 Task: Log work in the project CipherNet for the issue 'Create a new online store for a retail business' spent time as '4w 2d 5h 3m' and remaining time as '1w 3d 3h 59m' and add a flag. Now add the issue to the epic 'IT Service Management'. Log work in the project CipherNet for the issue 'Implement a new enterprise resource planning (ERP) system' spent time as '4w 4d 7h 54m' and remaining time as '3w 2d 10h 34m' and clone the issue. Now add the issue to the epic 'Artificial Intelligence Integration'
Action: Mouse moved to (213, 71)
Screenshot: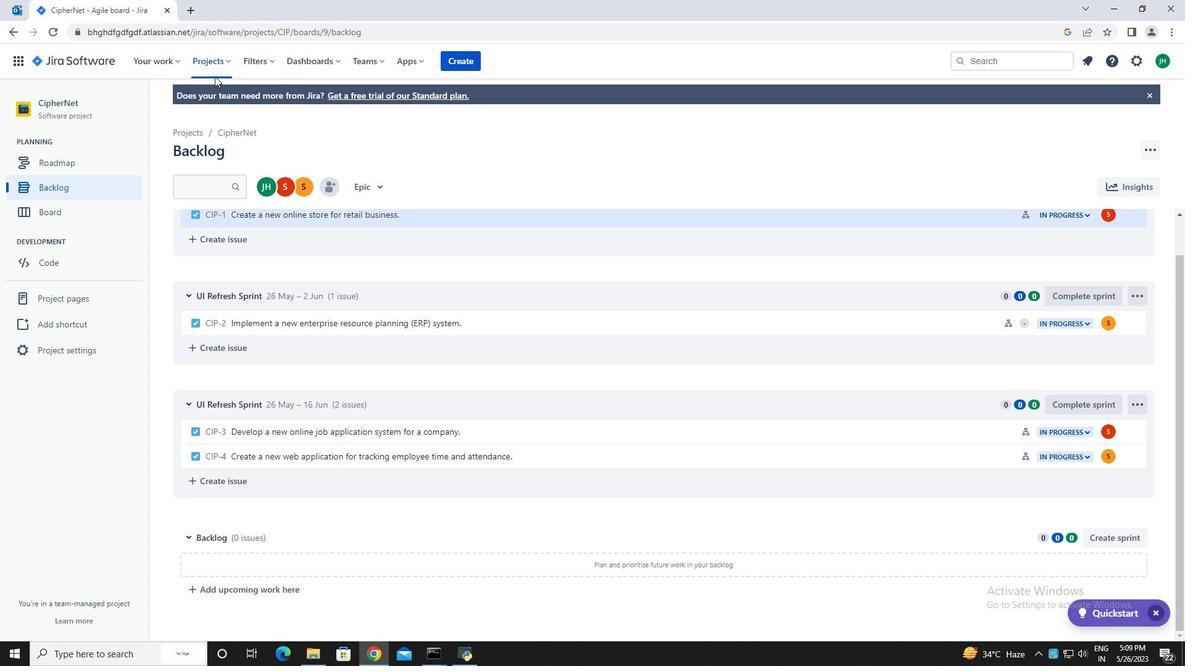 
Action: Mouse scrolled (213, 72) with delta (0, 0)
Screenshot: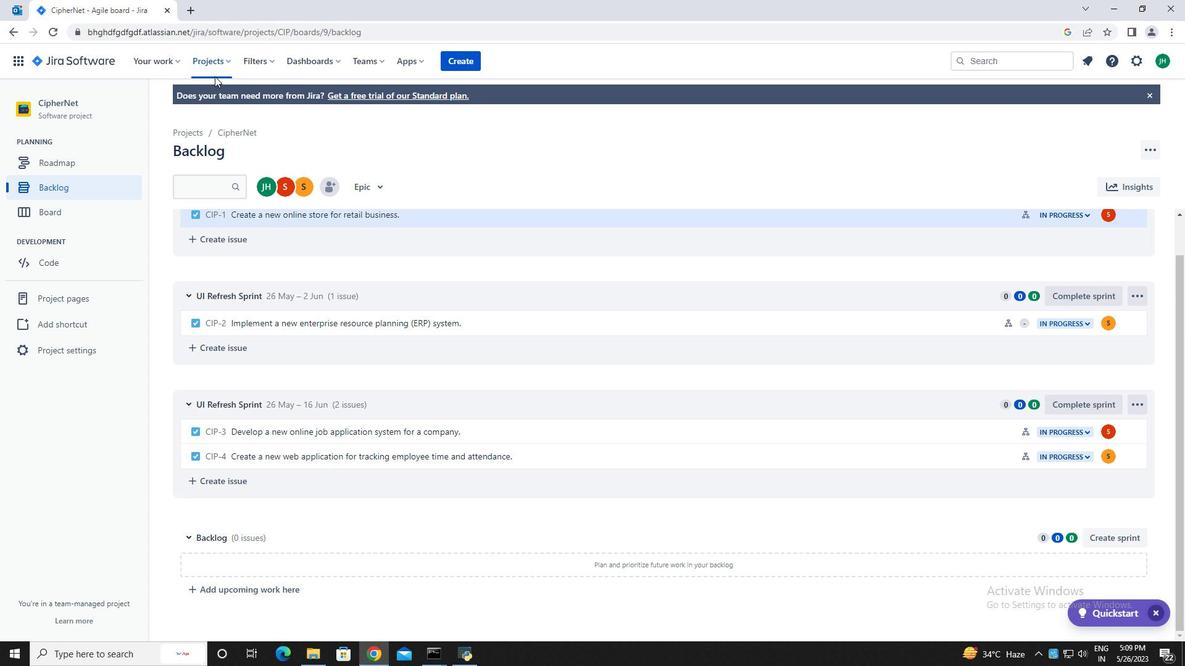 
Action: Mouse scrolled (213, 72) with delta (0, 0)
Screenshot: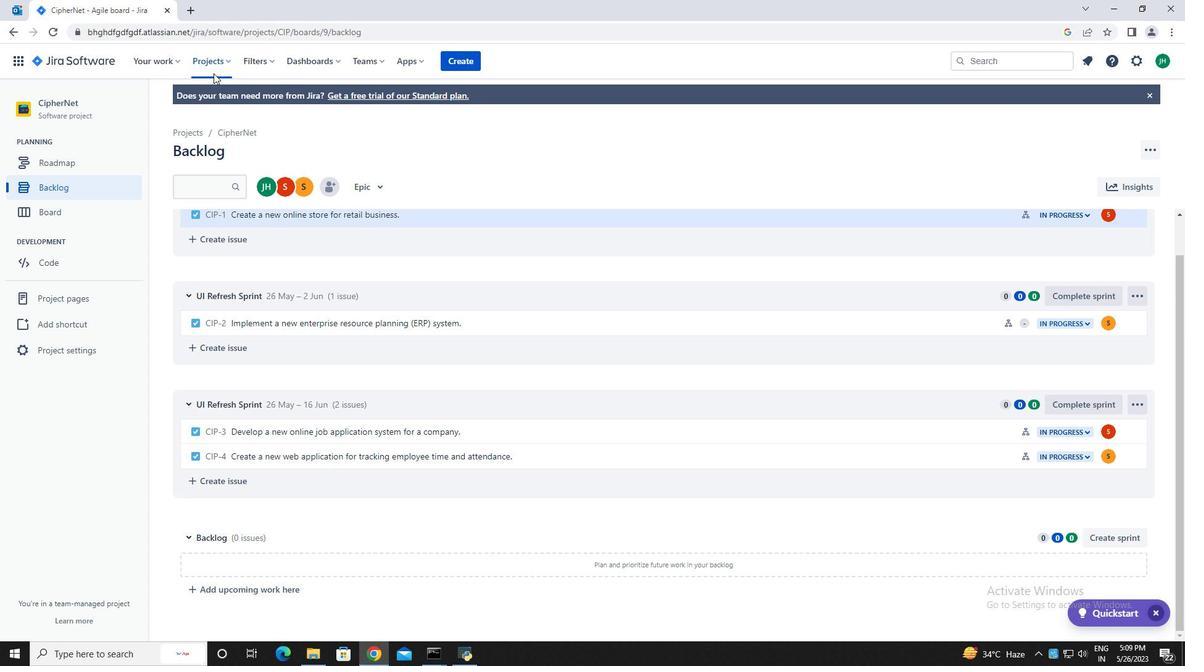 
Action: Mouse moved to (213, 60)
Screenshot: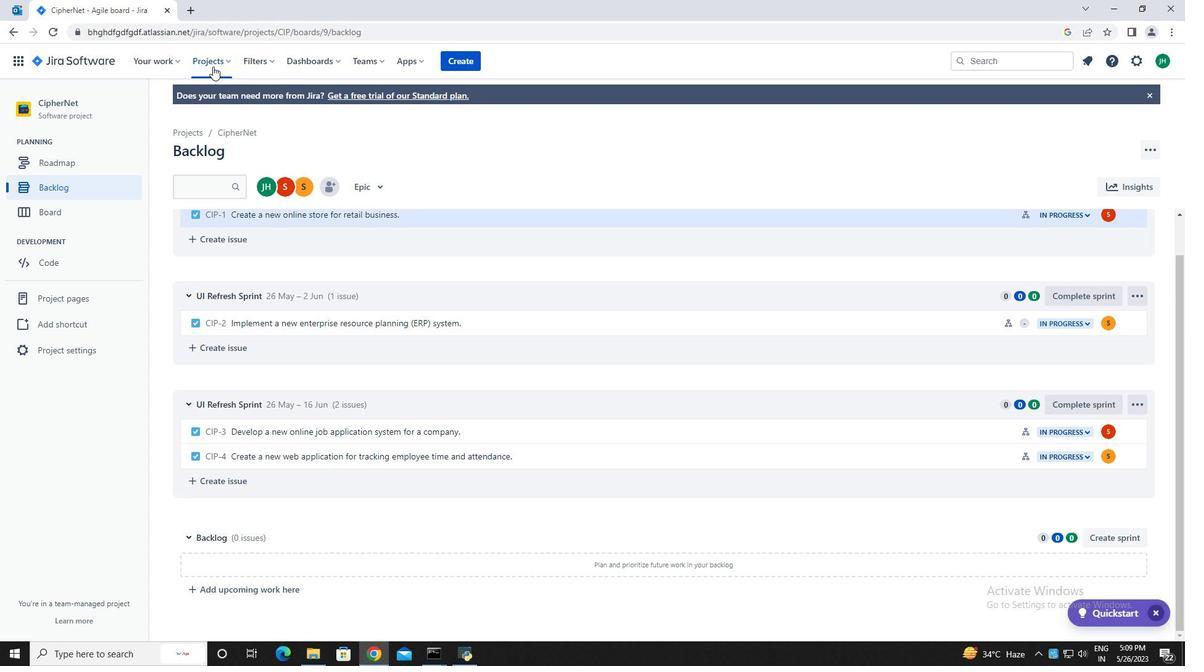 
Action: Mouse pressed left at (213, 60)
Screenshot: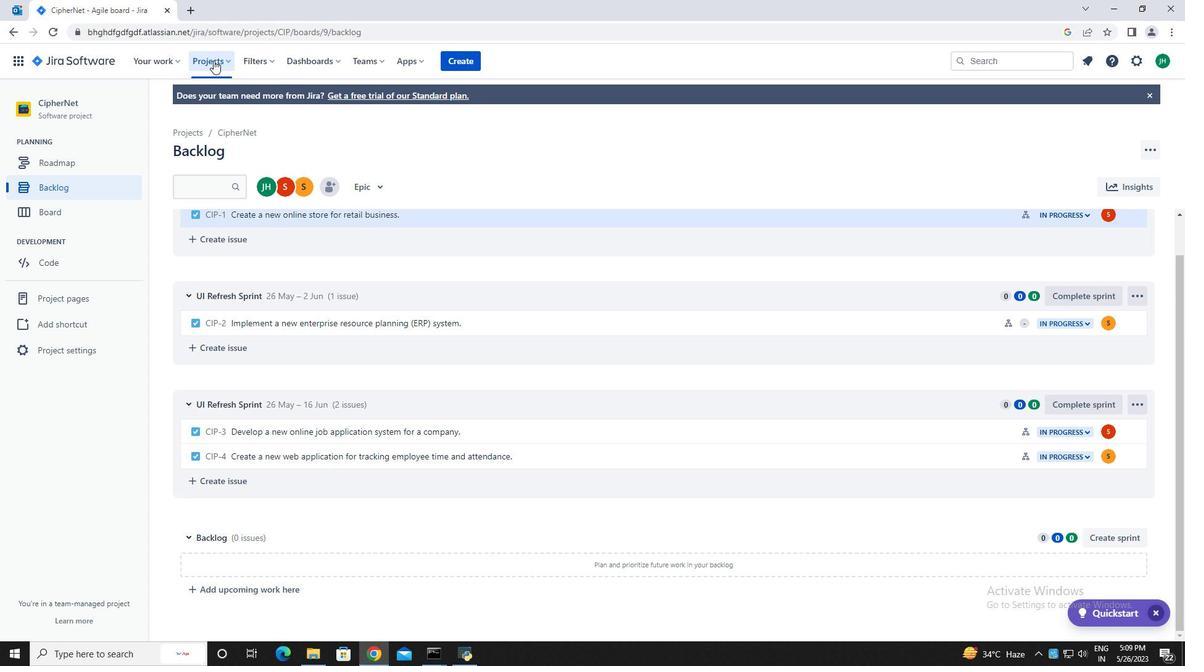 
Action: Mouse moved to (232, 306)
Screenshot: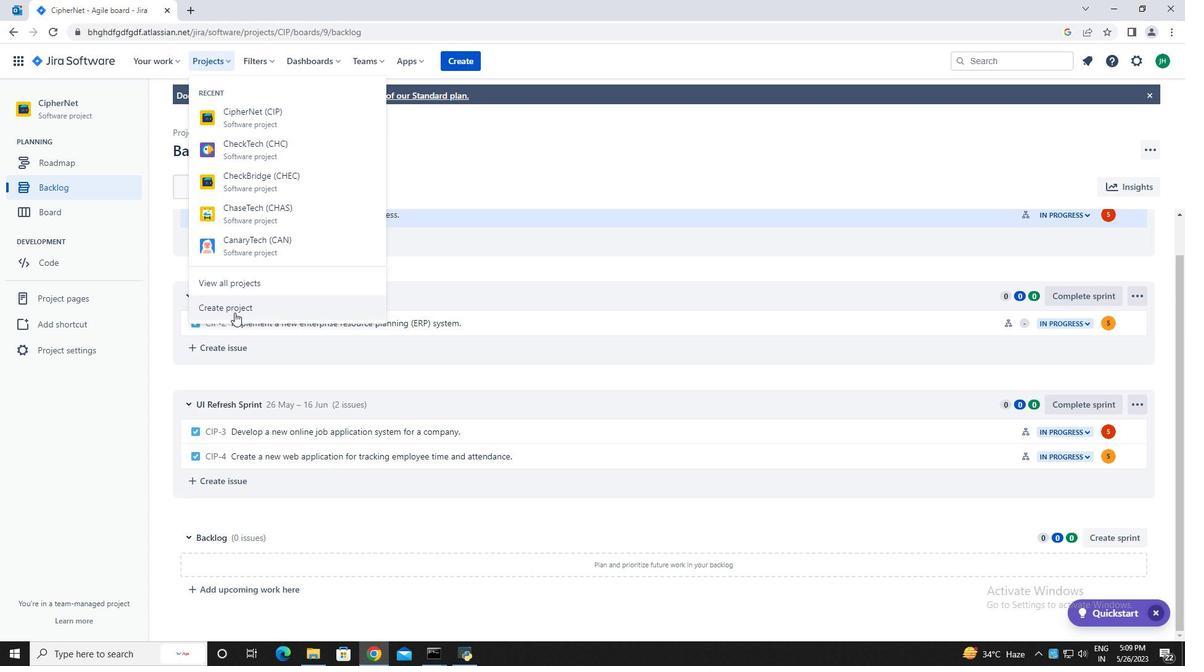 
Action: Mouse pressed left at (232, 306)
Screenshot: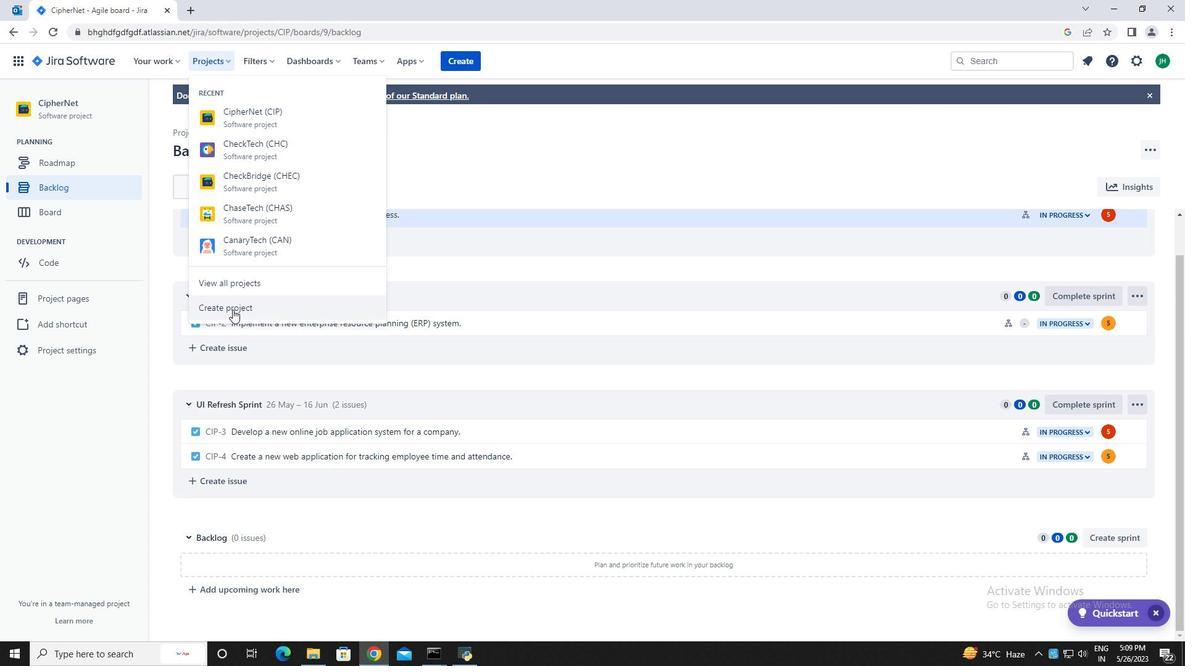 
Action: Mouse moved to (886, 297)
Screenshot: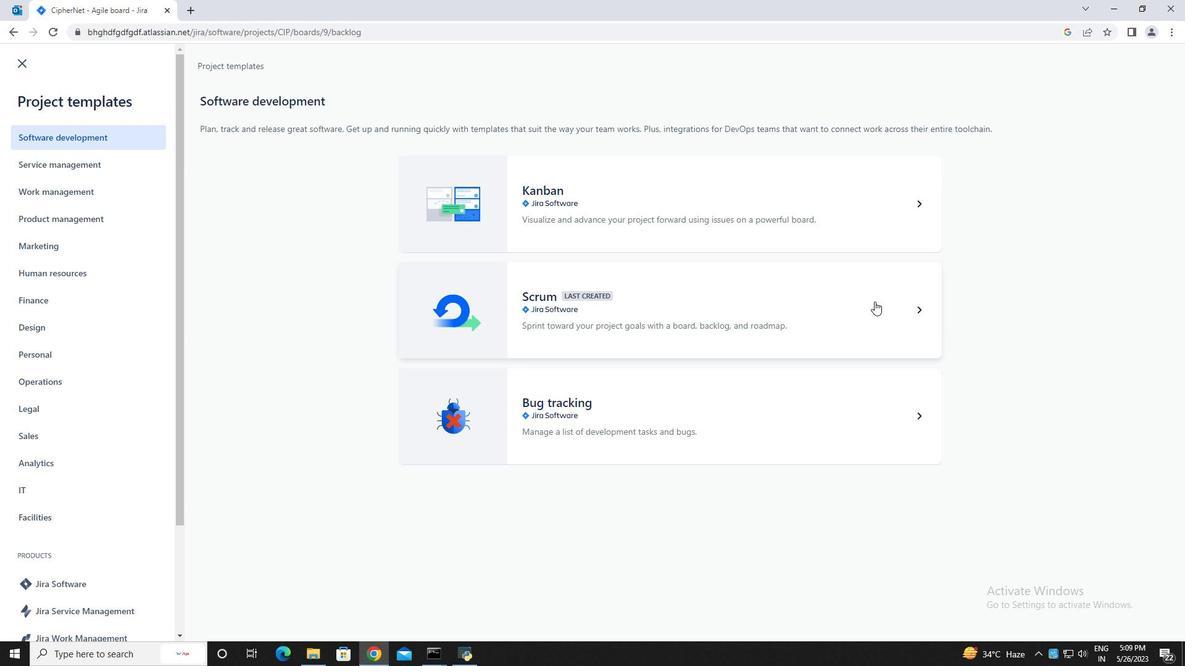 
Action: Mouse pressed left at (886, 297)
Screenshot: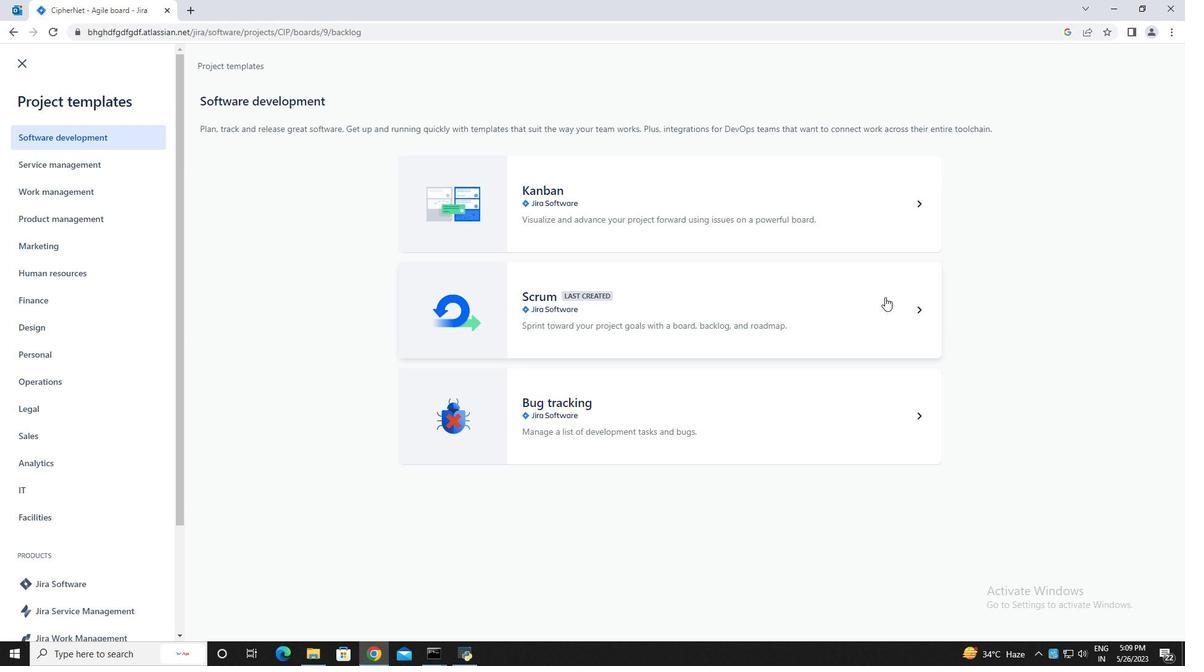 
Action: Mouse moved to (923, 619)
Screenshot: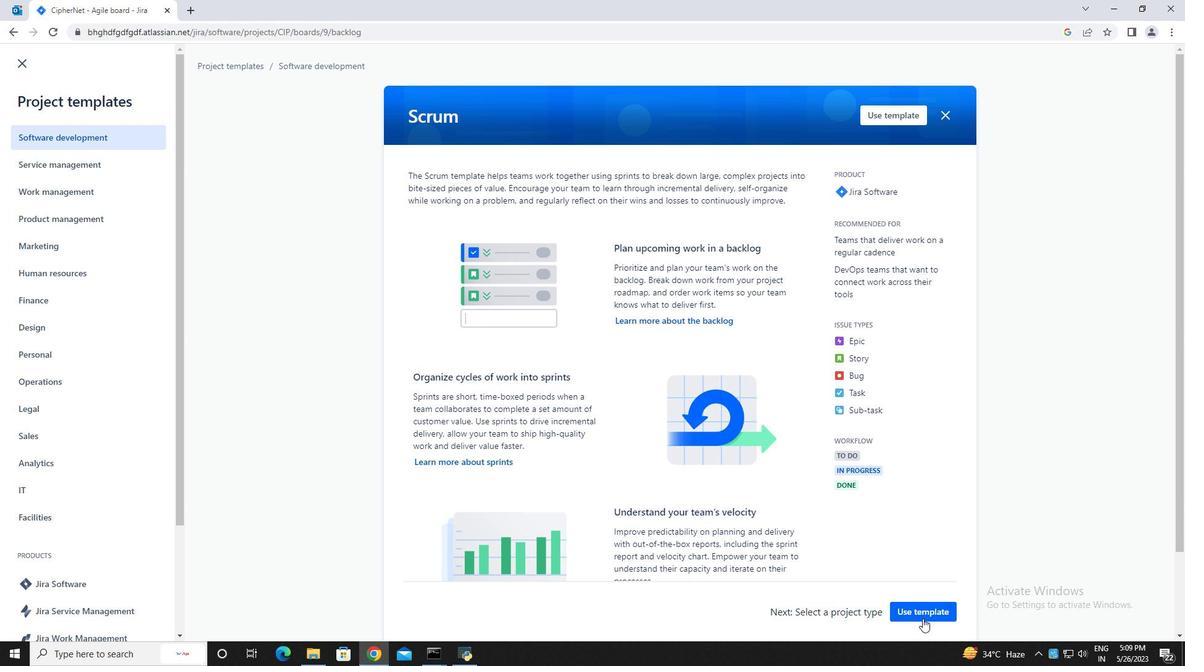 
Action: Mouse pressed left at (923, 619)
Screenshot: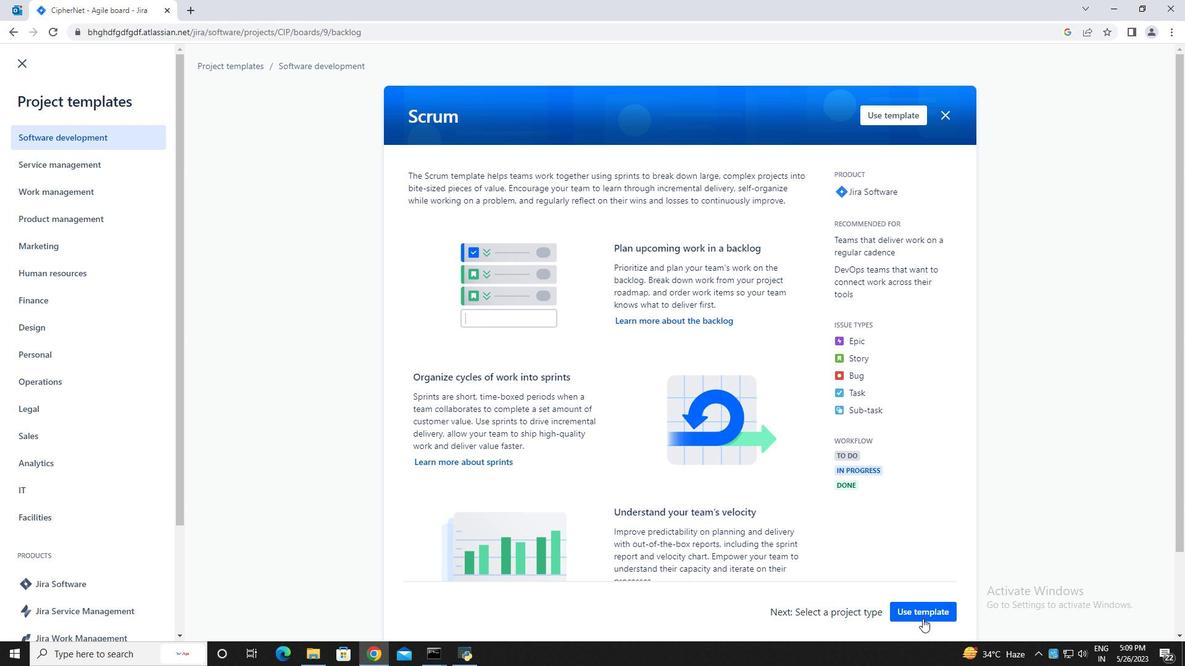 
Action: Mouse moved to (471, 606)
Screenshot: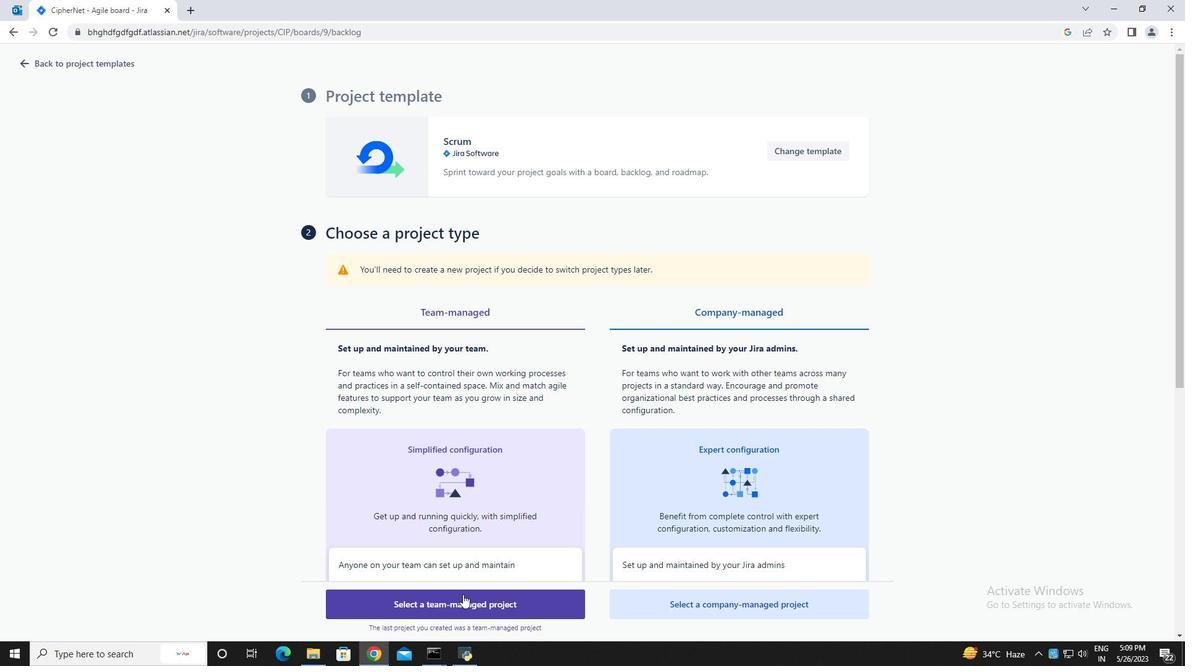 
Action: Mouse pressed left at (471, 606)
Screenshot: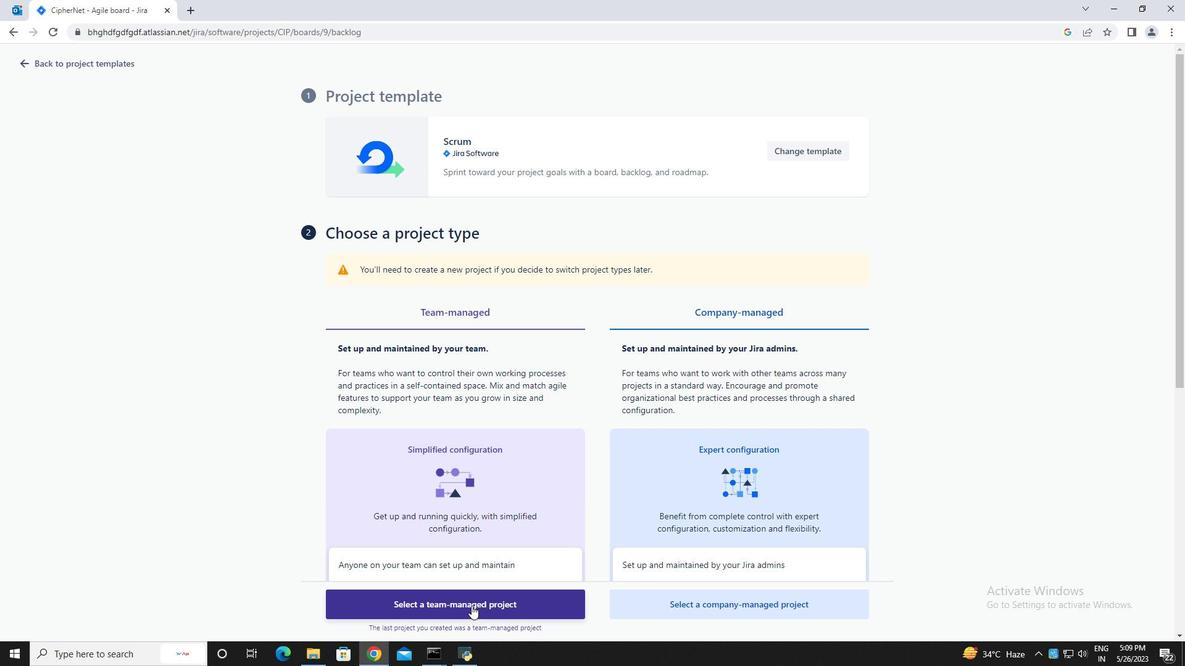 
Action: Mouse moved to (359, 288)
Screenshot: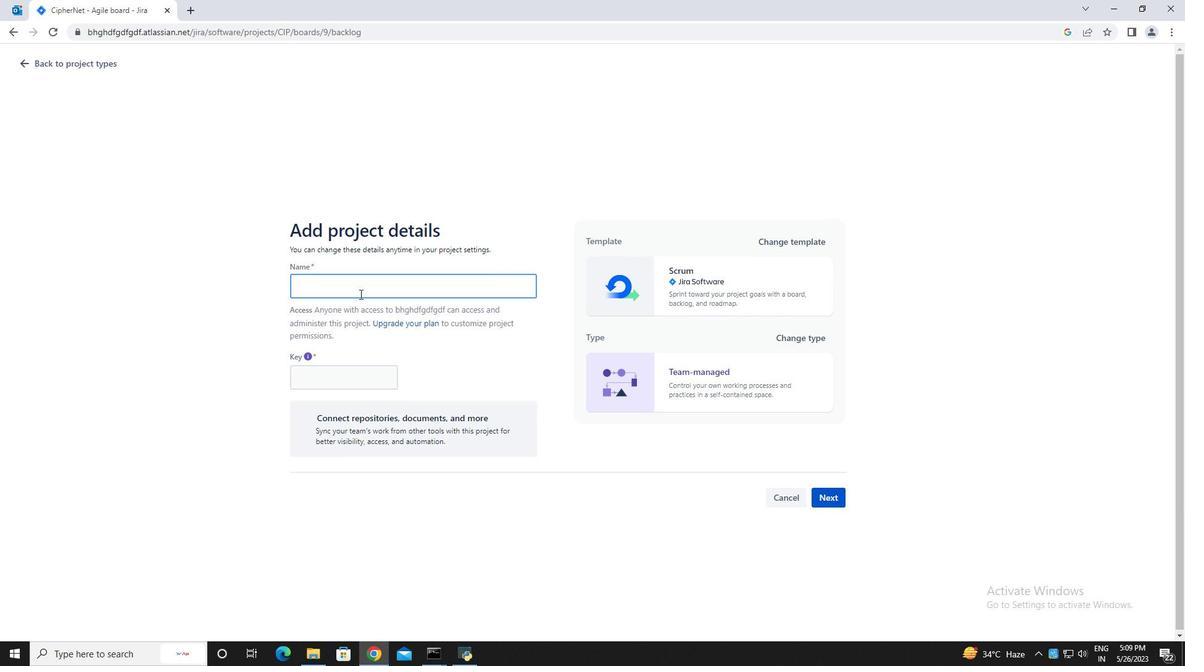 
Action: Mouse pressed left at (359, 288)
Screenshot: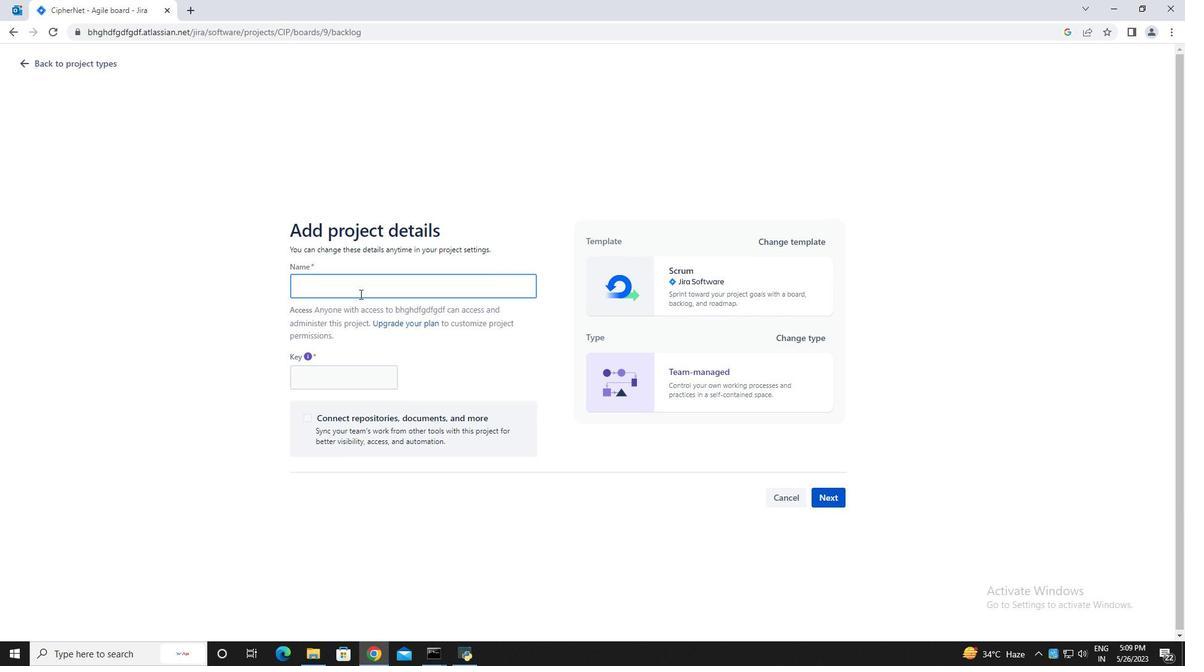 
Action: Mouse moved to (13, 33)
Screenshot: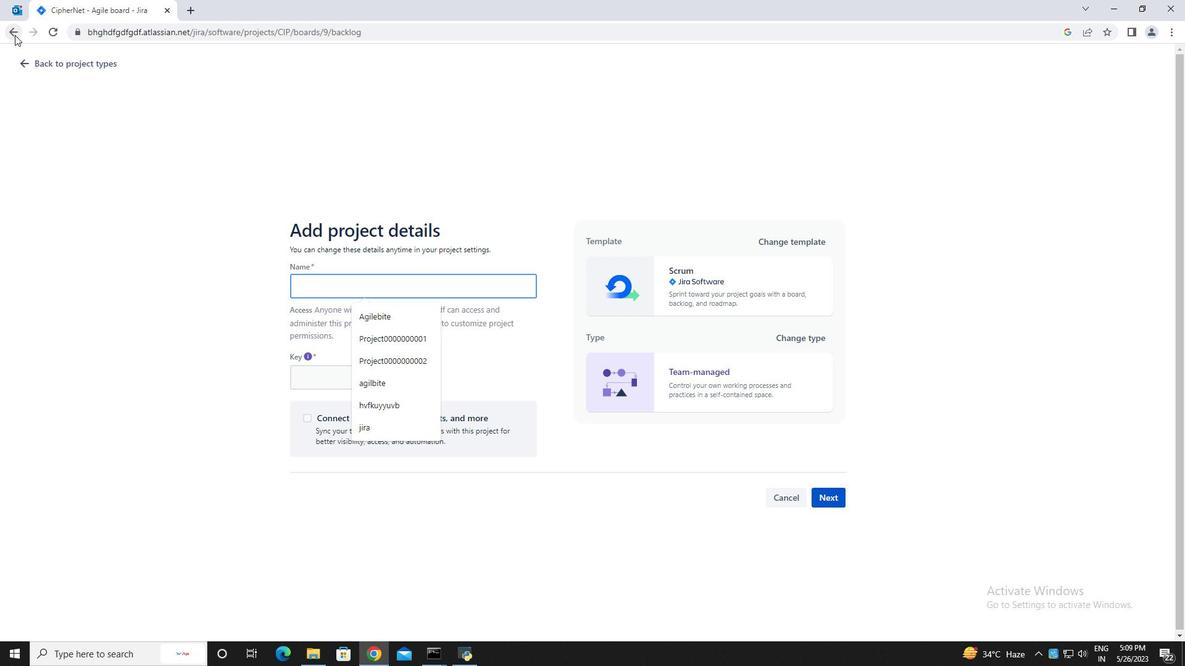 
Action: Mouse pressed left at (13, 33)
Screenshot: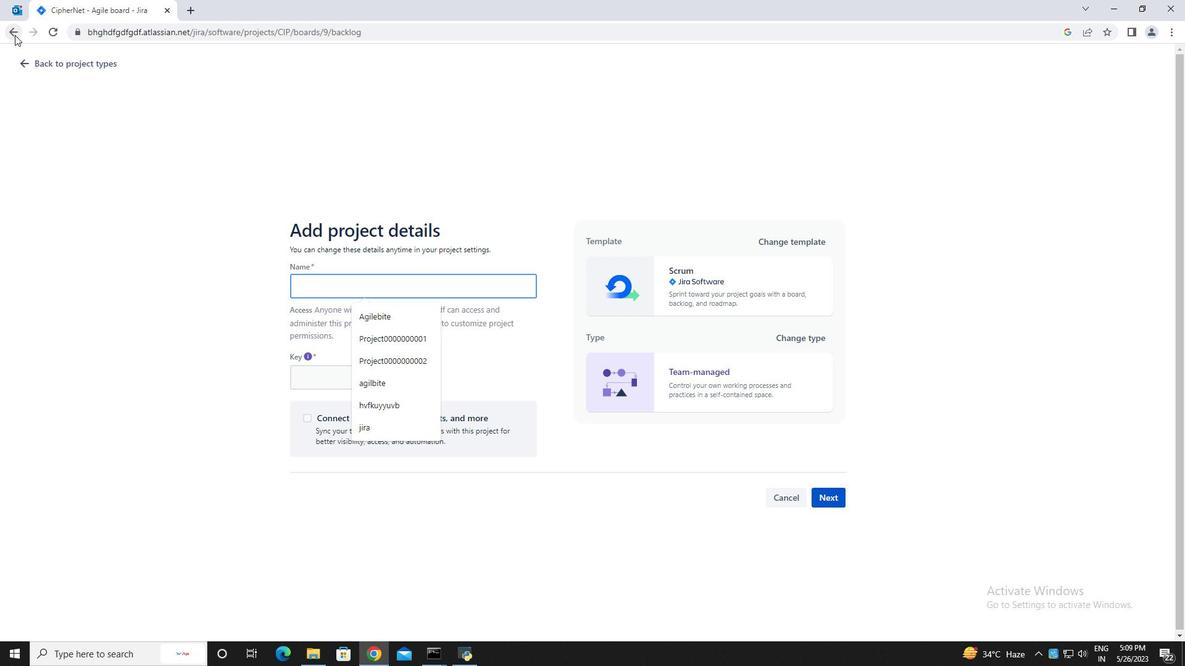 
Action: Mouse moved to (11, 30)
Screenshot: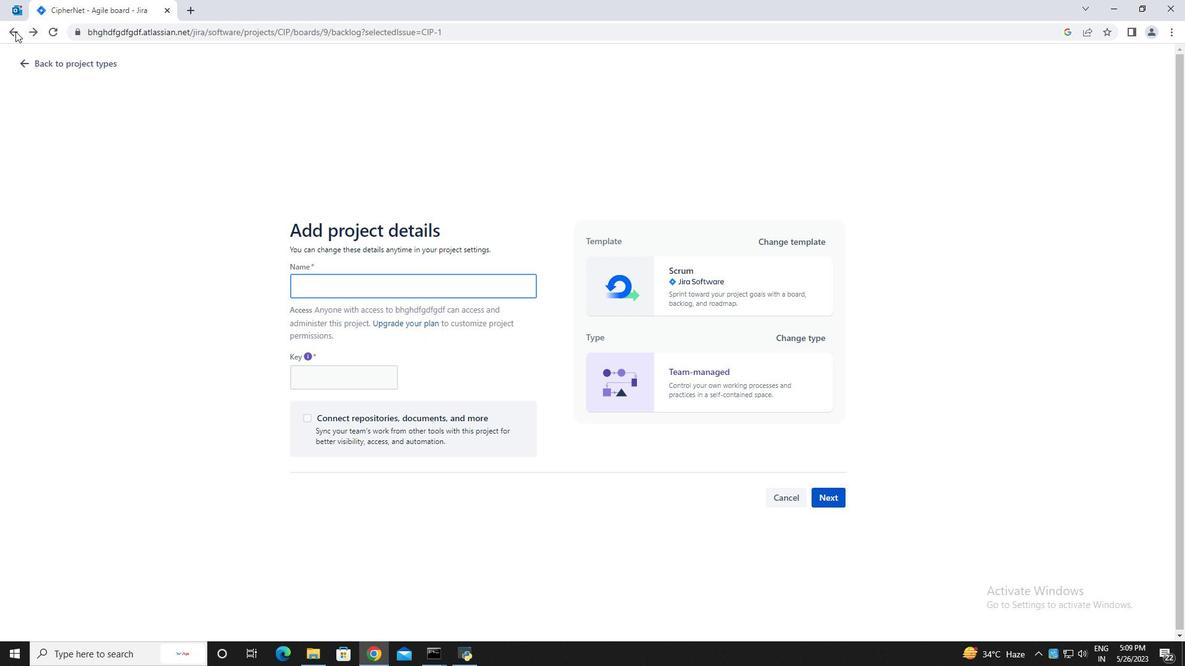 
Action: Mouse pressed left at (11, 30)
Screenshot: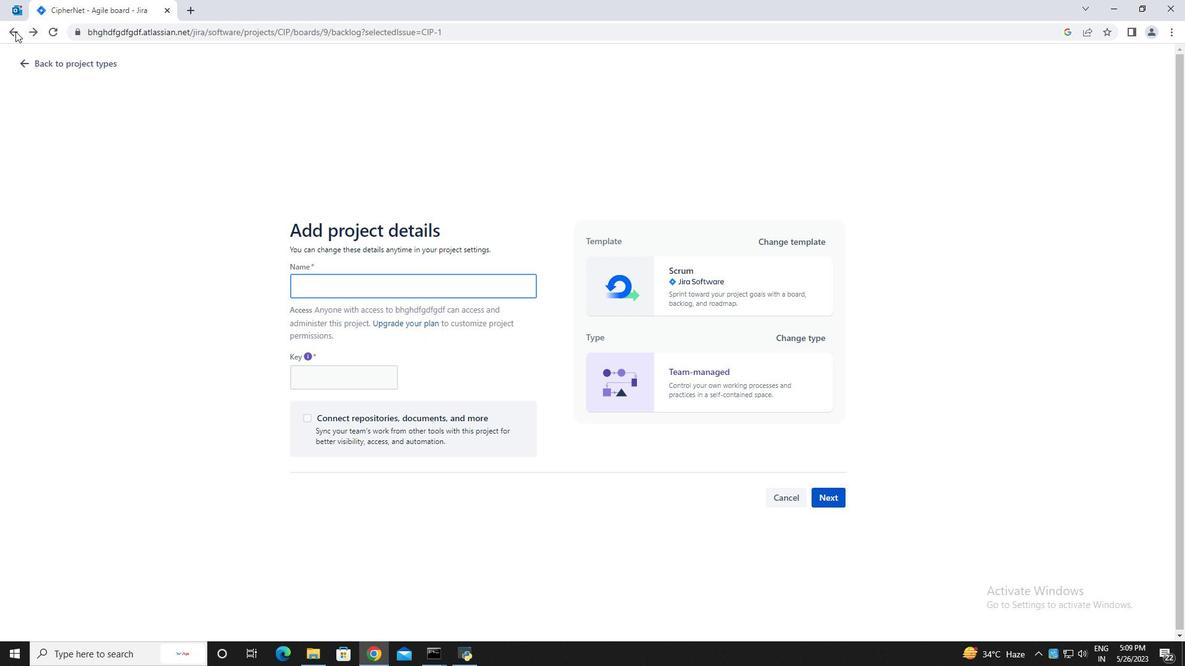 
Action: Mouse pressed left at (11, 30)
Screenshot: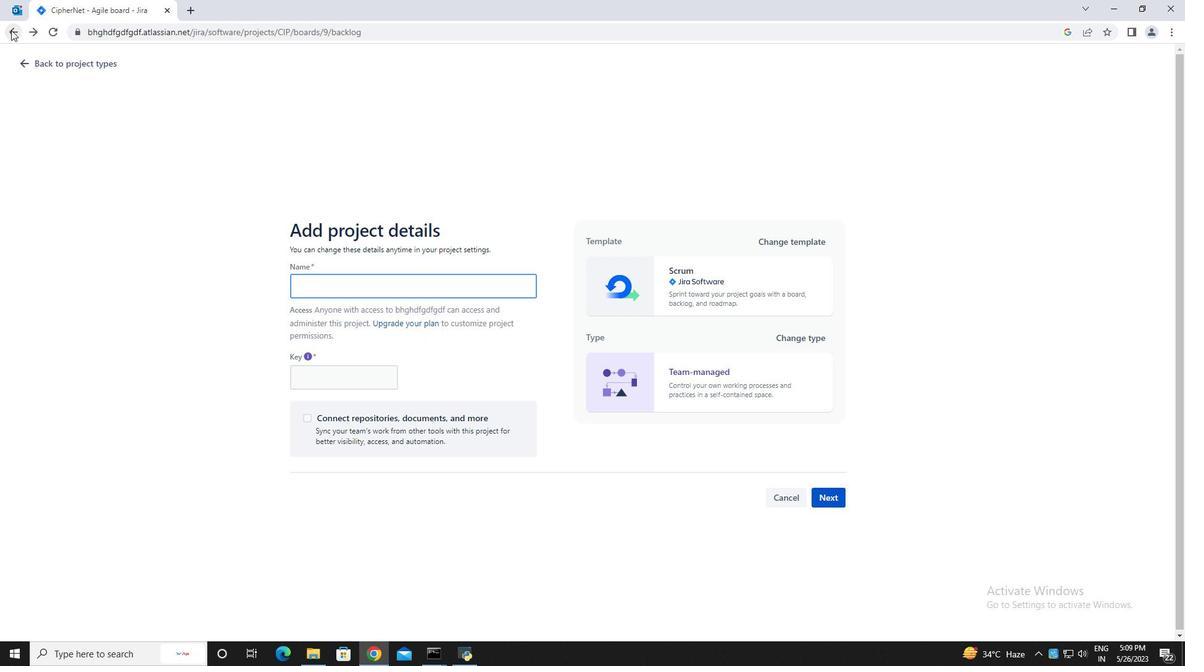 
Action: Mouse pressed left at (11, 30)
Screenshot: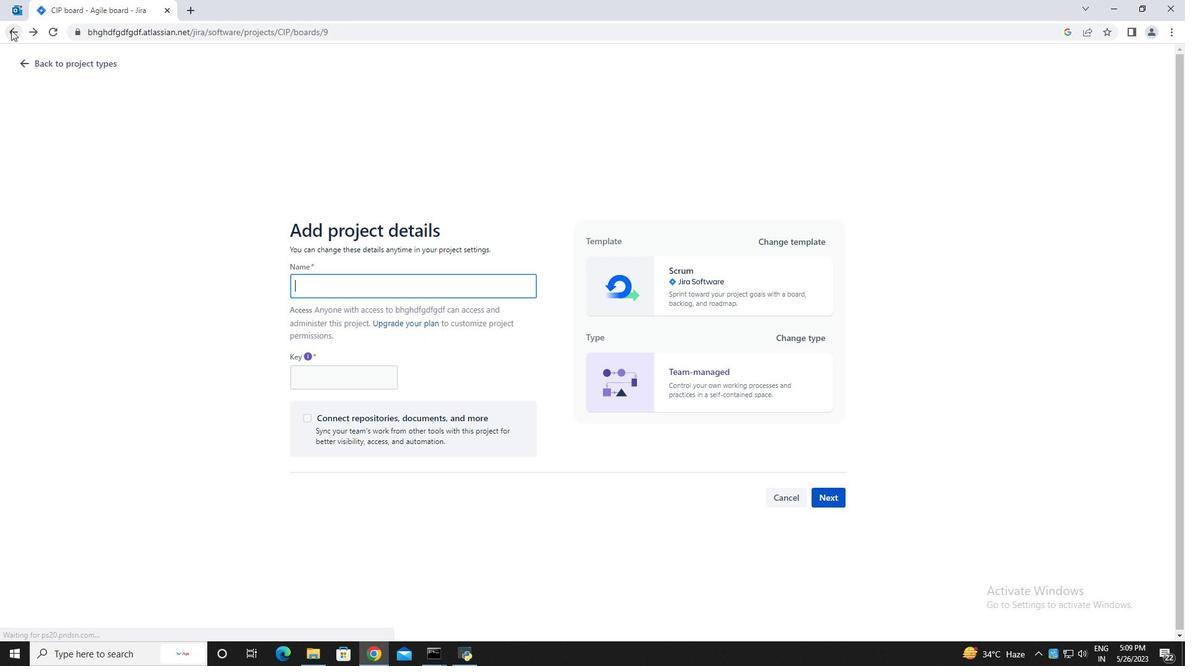 
Action: Mouse pressed left at (11, 30)
Screenshot: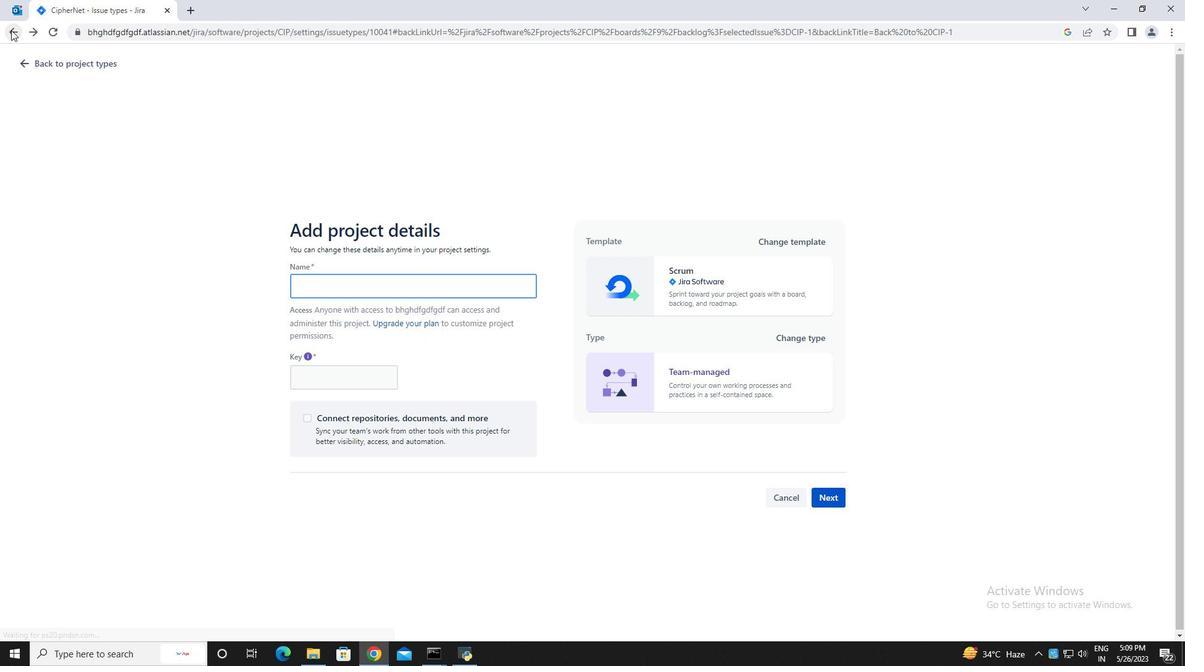 
Action: Mouse moved to (14, 31)
Screenshot: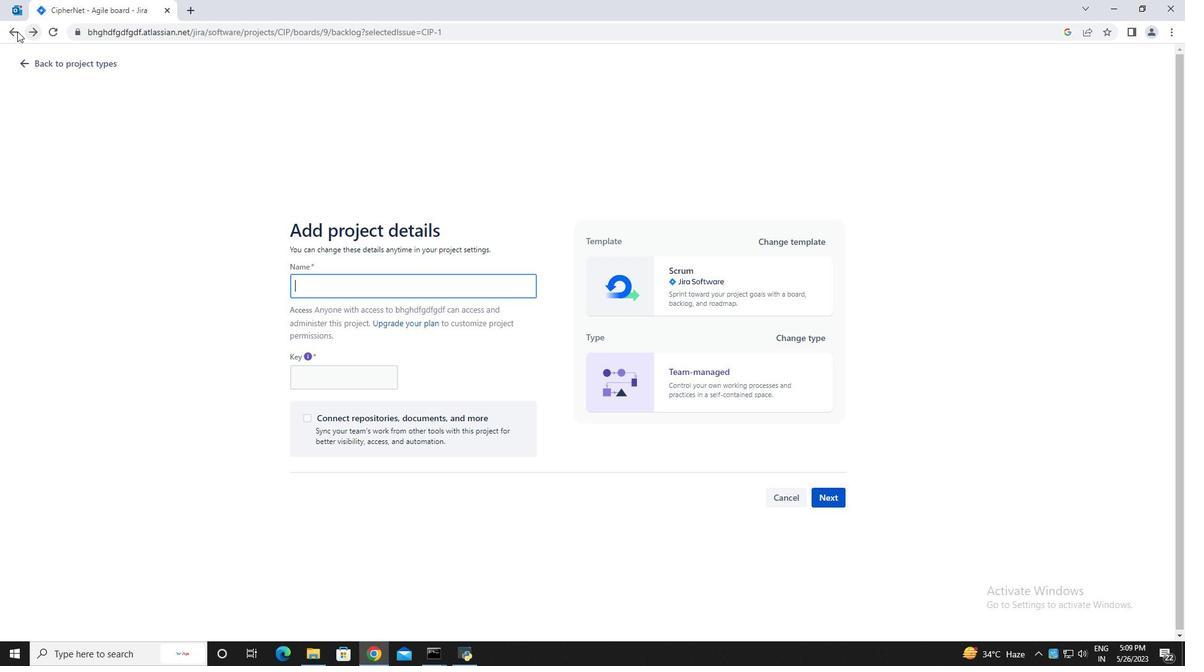 
Action: Mouse pressed left at (14, 31)
Screenshot: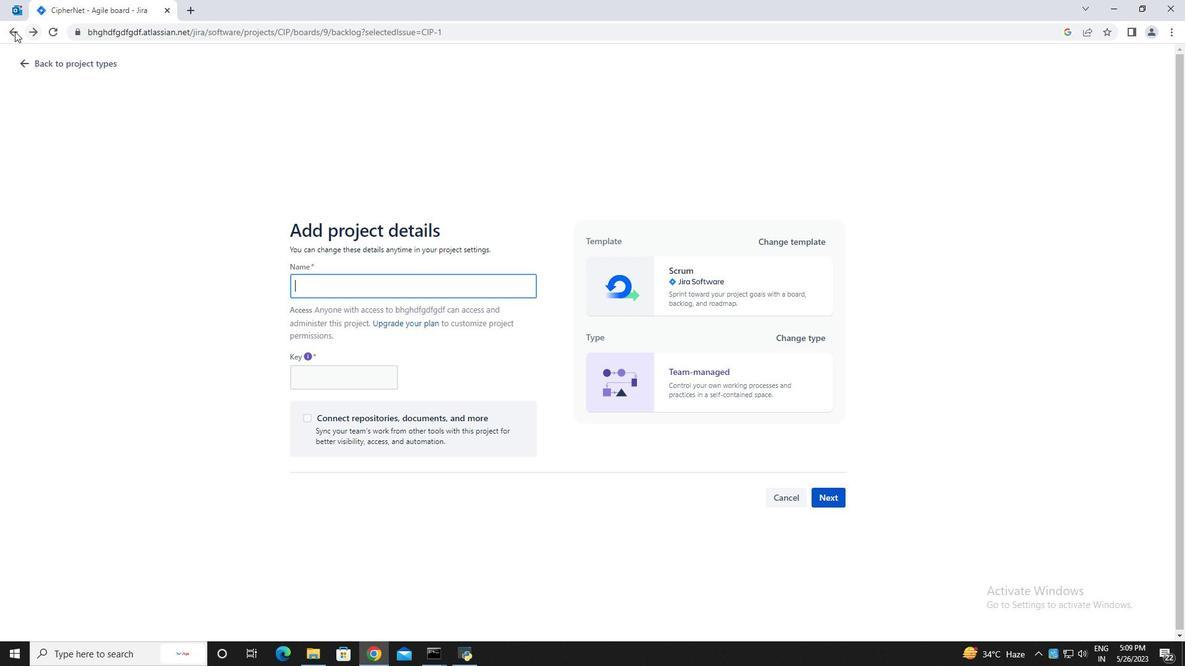 
Action: Mouse pressed left at (14, 31)
Screenshot: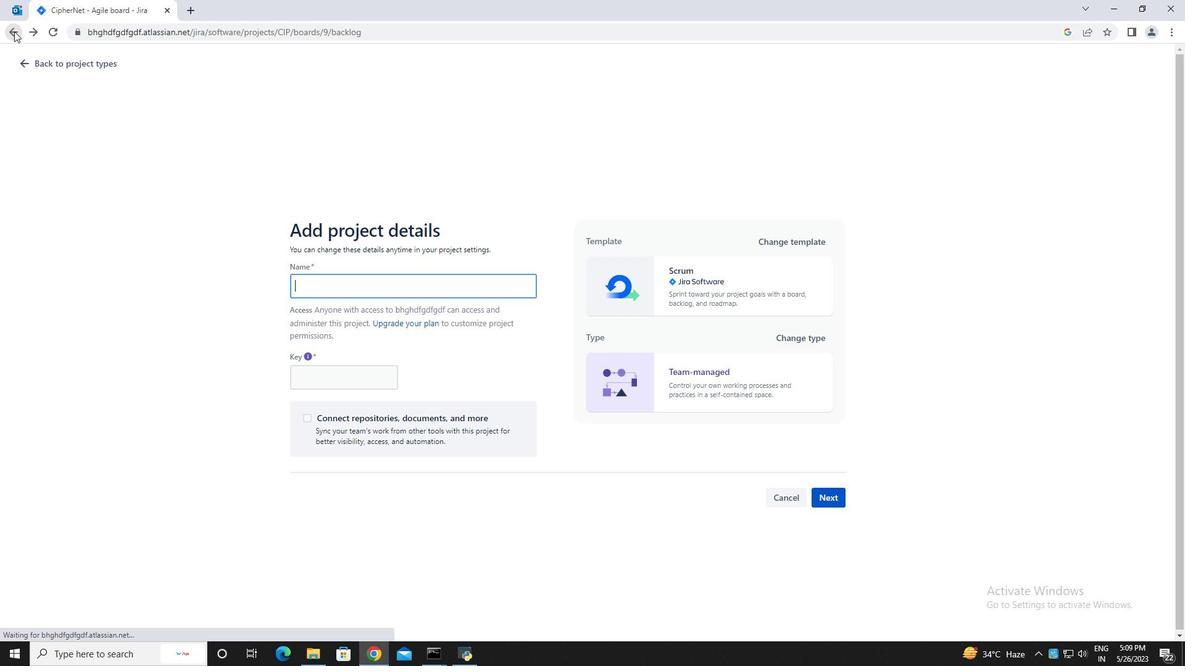 
Action: Mouse moved to (59, 61)
Screenshot: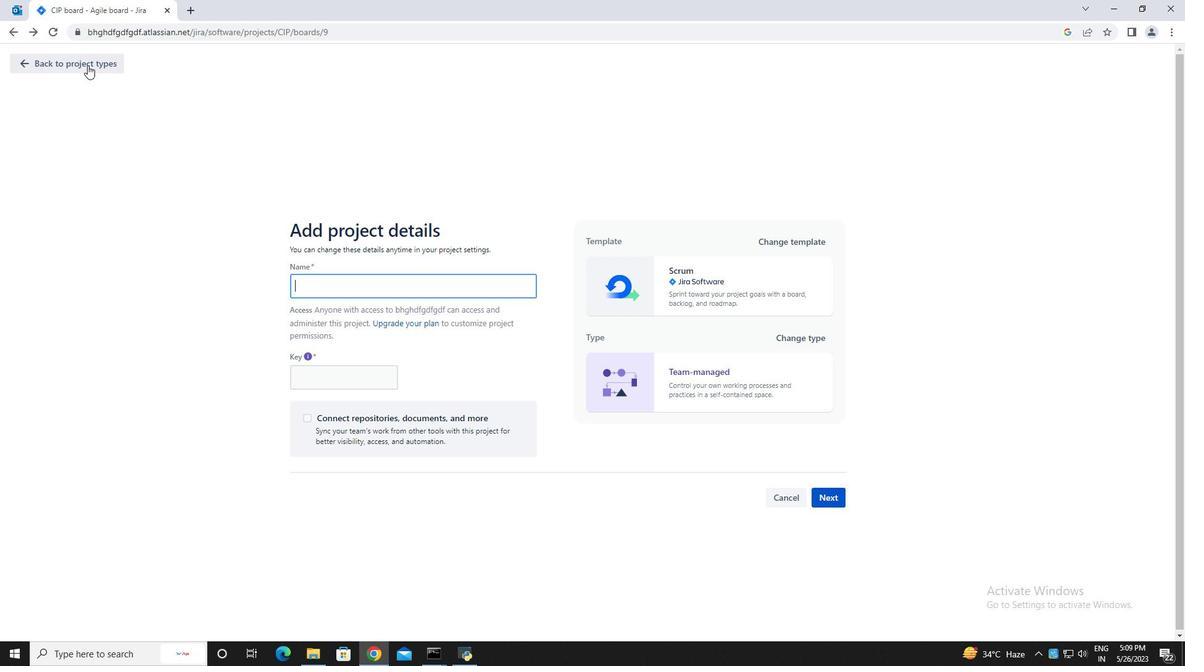 
Action: Mouse pressed left at (59, 61)
Screenshot: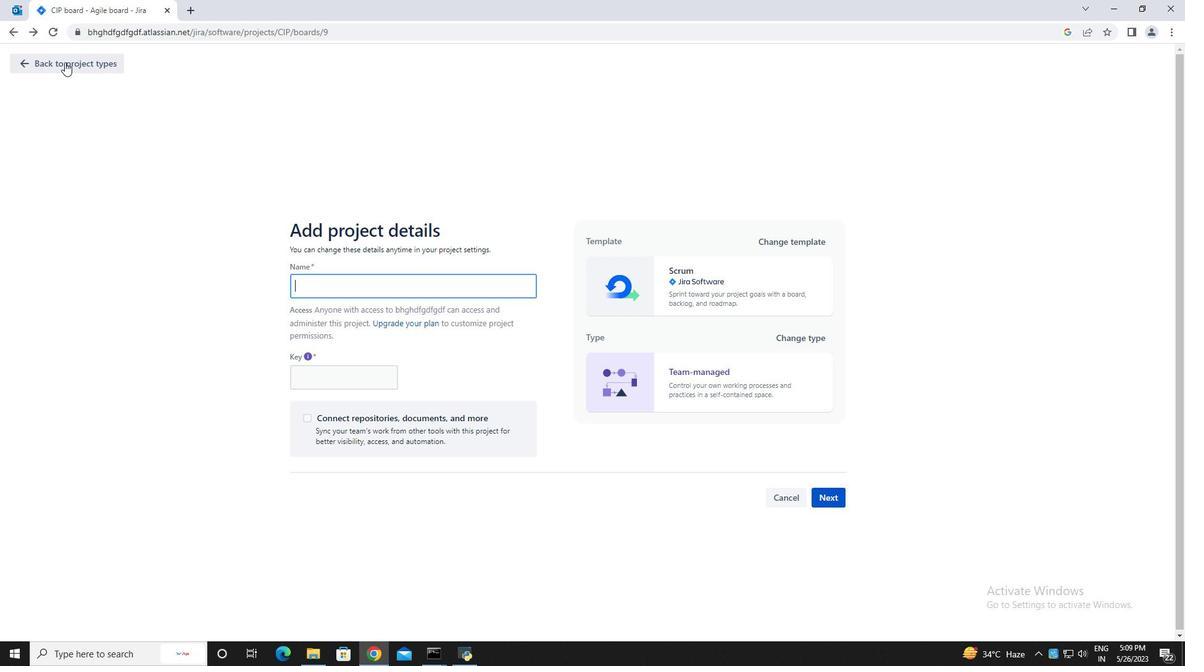 
Action: Mouse moved to (54, 64)
Screenshot: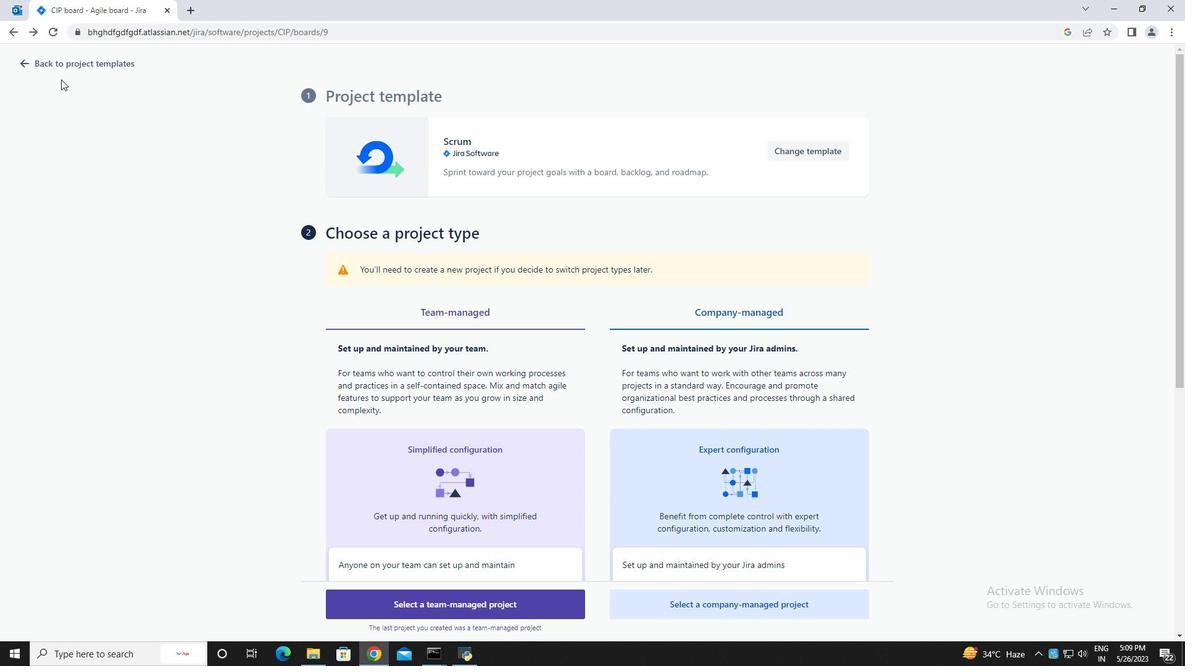 
Action: Mouse pressed left at (54, 64)
Screenshot: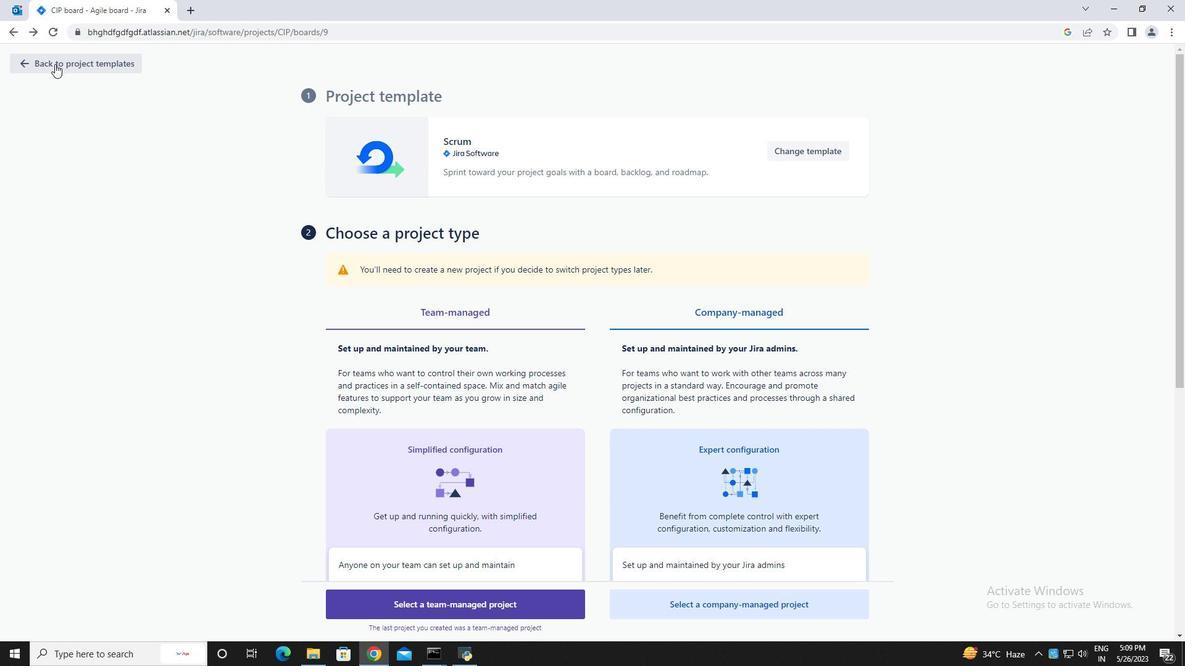 
Action: Mouse moved to (12, 30)
Screenshot: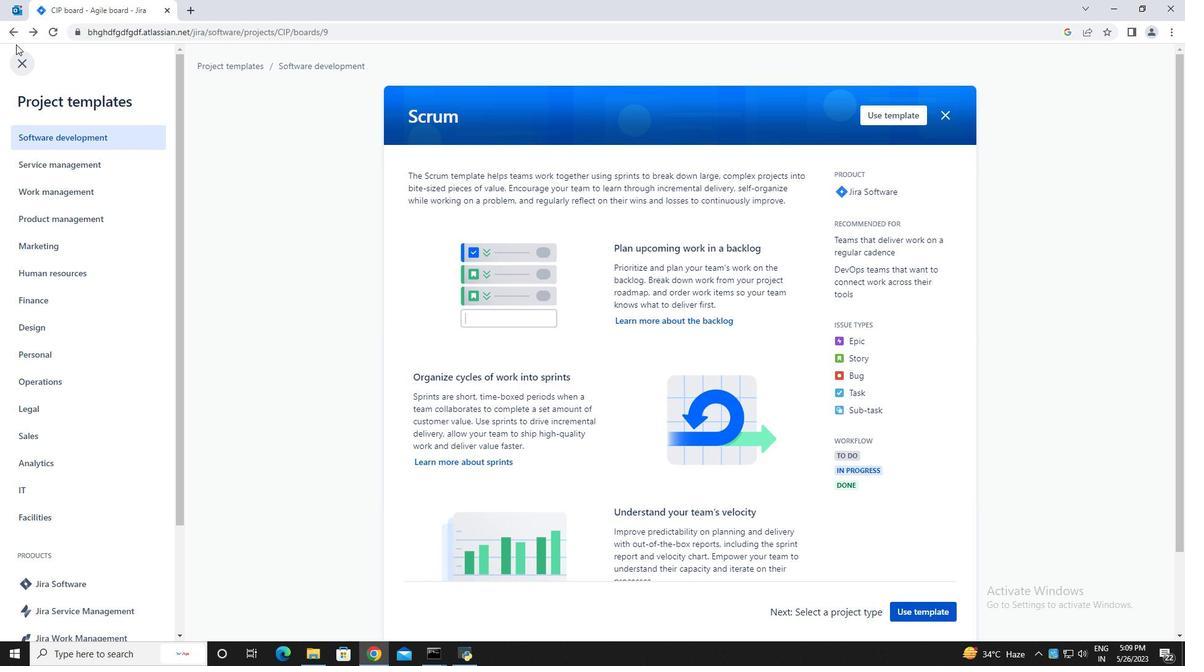 
Action: Mouse pressed left at (12, 30)
Screenshot: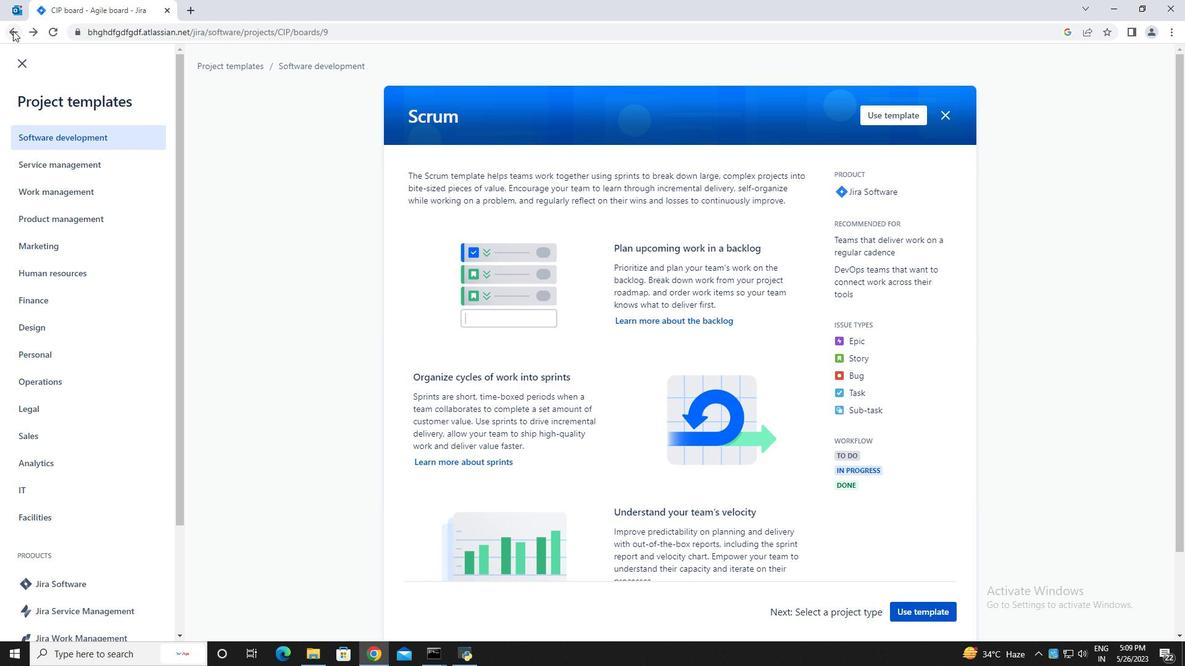 
Action: Mouse moved to (11, 31)
Screenshot: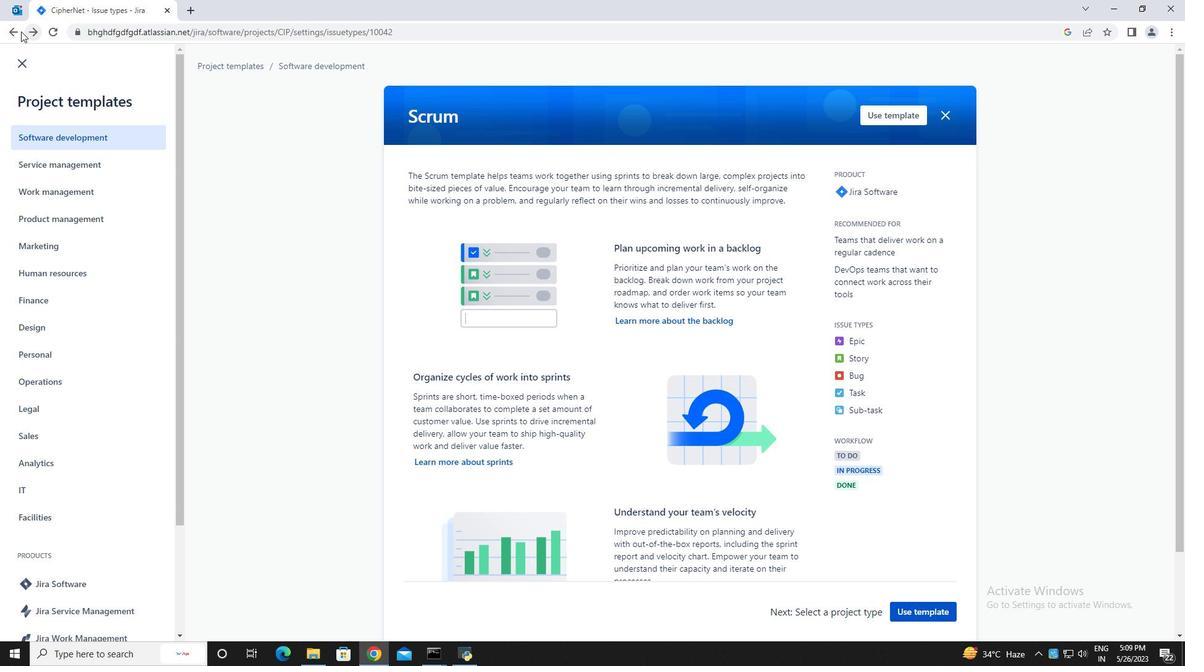 
Action: Mouse pressed left at (11, 31)
Screenshot: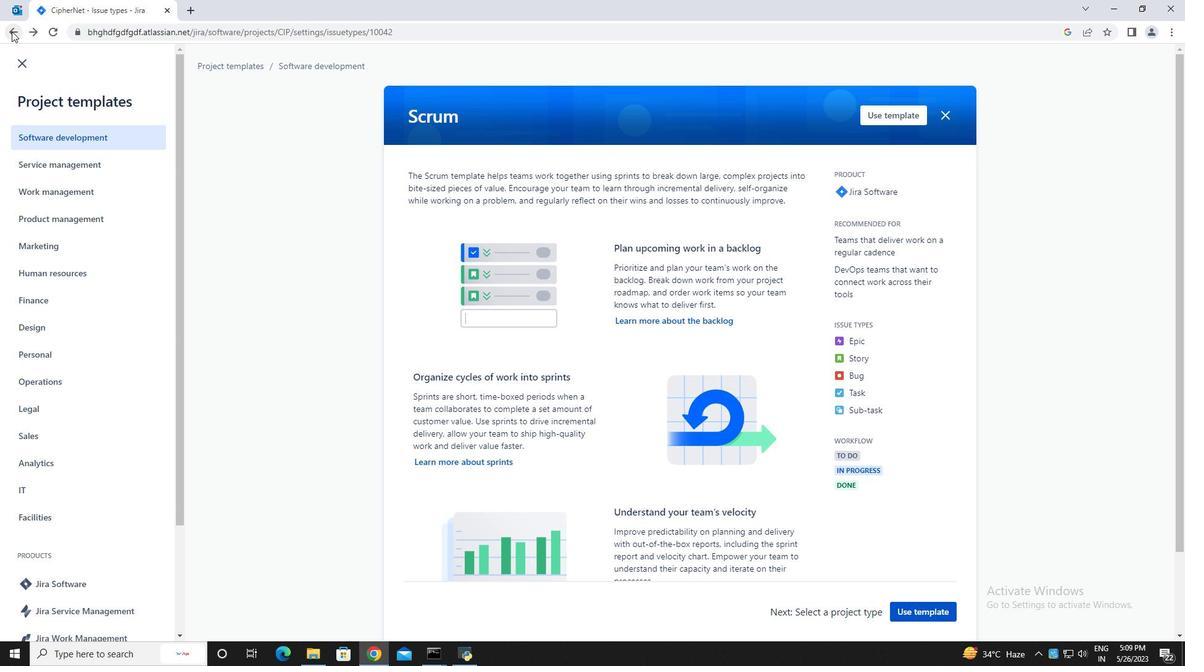 
Action: Mouse moved to (19, 64)
Screenshot: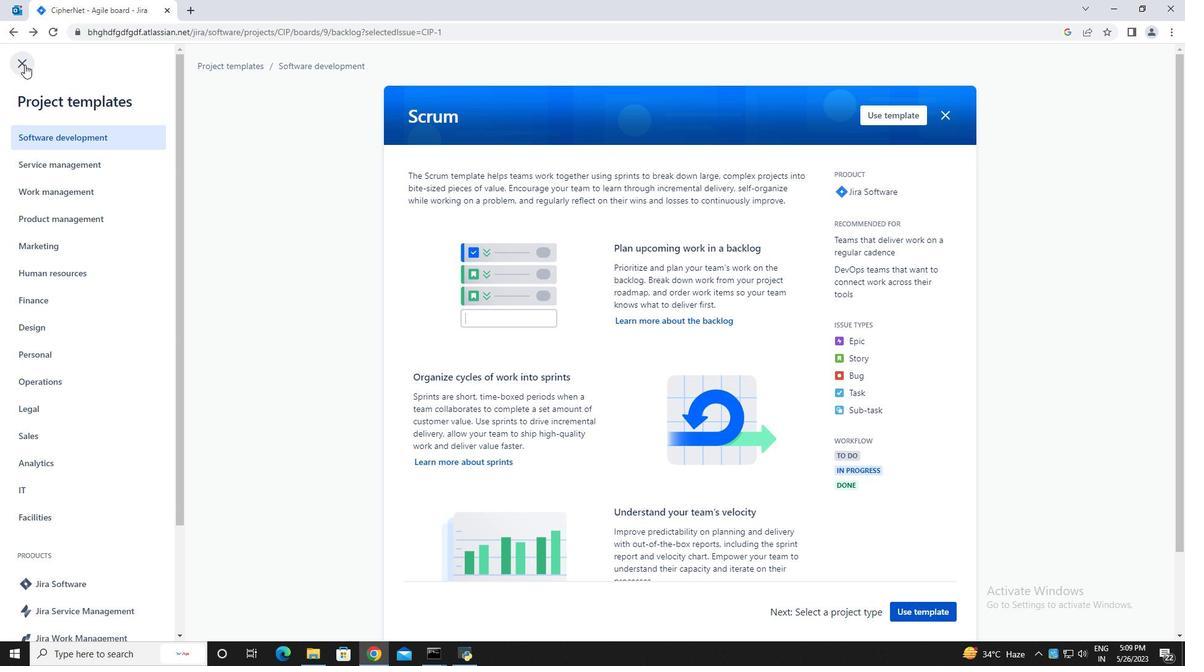 
Action: Mouse pressed left at (19, 64)
Screenshot: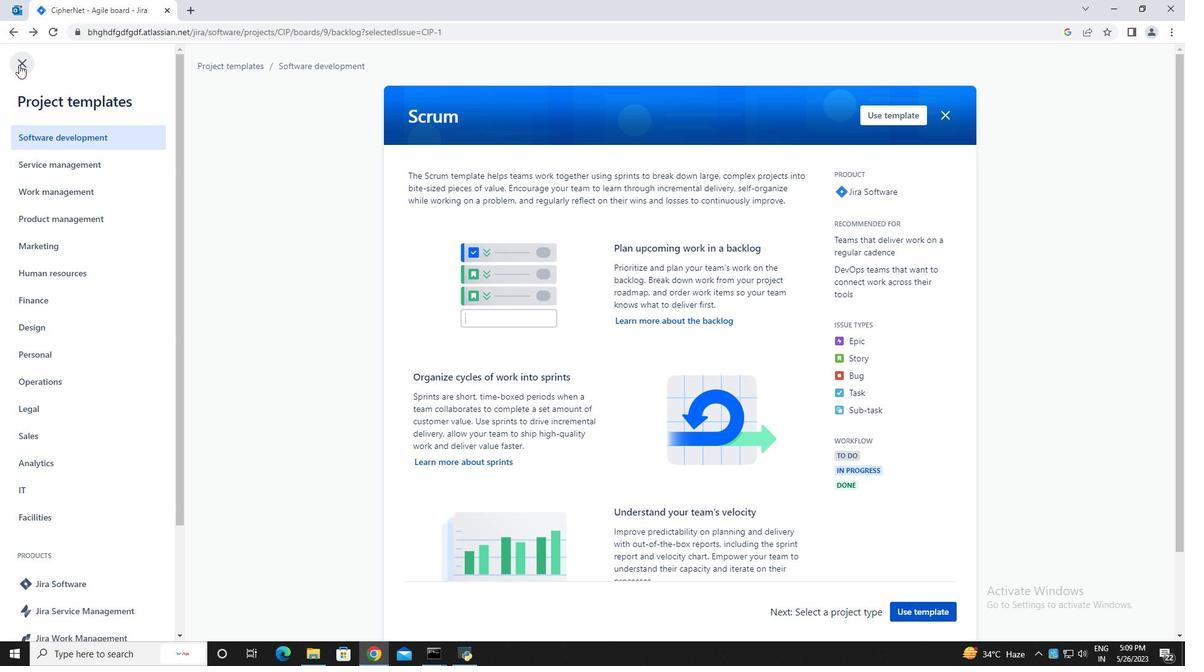 
Action: Mouse moved to (1159, 224)
Screenshot: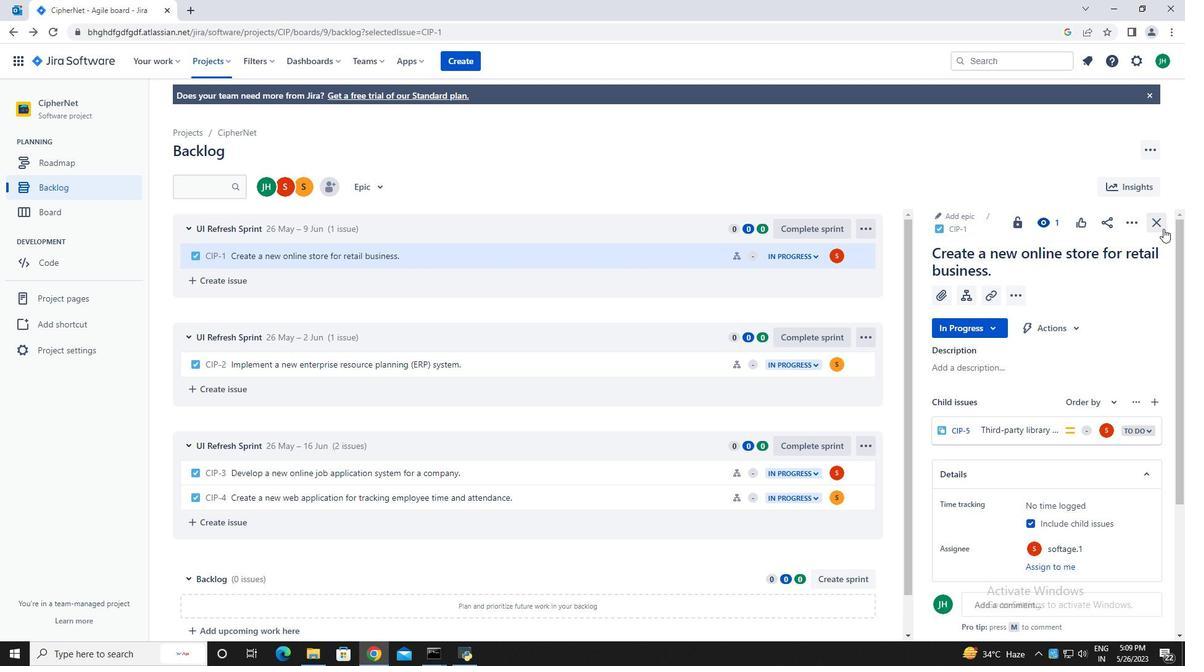 
Action: Mouse pressed left at (1159, 224)
Screenshot: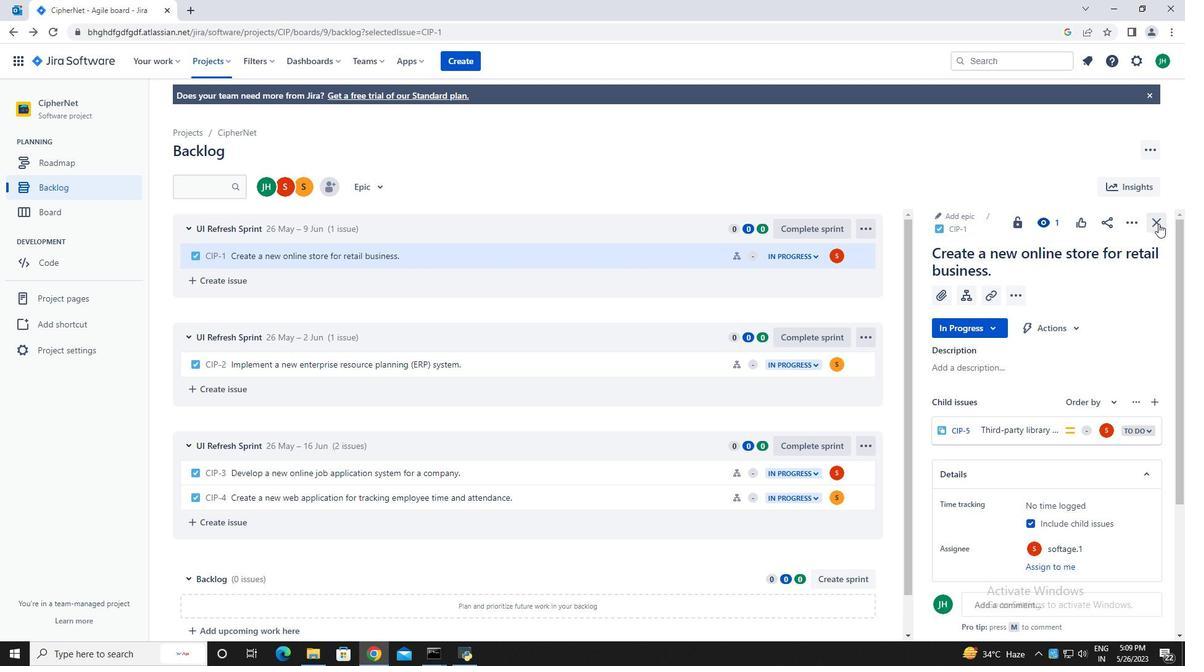 
Action: Mouse moved to (988, 275)
Screenshot: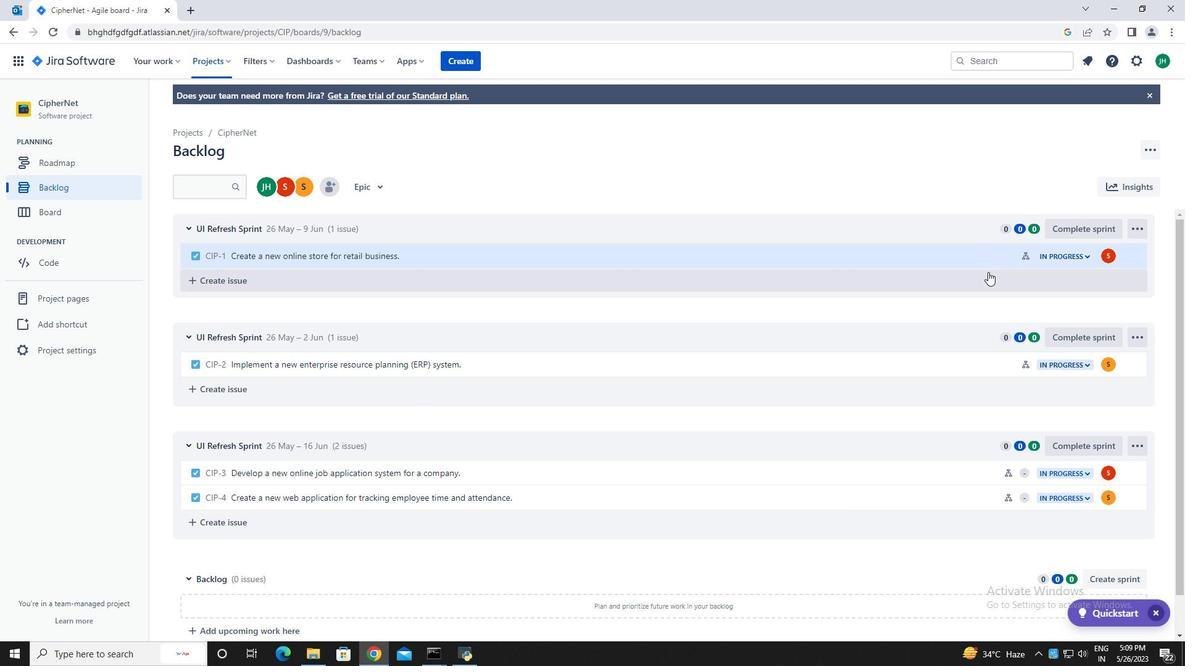 
Action: Mouse pressed left at (988, 275)
Screenshot: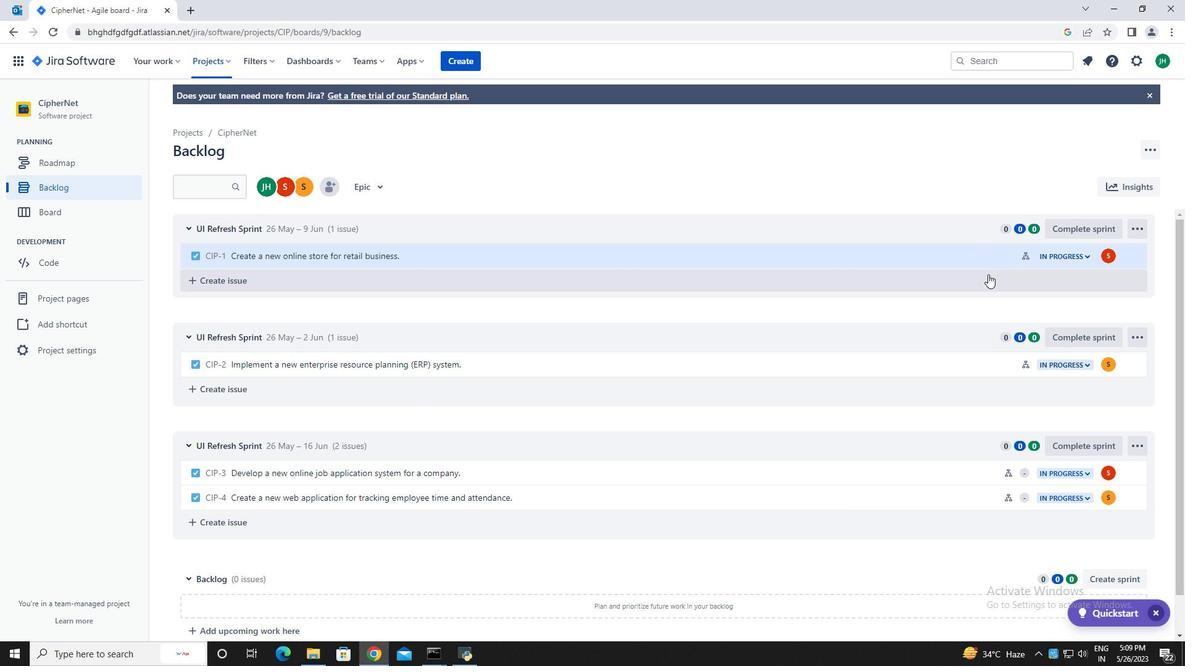 
Action: Mouse moved to (1137, 226)
Screenshot: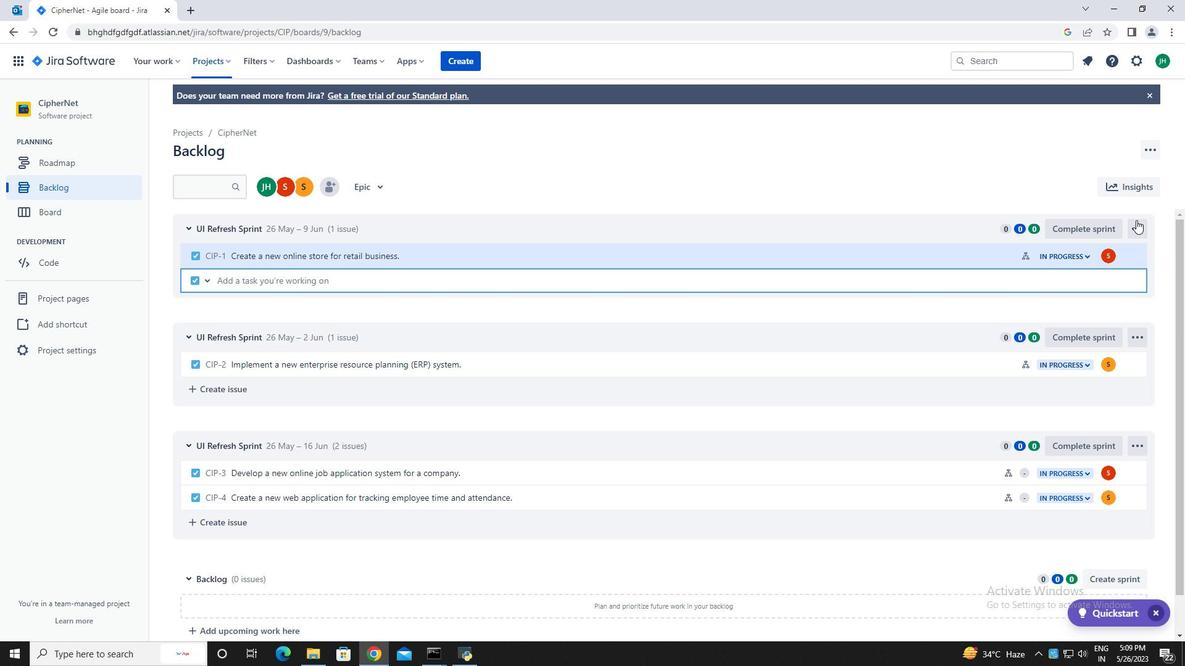 
Action: Mouse pressed left at (1137, 226)
Screenshot: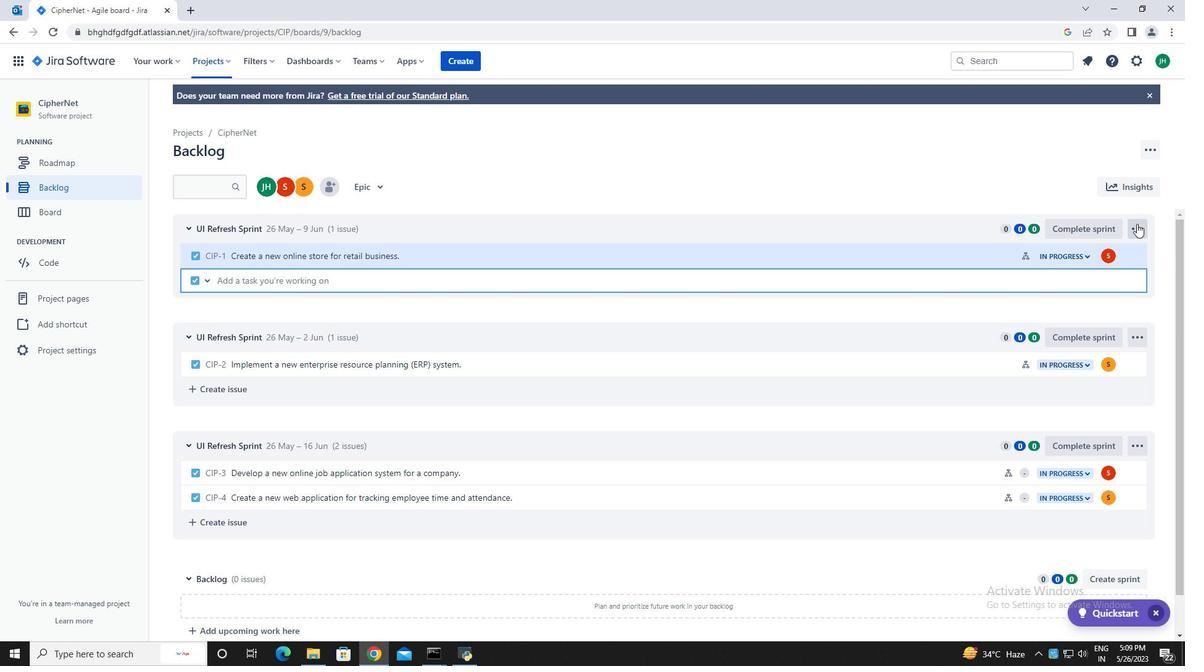 
Action: Mouse moved to (922, 251)
Screenshot: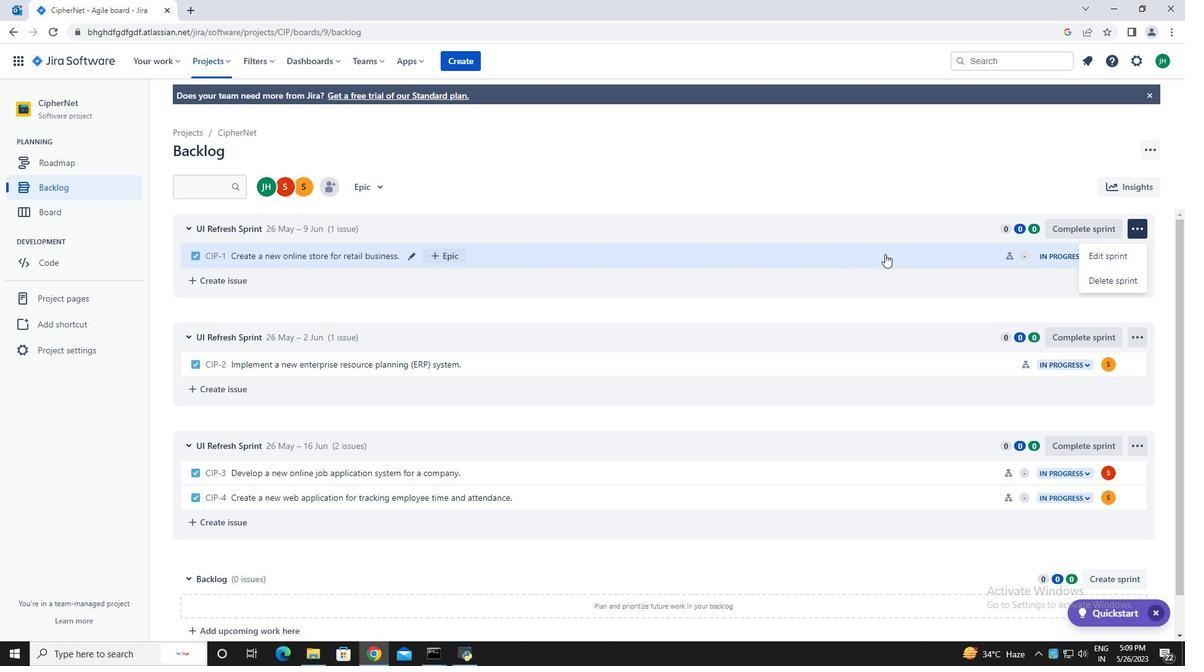 
Action: Mouse pressed left at (922, 251)
Screenshot: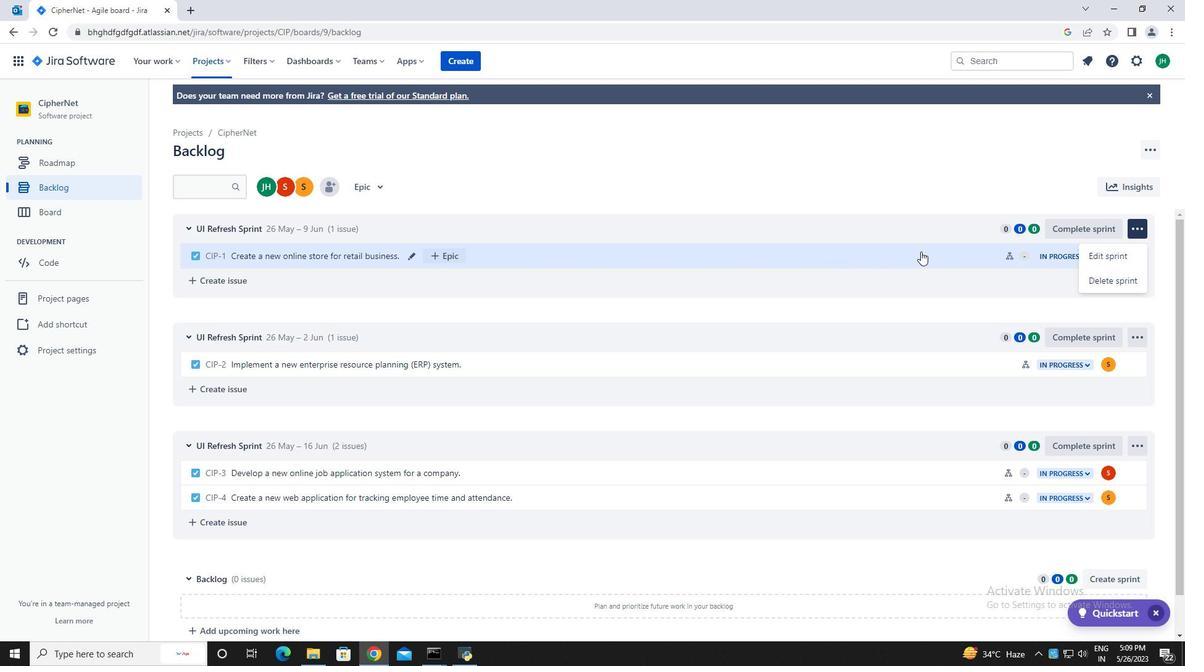 
Action: Mouse moved to (1129, 221)
Screenshot: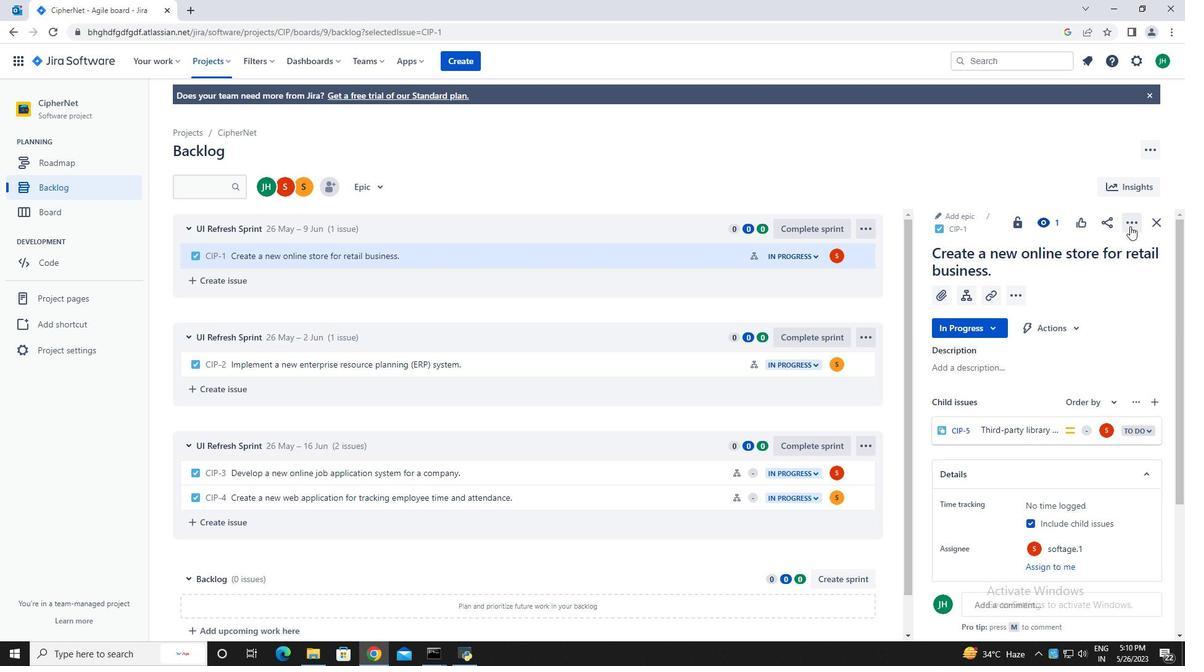 
Action: Mouse pressed left at (1129, 221)
Screenshot: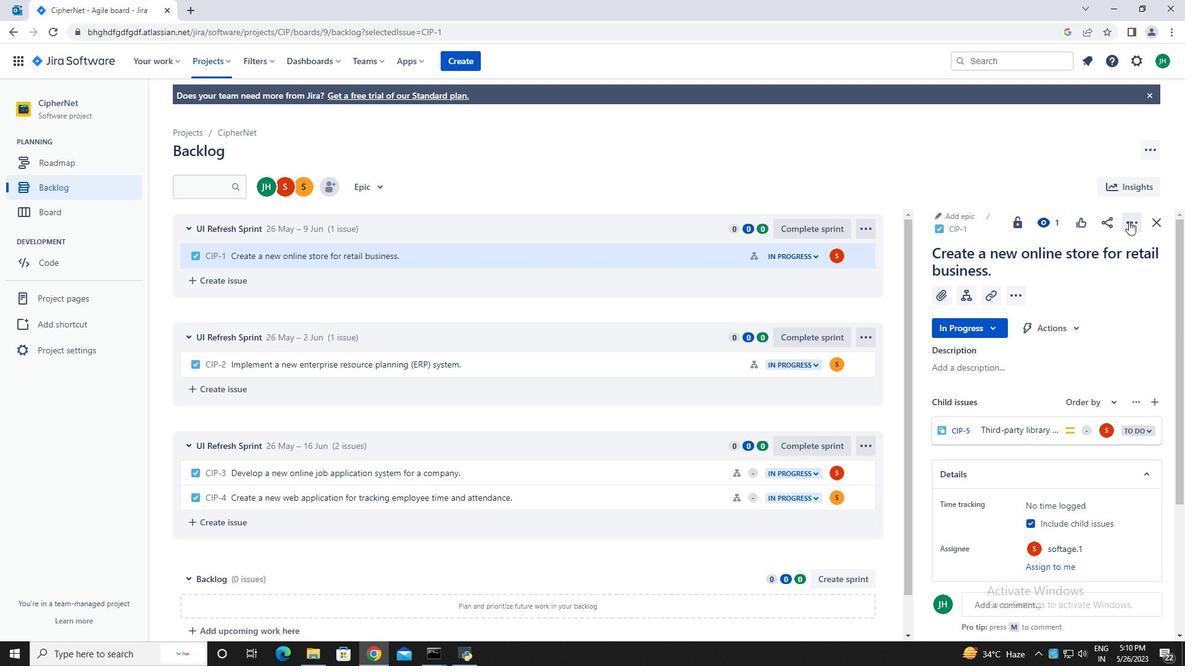 
Action: Mouse moved to (1085, 258)
Screenshot: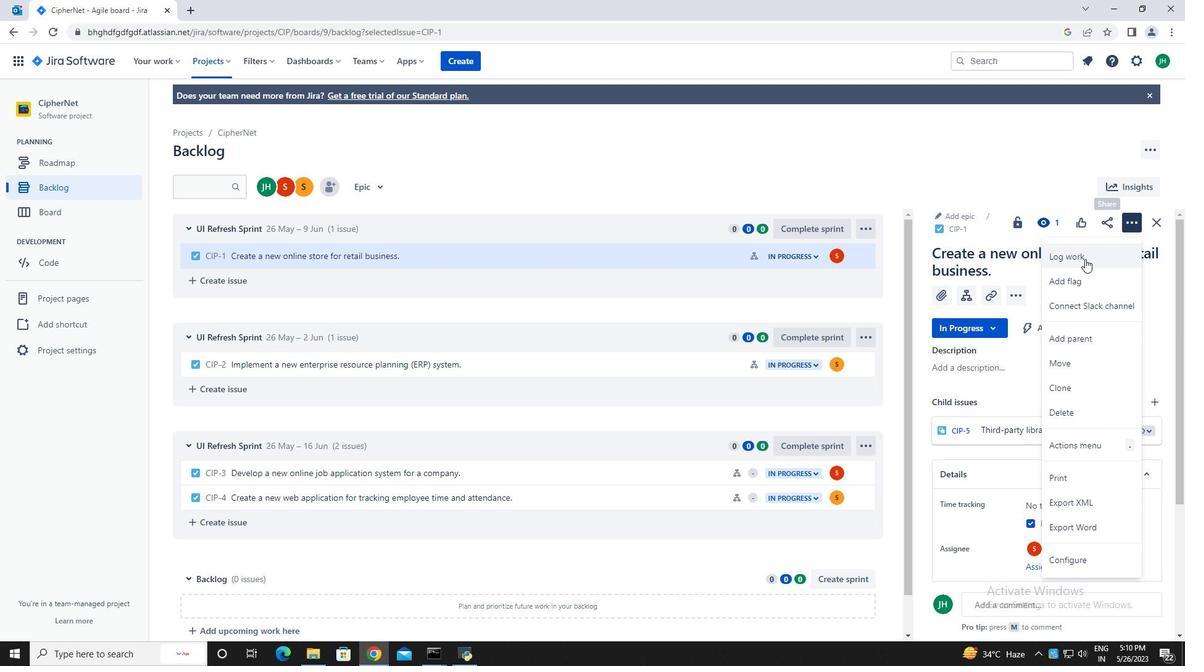 
Action: Mouse pressed left at (1085, 258)
Screenshot: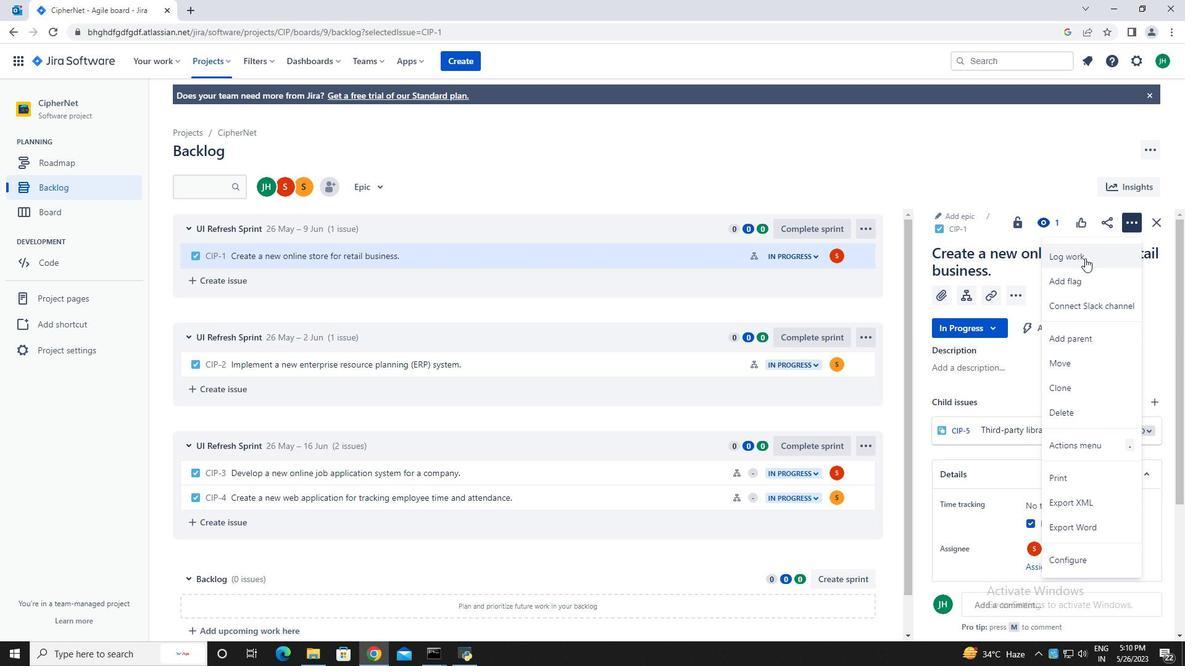 
Action: Mouse moved to (513, 187)
Screenshot: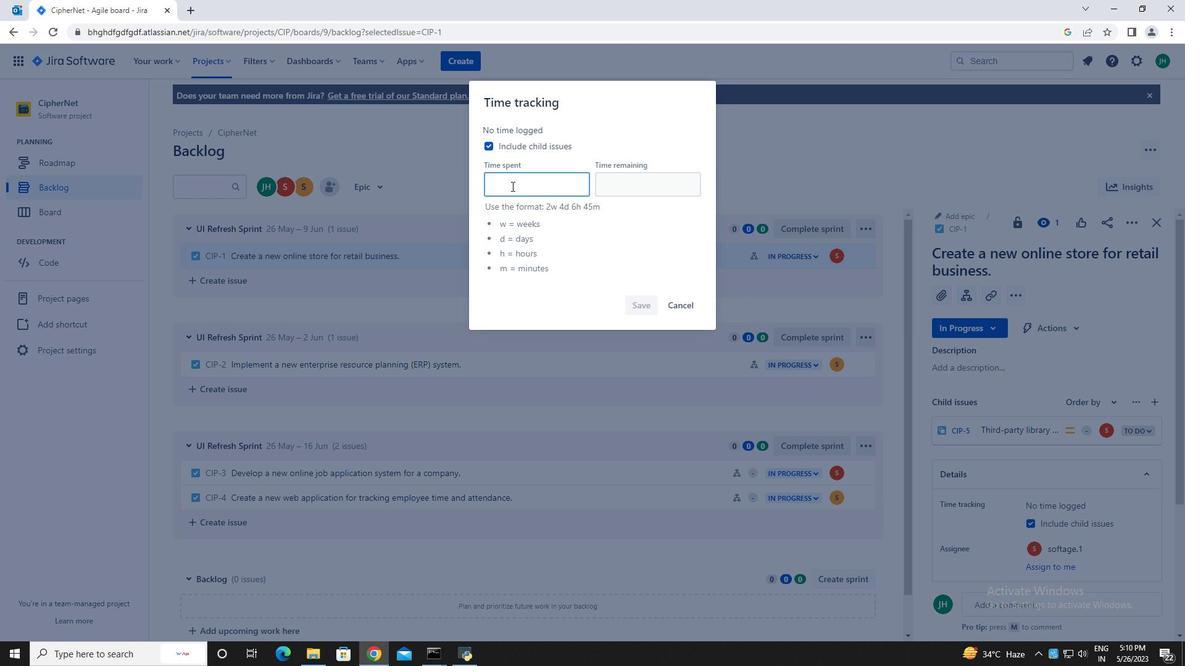 
Action: Mouse pressed left at (513, 187)
Screenshot: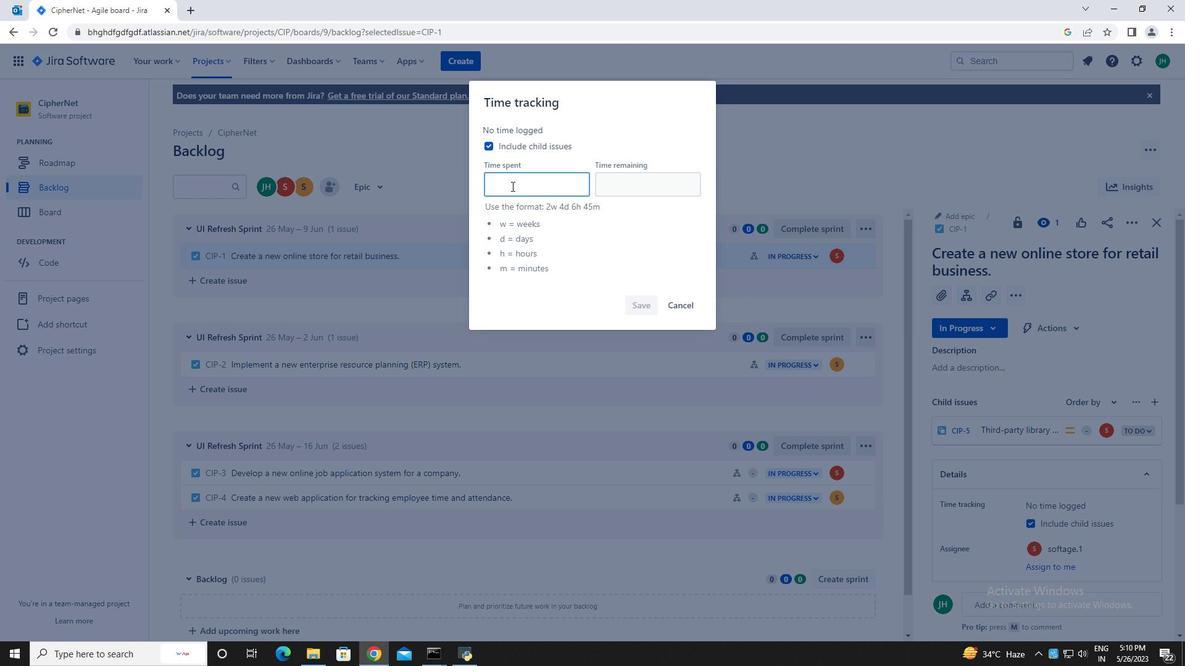 
Action: Mouse moved to (515, 187)
Screenshot: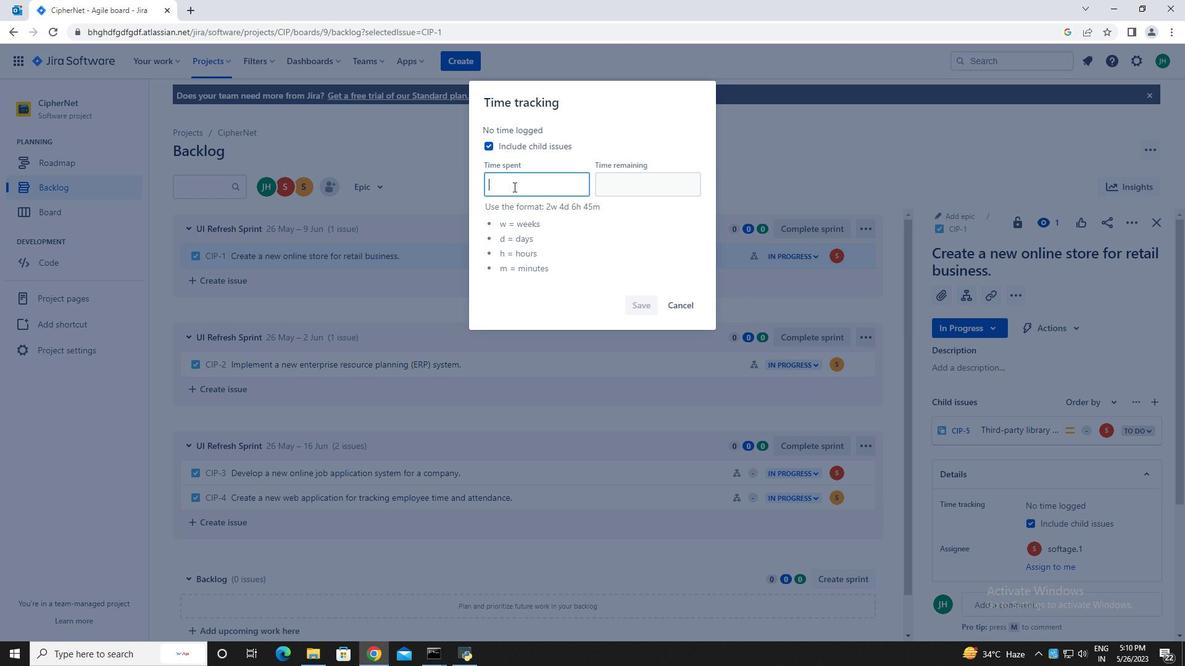 
Action: Key pressed <Key.caps_lock><Key.caps_lock>4w<Key.space>2d<Key.space>5h<Key.space>3m
Screenshot: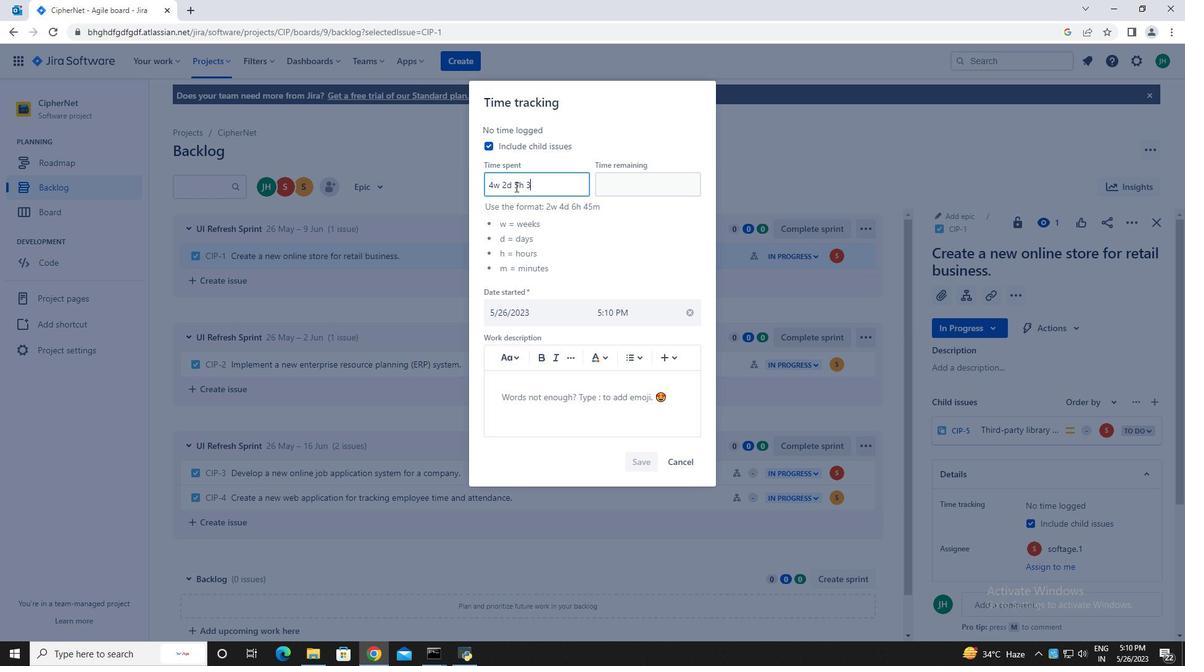 
Action: Mouse moved to (632, 187)
Screenshot: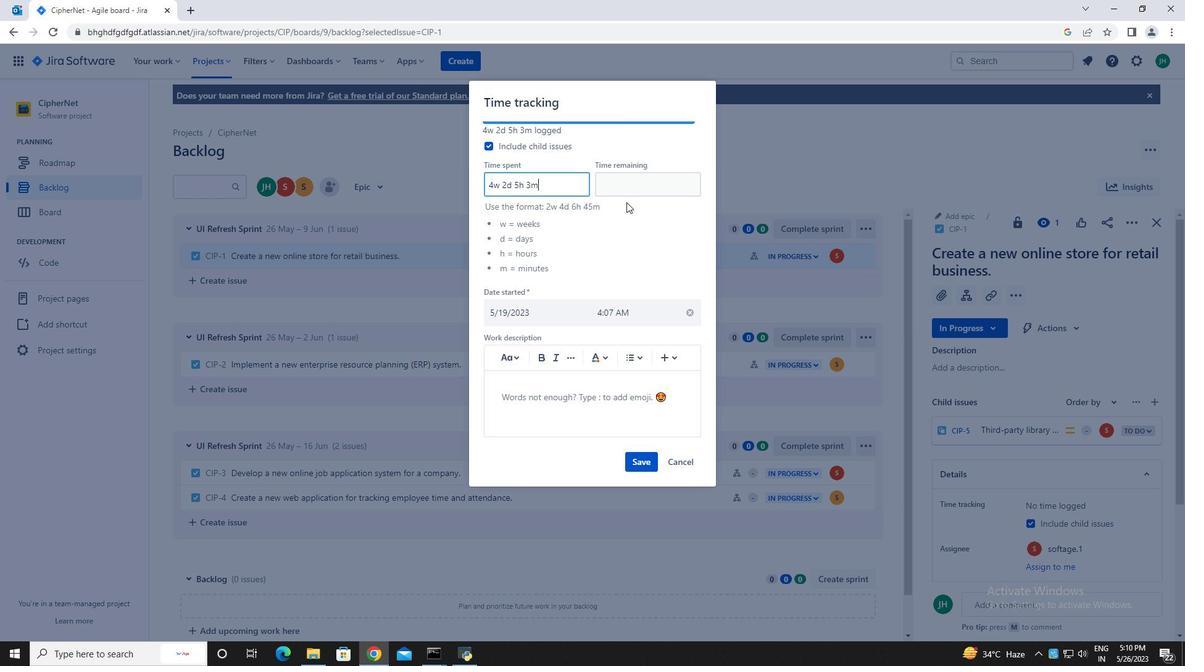 
Action: Mouse pressed left at (632, 187)
Screenshot: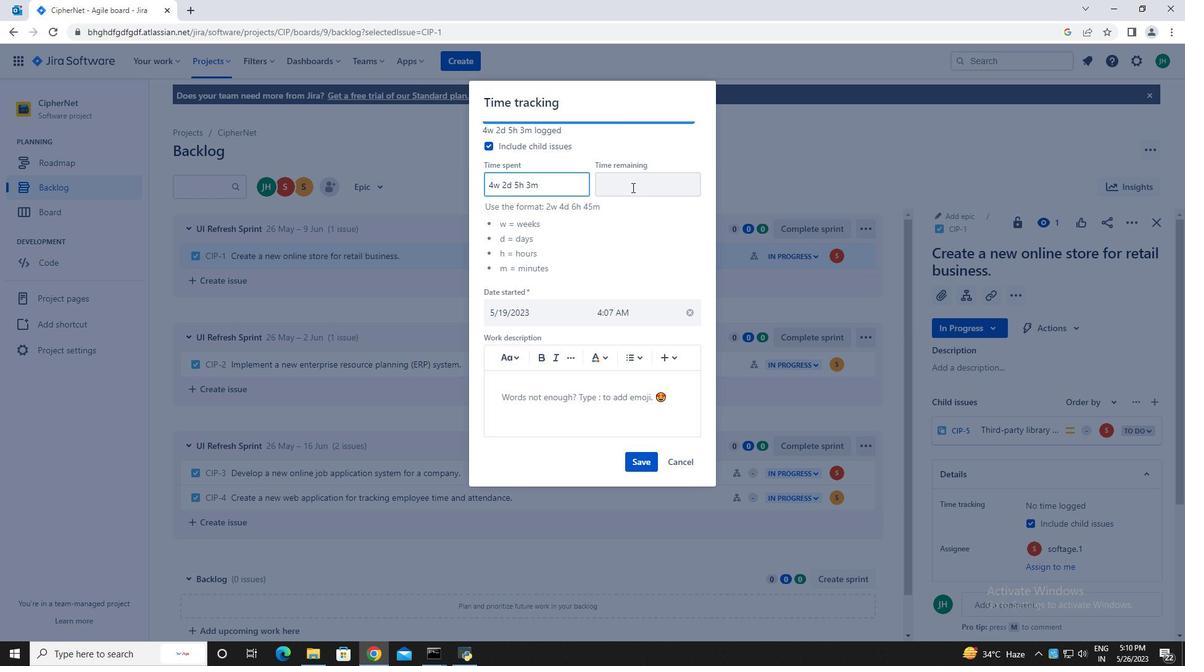 
Action: Key pressed 1w<Key.space>3d<Key.space>3h<Key.space>59m
Screenshot: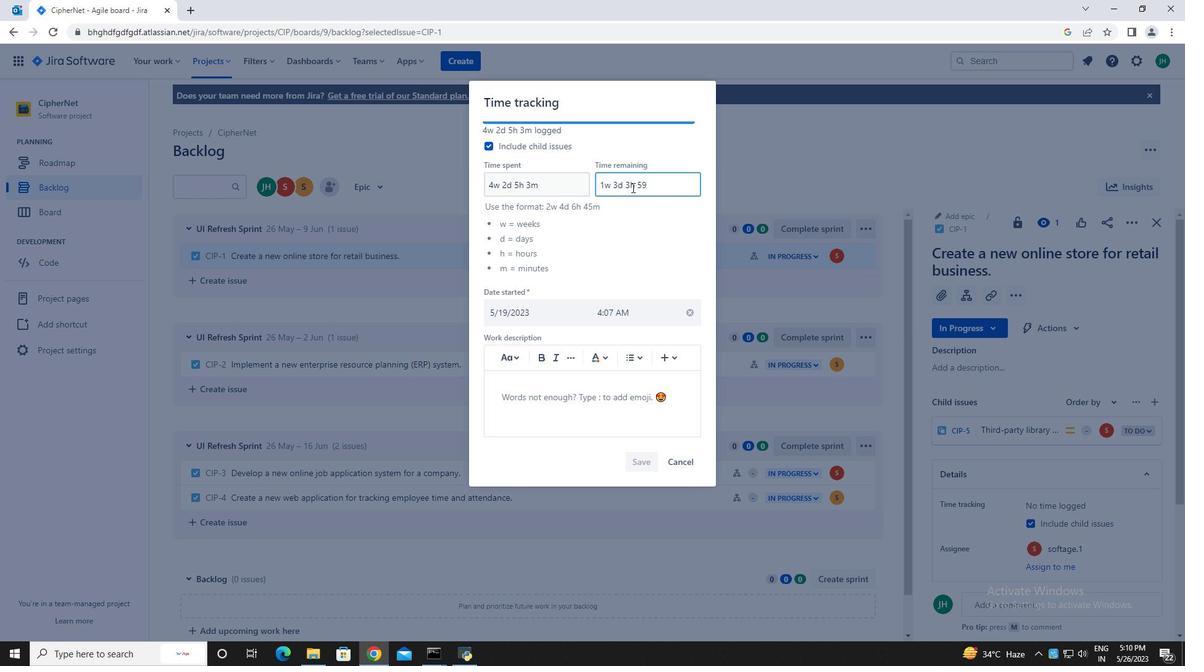 
Action: Mouse moved to (643, 461)
Screenshot: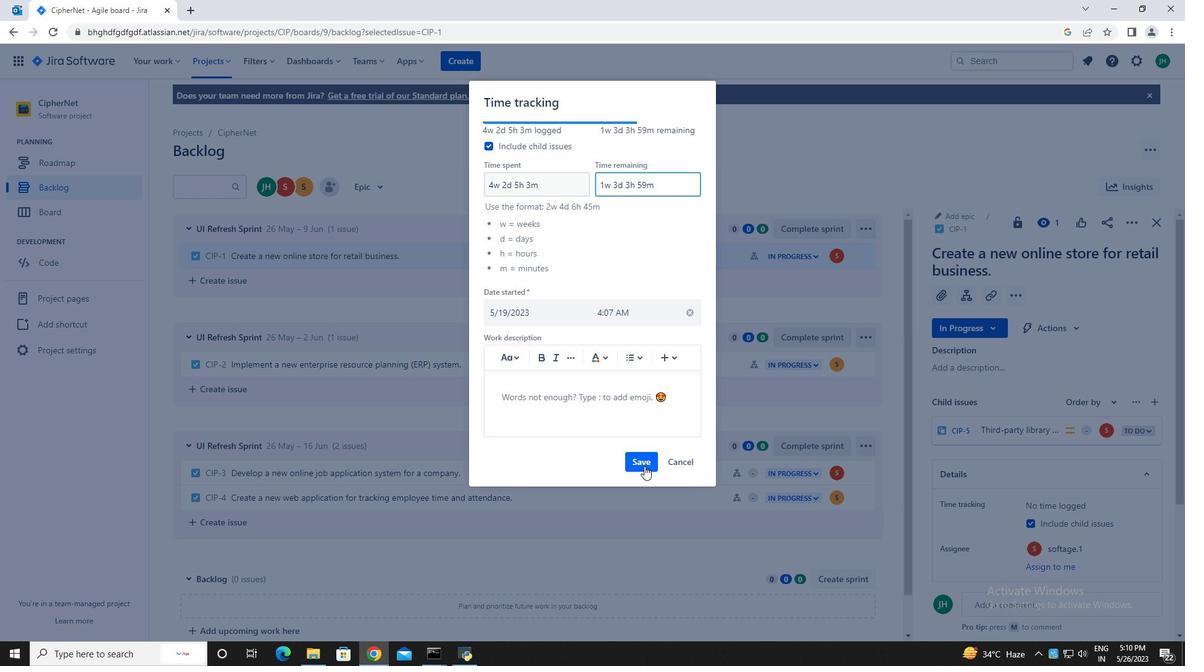 
Action: Mouse pressed left at (643, 461)
Screenshot: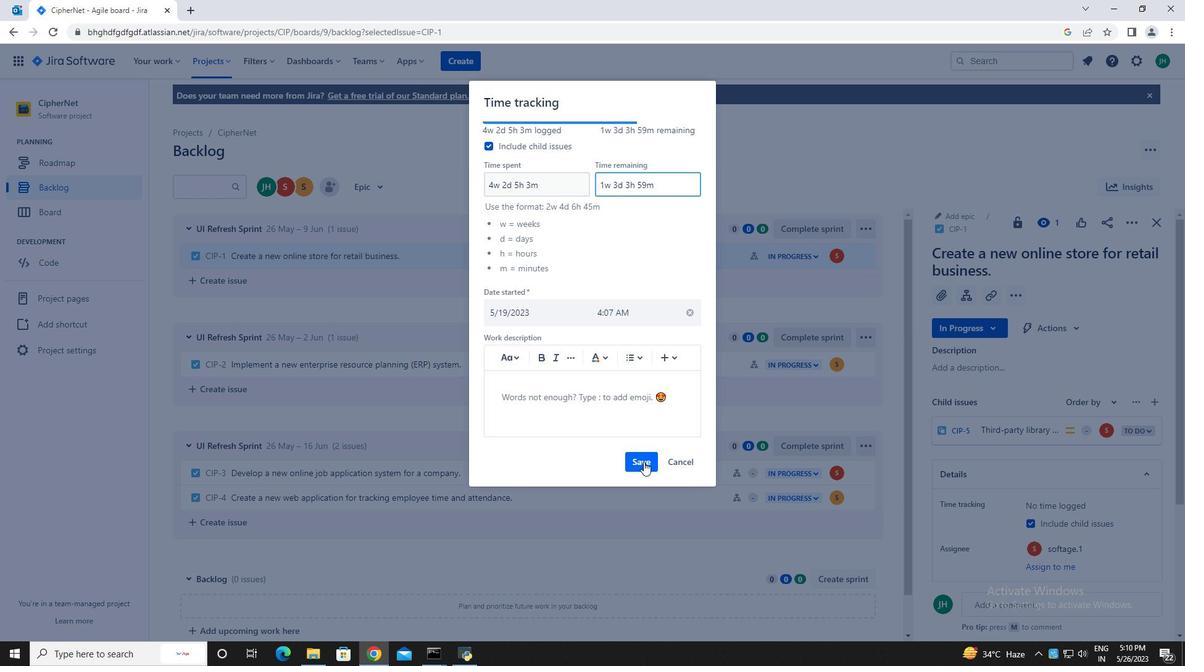 
Action: Mouse moved to (1135, 223)
Screenshot: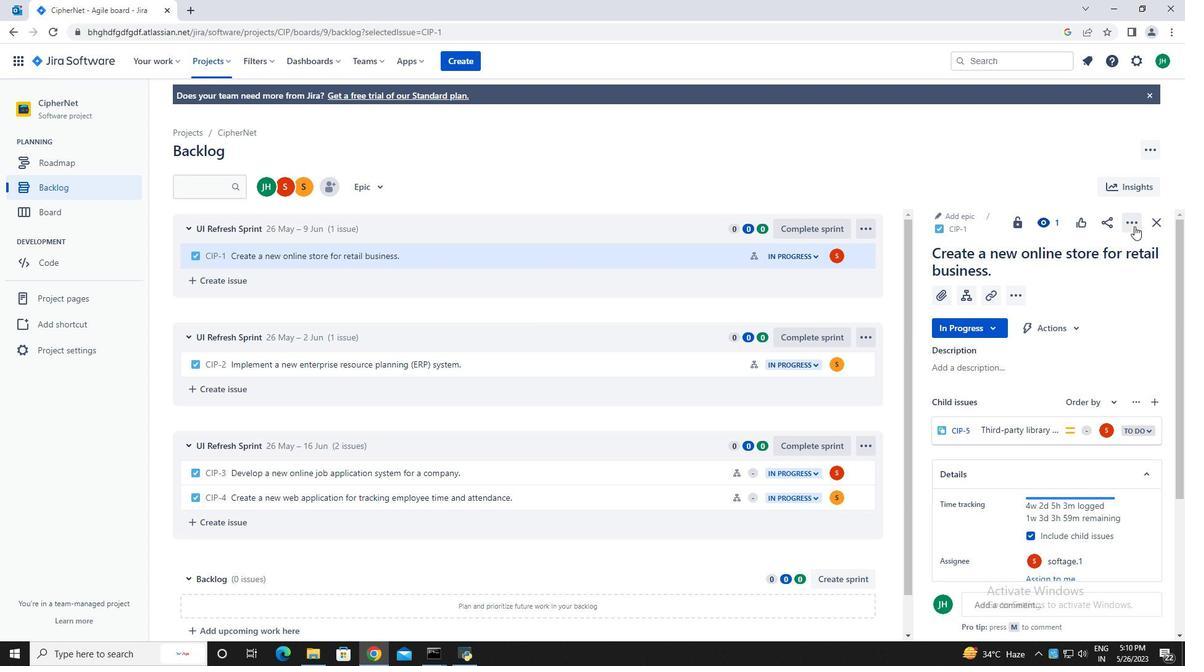 
Action: Mouse pressed left at (1135, 223)
Screenshot: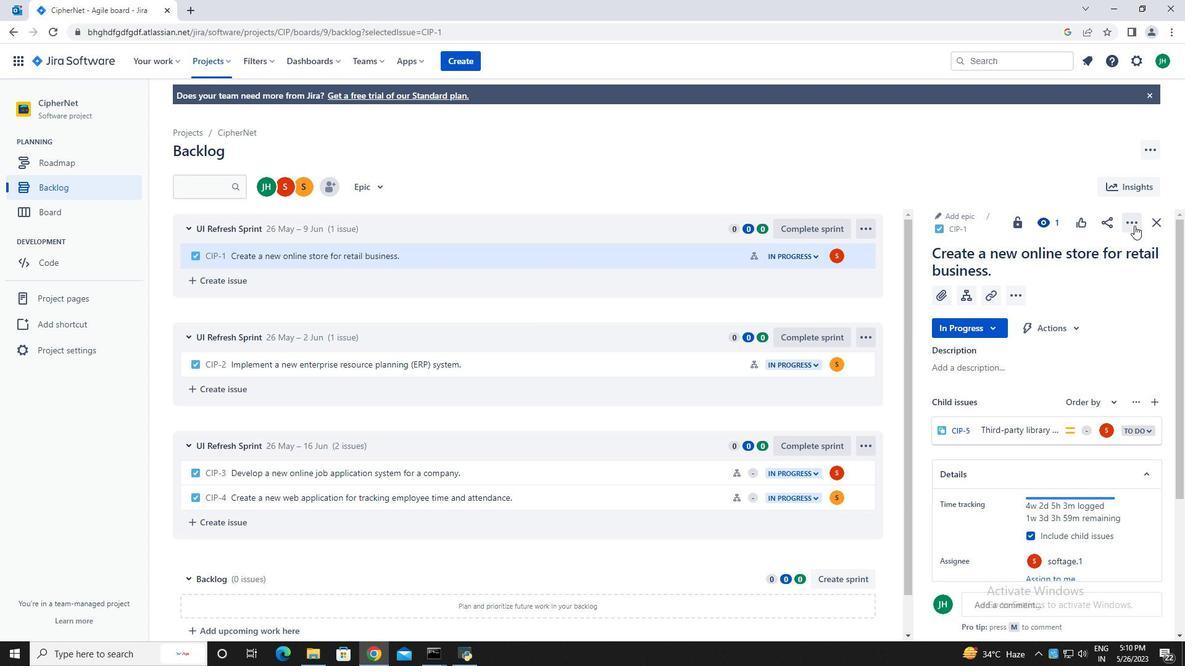 
Action: Mouse moved to (1072, 280)
Screenshot: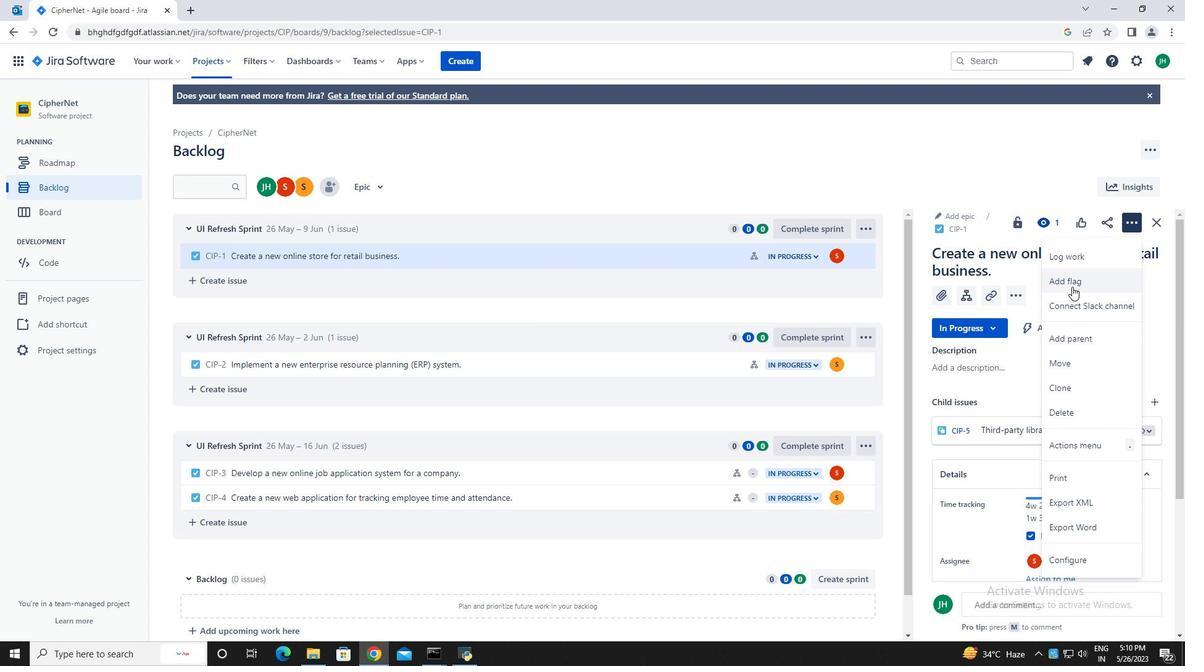 
Action: Mouse pressed left at (1072, 280)
Screenshot: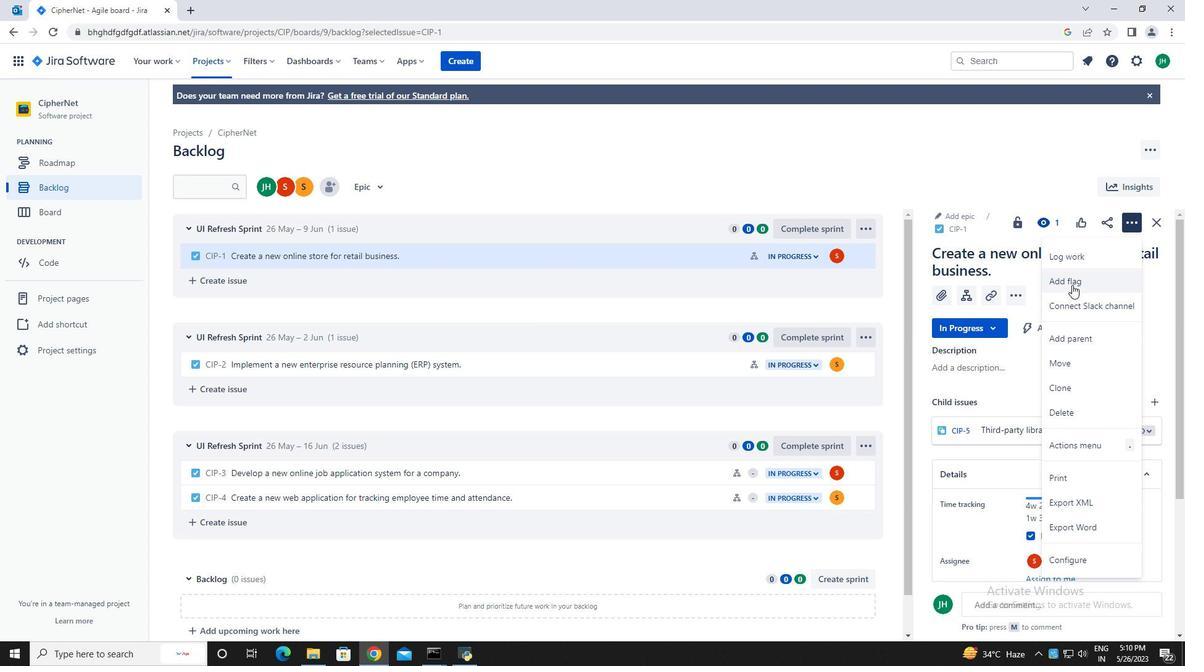 
Action: Mouse moved to (379, 185)
Screenshot: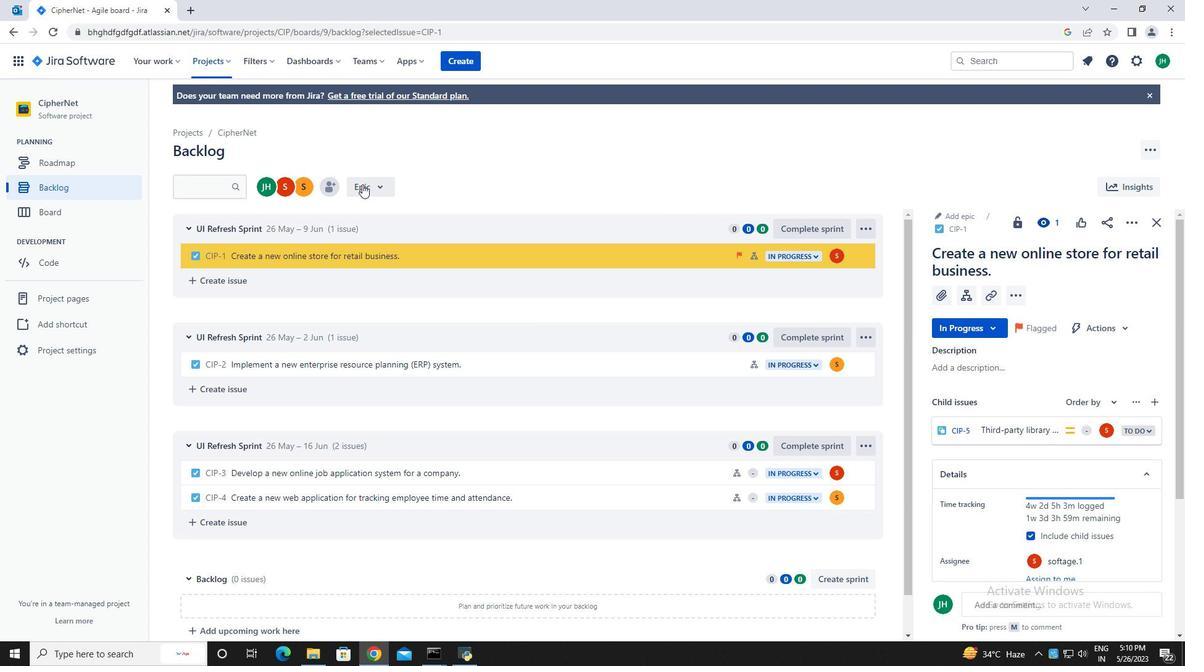
Action: Mouse pressed left at (379, 185)
Screenshot: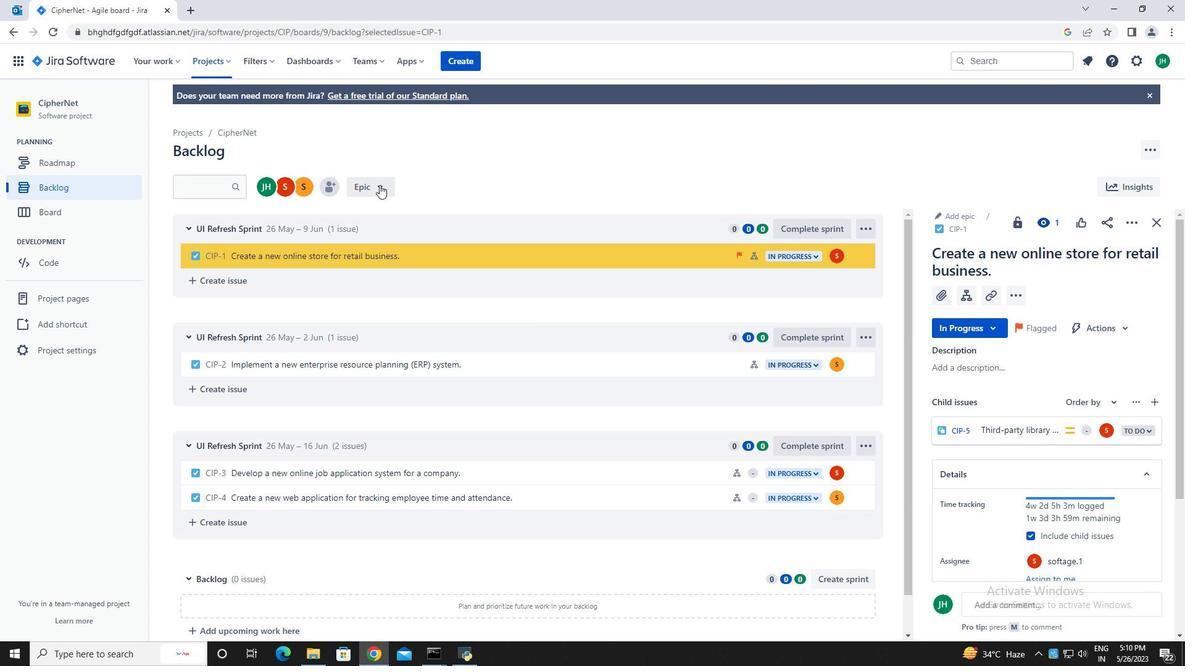
Action: Mouse moved to (407, 240)
Screenshot: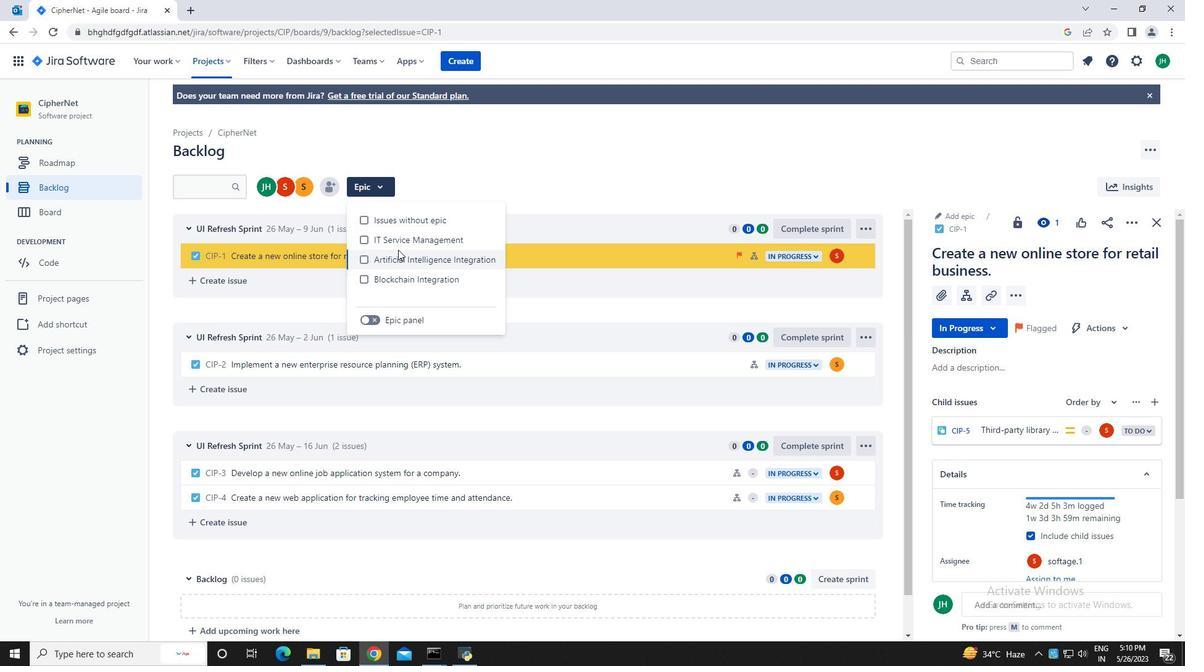 
Action: Mouse pressed left at (407, 240)
Screenshot: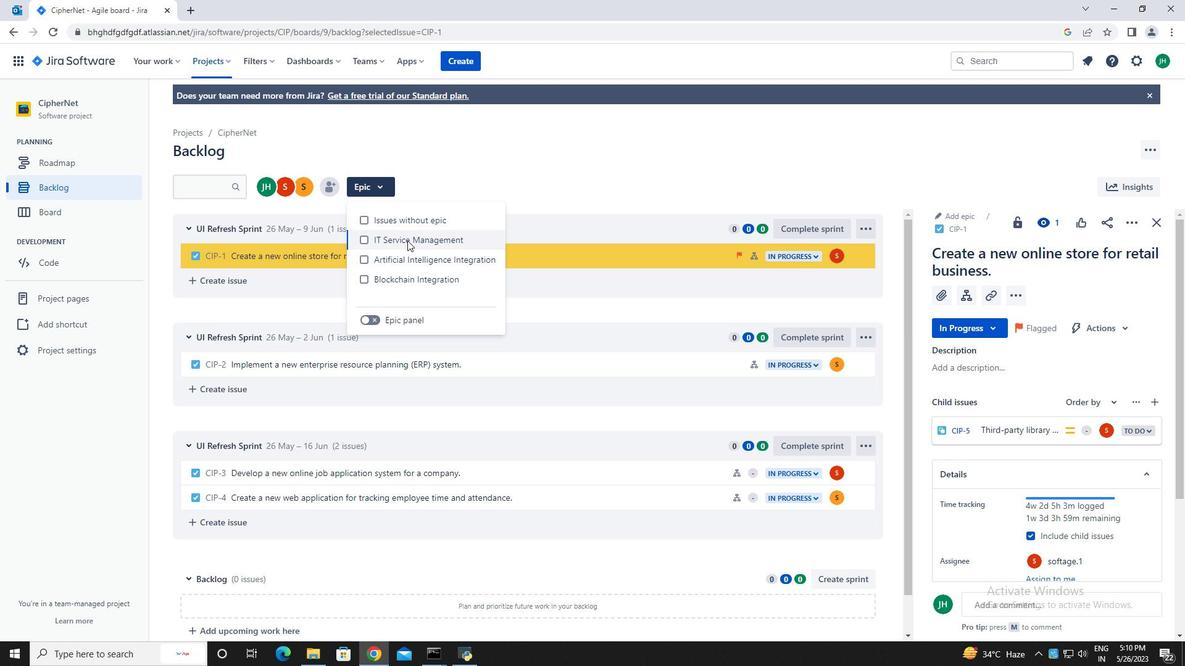 
Action: Mouse moved to (1159, 222)
Screenshot: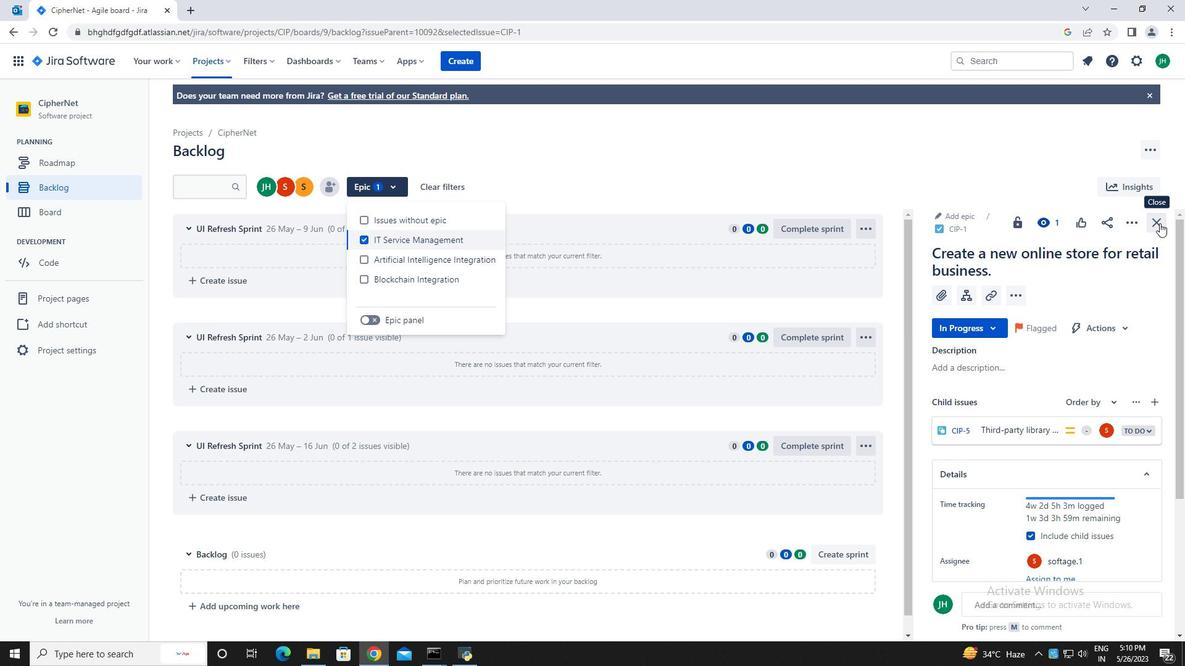 
Action: Mouse pressed left at (1159, 222)
Screenshot: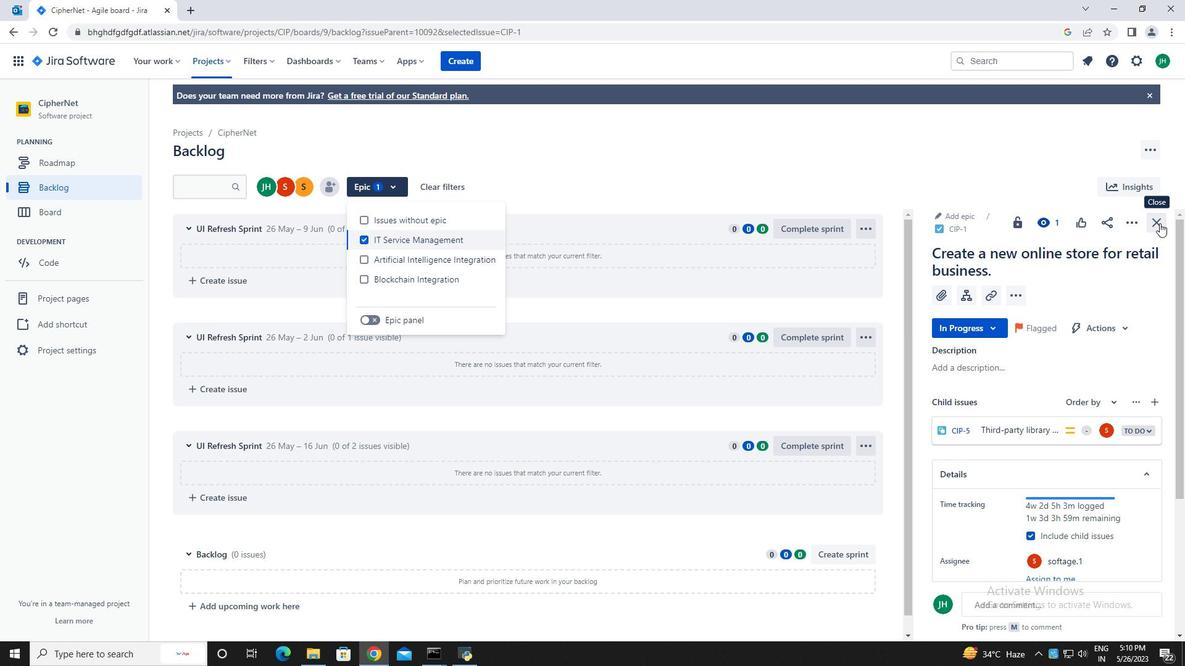 
Action: Mouse moved to (92, 188)
Screenshot: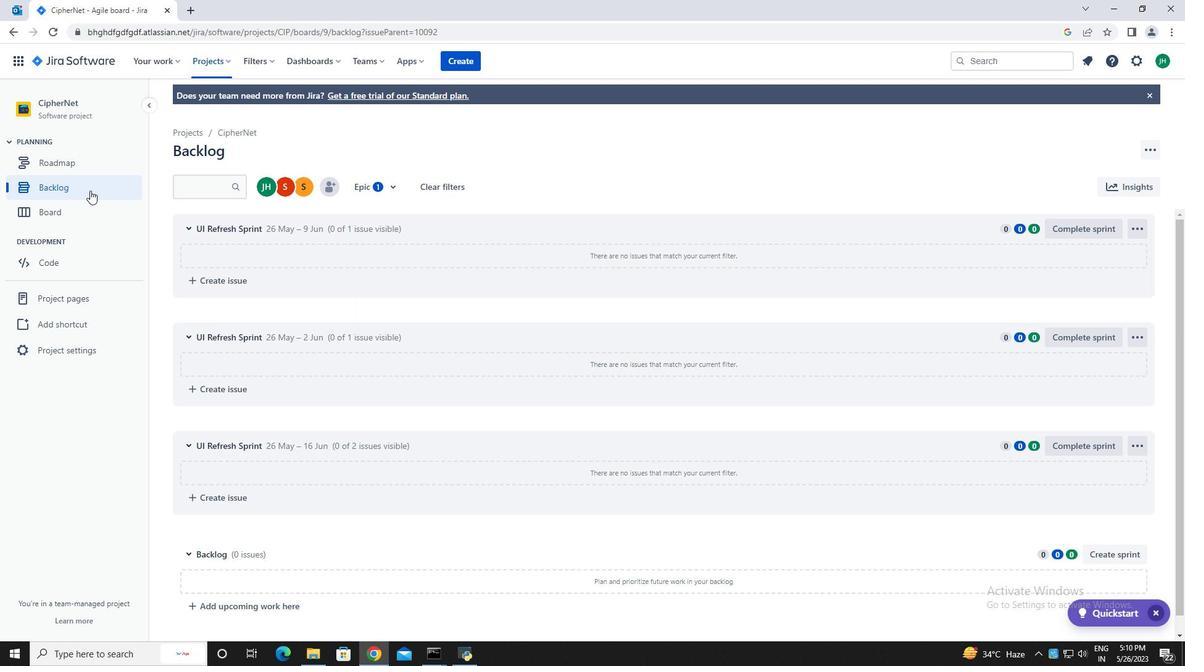 
Action: Mouse pressed left at (92, 188)
Screenshot: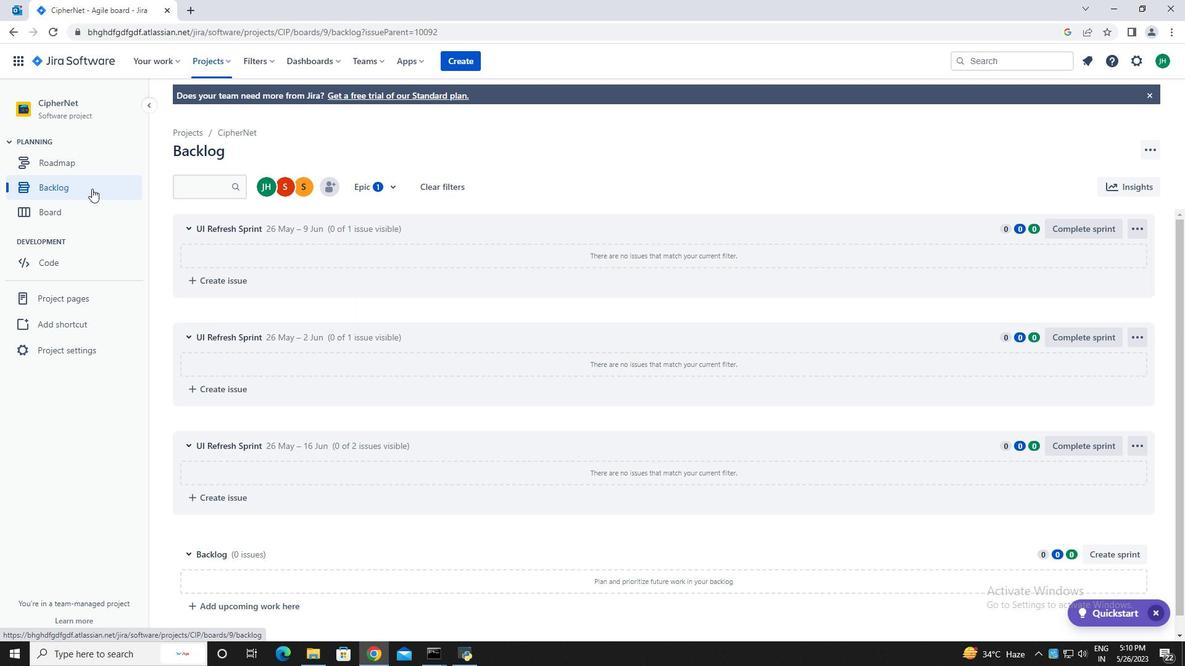 
Action: Mouse moved to (650, 455)
Screenshot: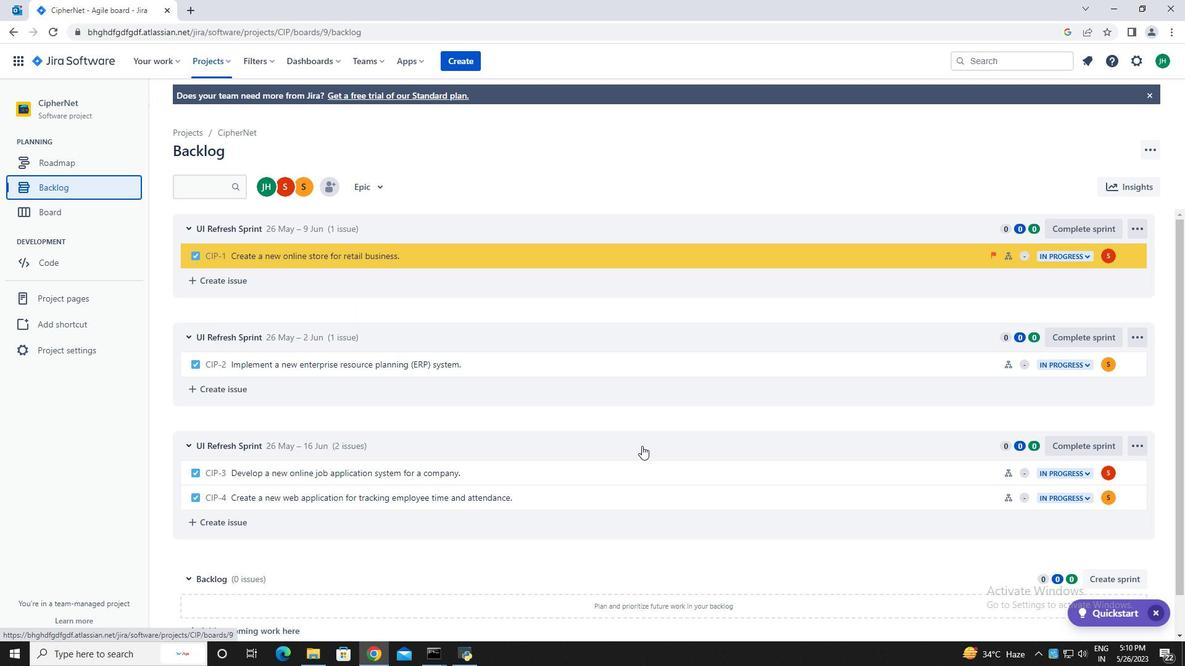 
Action: Mouse scrolled (650, 454) with delta (0, 0)
Screenshot: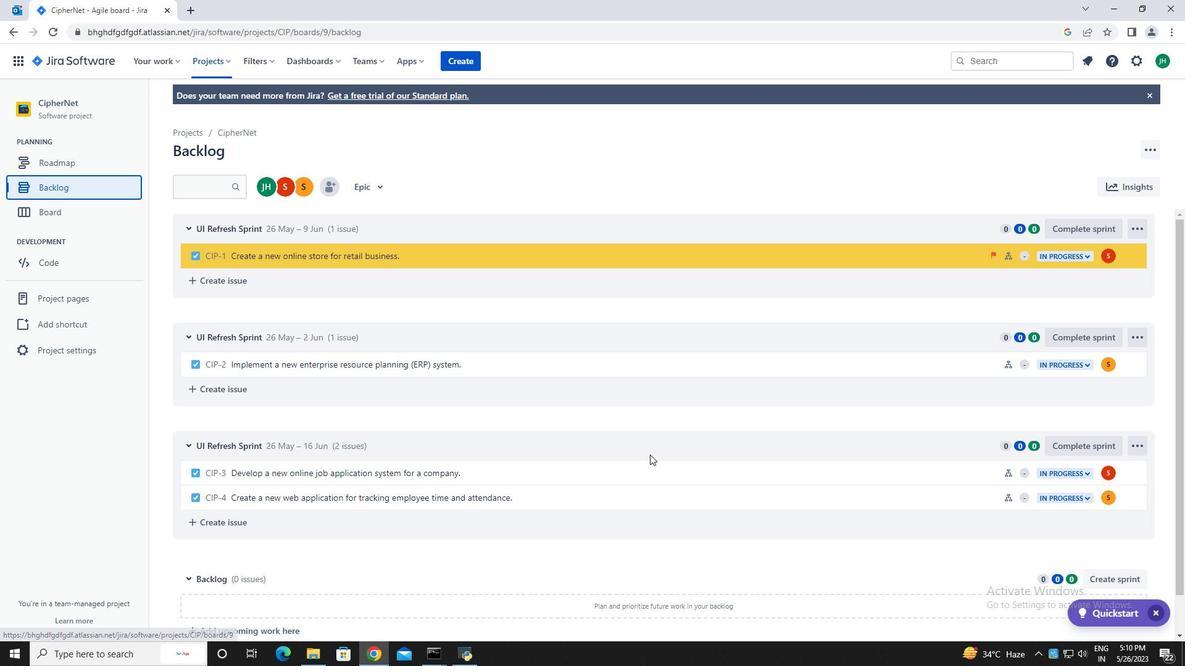 
Action: Mouse moved to (963, 327)
Screenshot: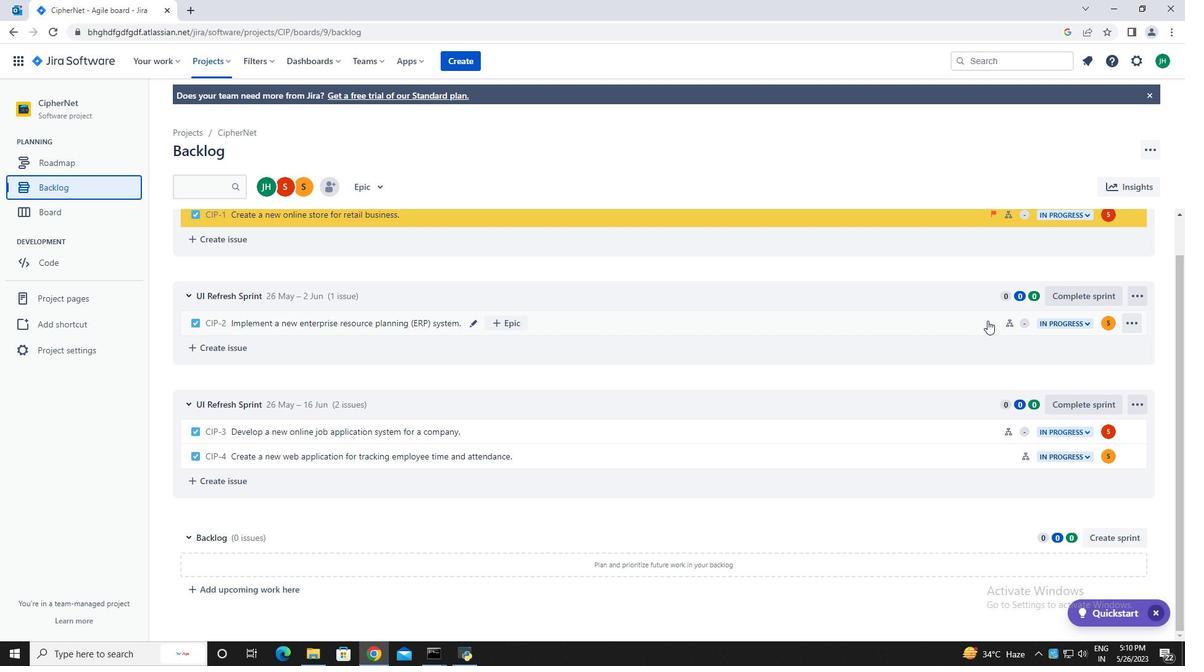 
Action: Mouse pressed left at (963, 327)
Screenshot: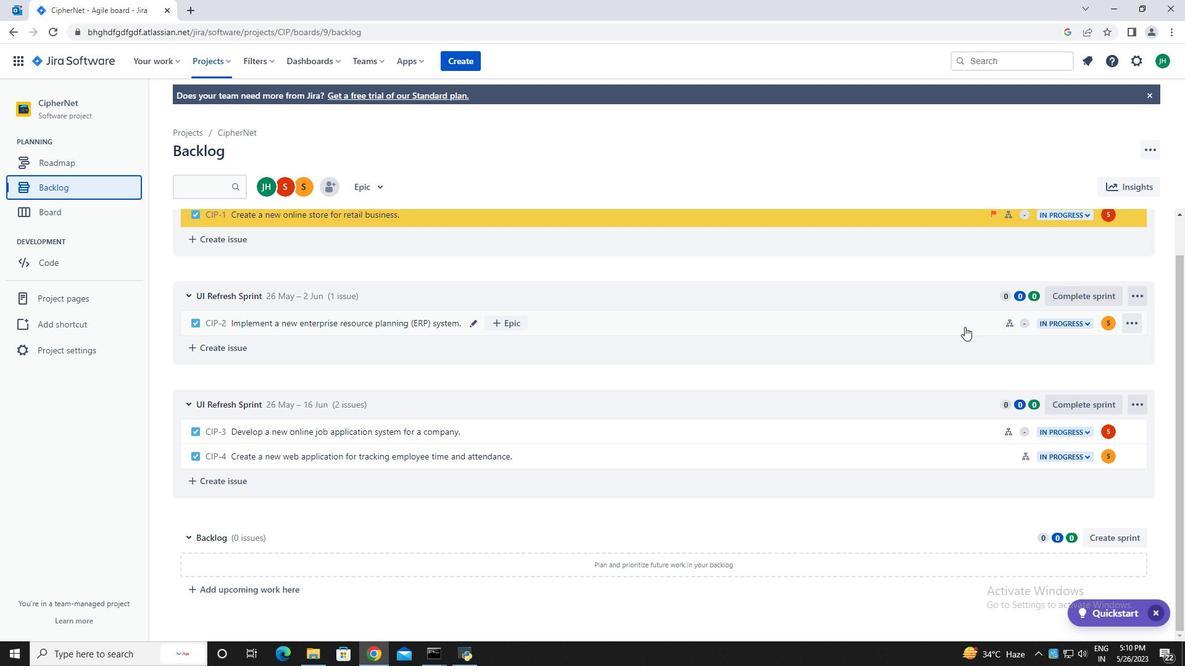 
Action: Mouse moved to (1126, 224)
Screenshot: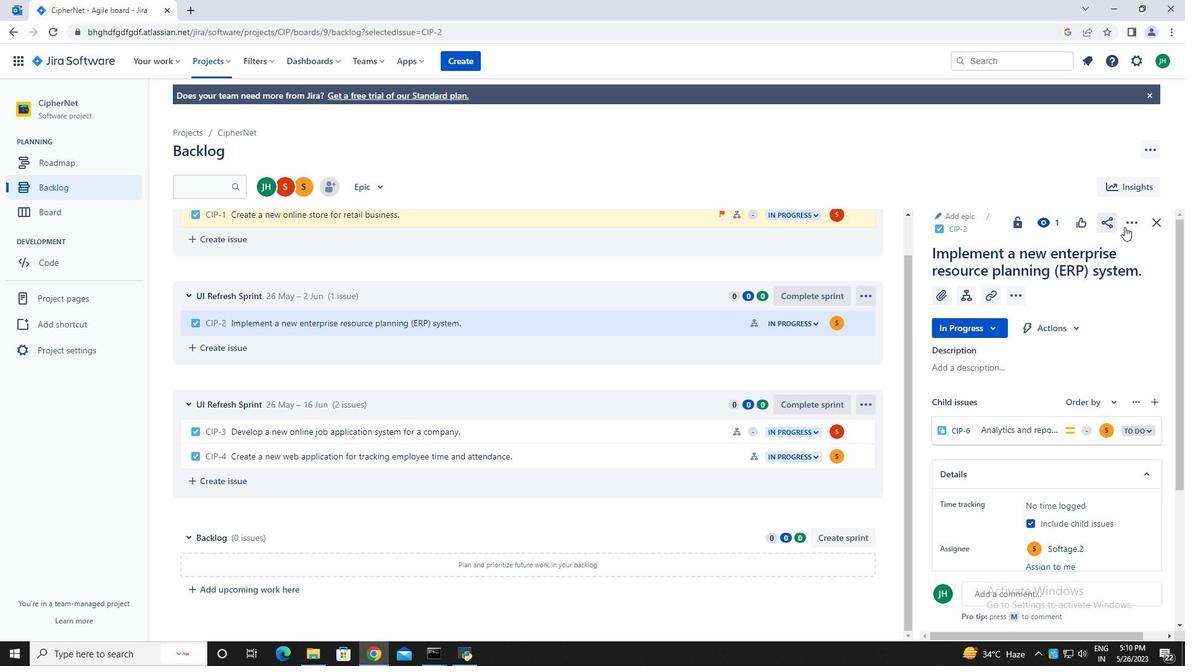 
Action: Mouse pressed left at (1126, 224)
Screenshot: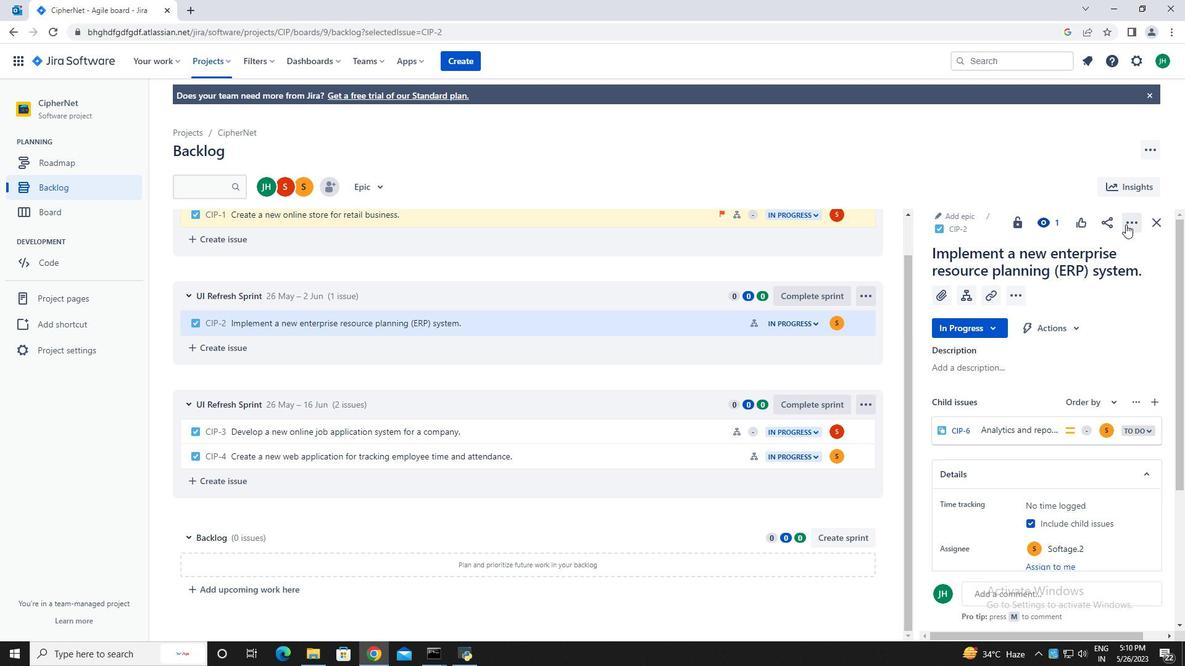 
Action: Mouse moved to (1080, 259)
Screenshot: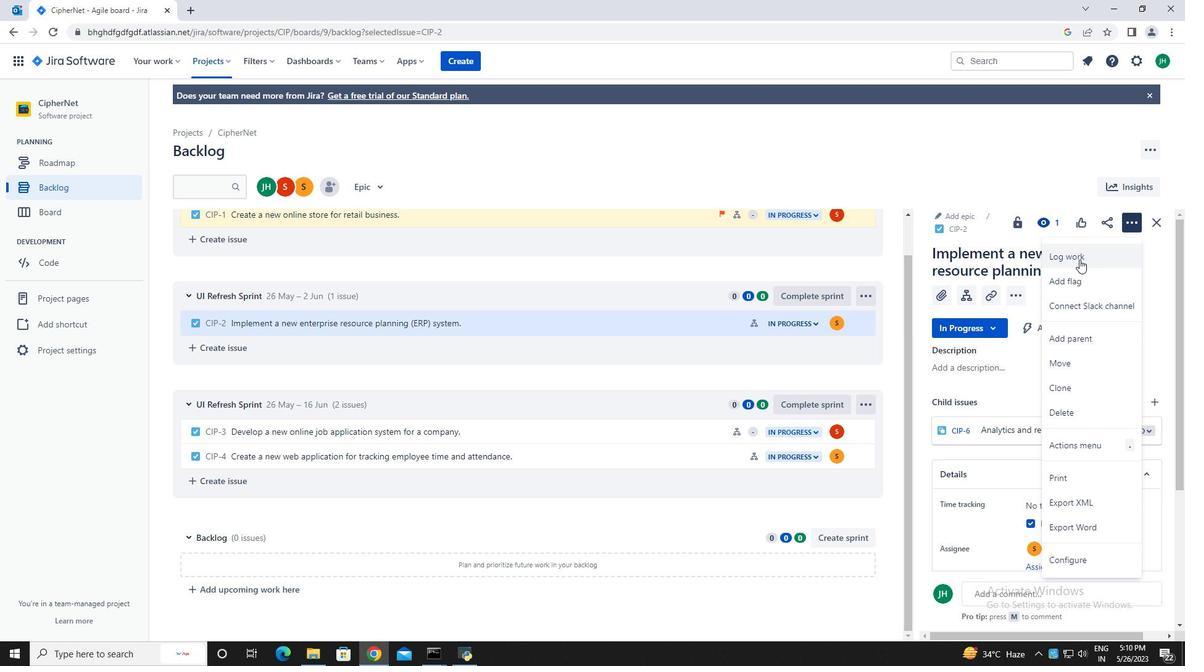 
Action: Mouse pressed left at (1080, 259)
Screenshot: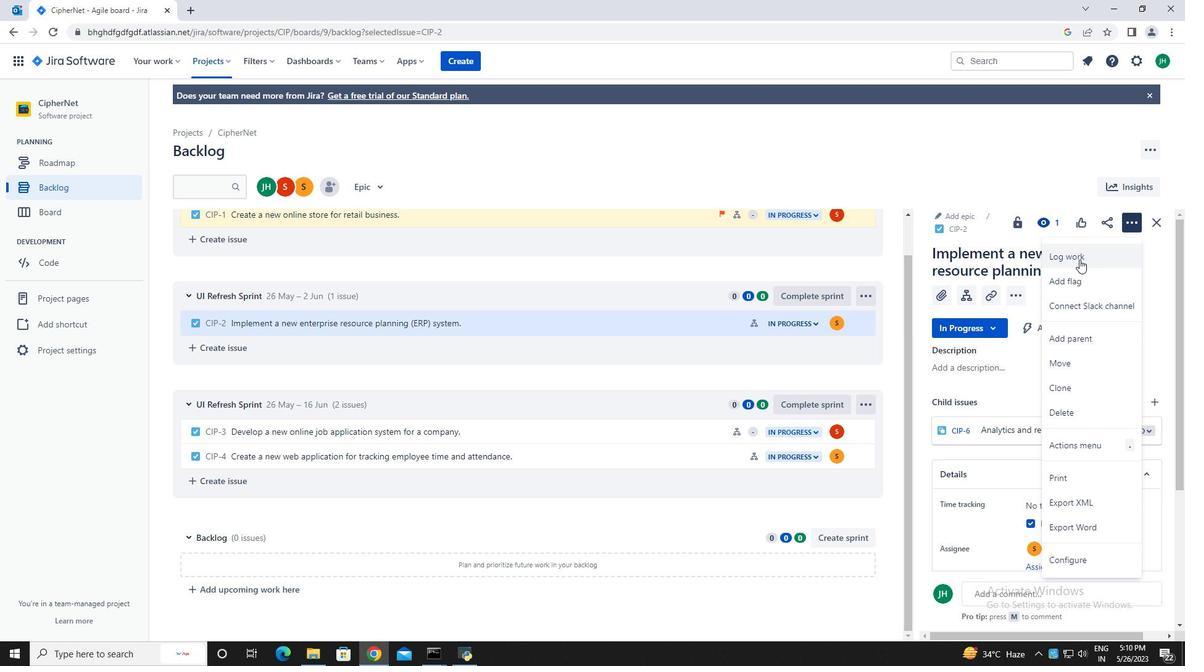 
Action: Mouse moved to (526, 185)
Screenshot: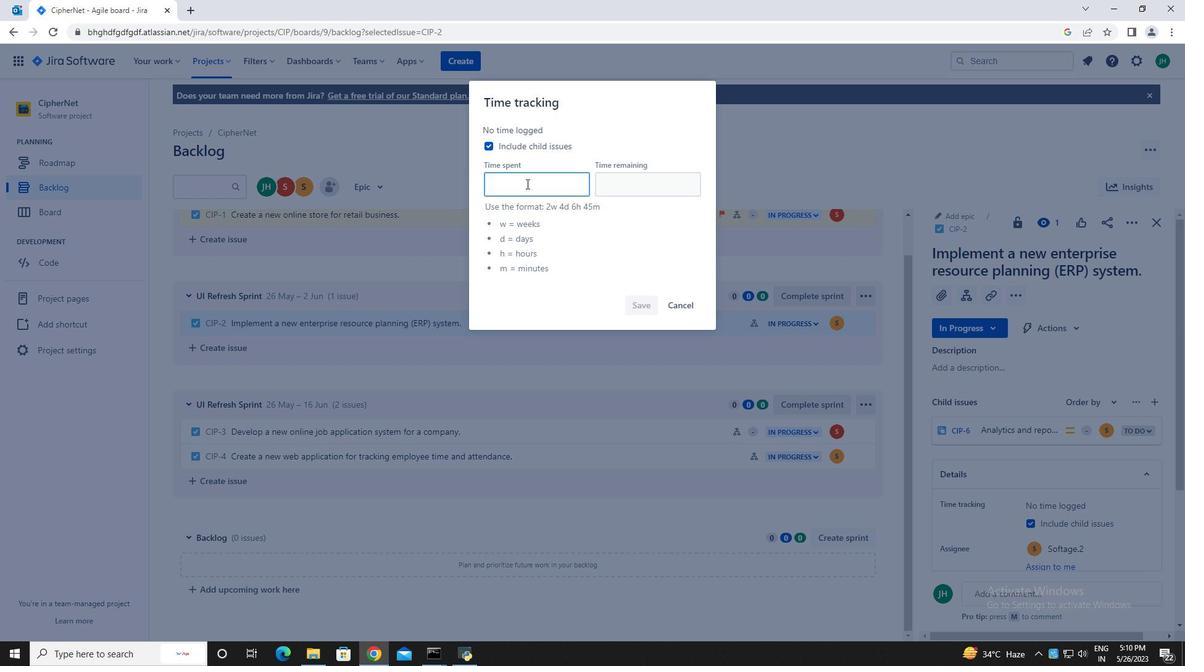 
Action: Key pressed 4w<Key.space>4d<Key.space>7h<Key.space>54m
Screenshot: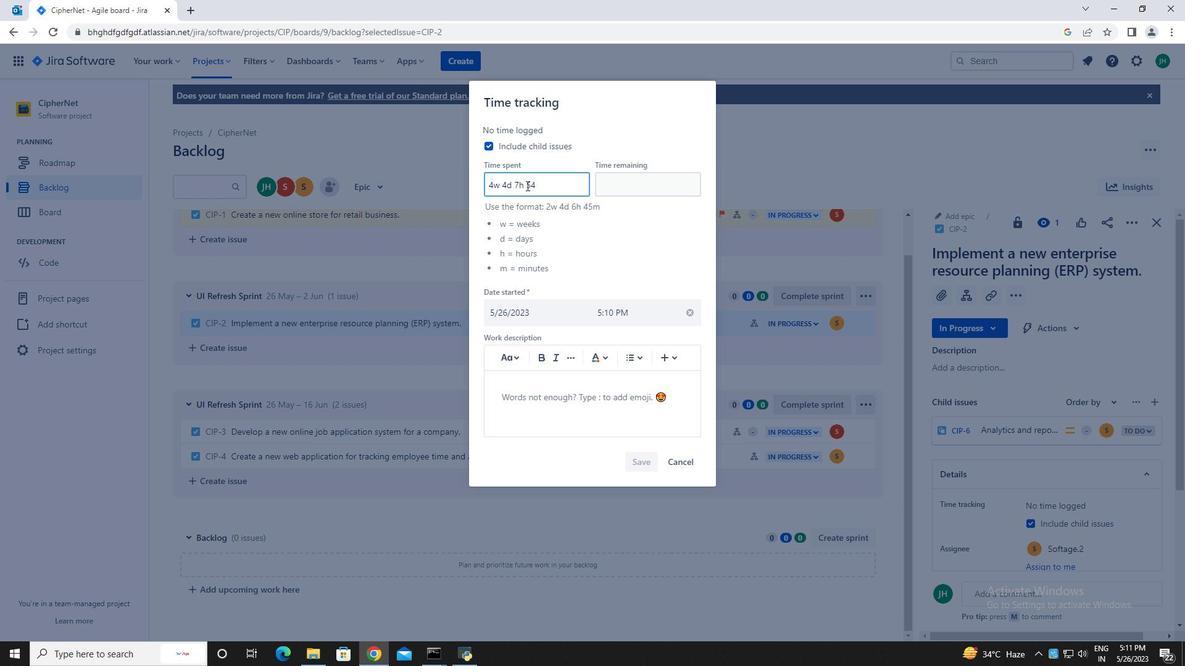 
Action: Mouse moved to (647, 176)
Screenshot: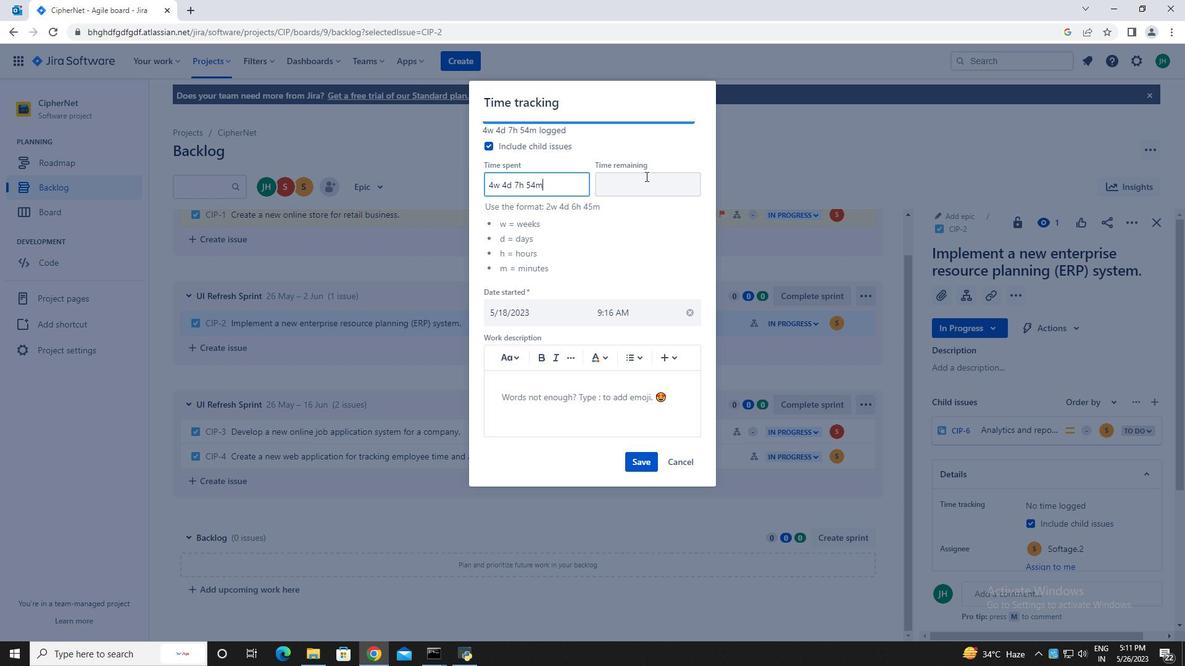 
Action: Mouse pressed left at (647, 176)
Screenshot: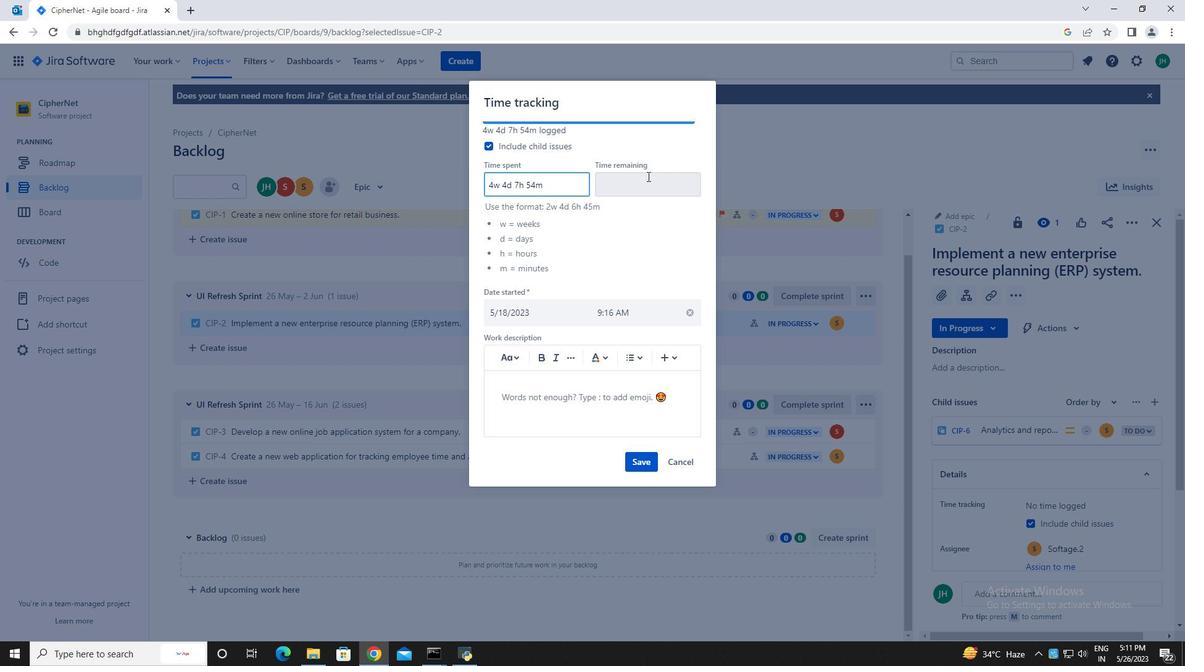 
Action: Mouse moved to (649, 177)
Screenshot: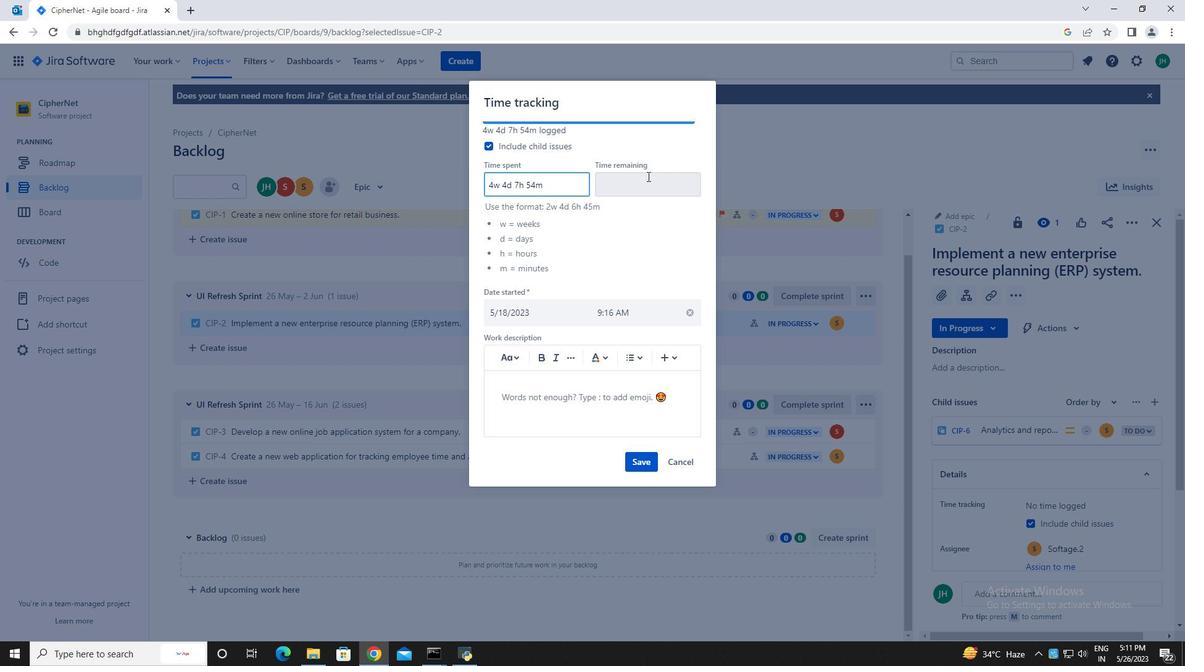 
Action: Key pressed 3w<Key.space>2d<Key.space>10h<Key.space>34m
Screenshot: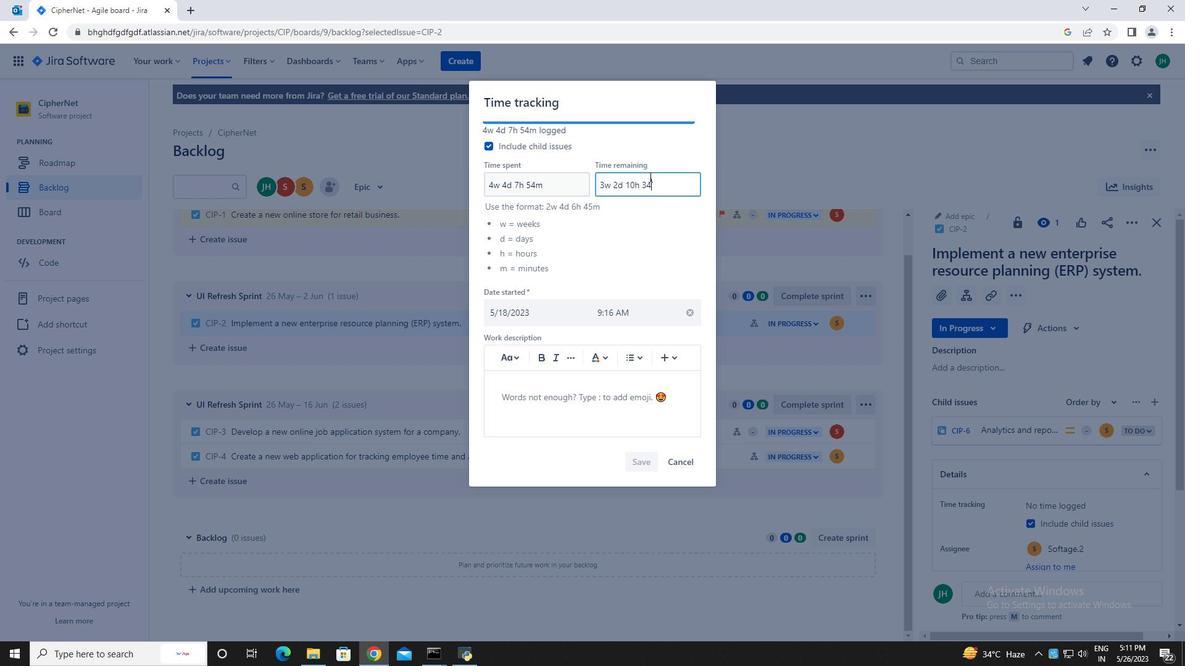 
Action: Mouse moved to (642, 461)
Screenshot: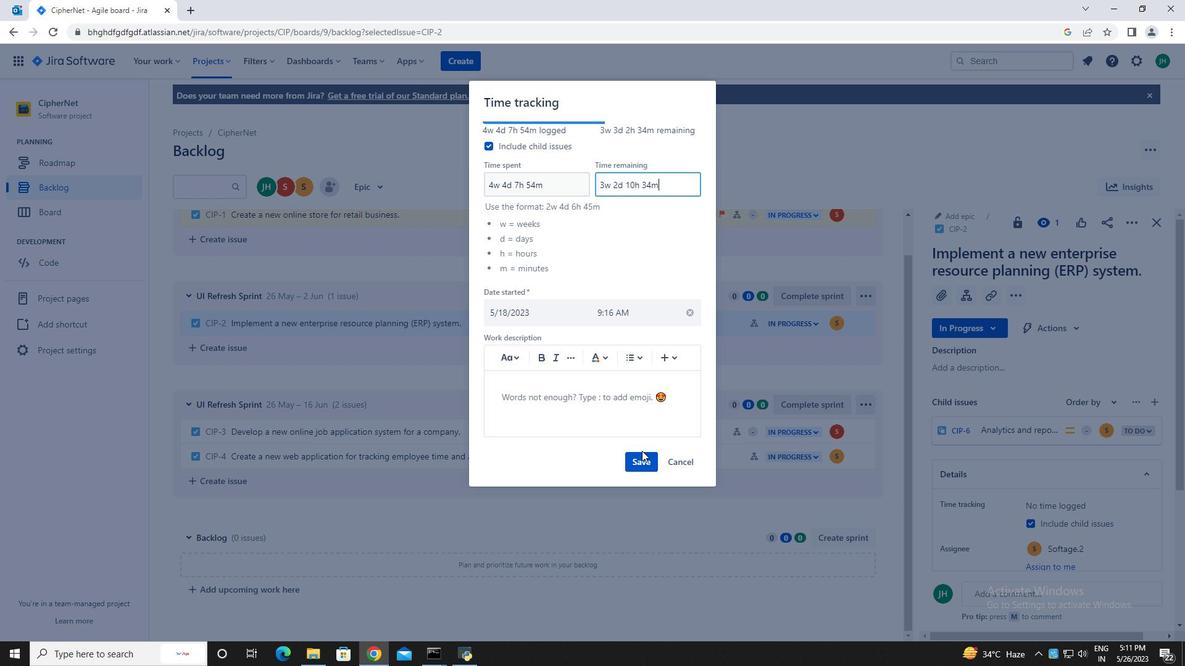 
Action: Mouse pressed left at (642, 461)
Screenshot: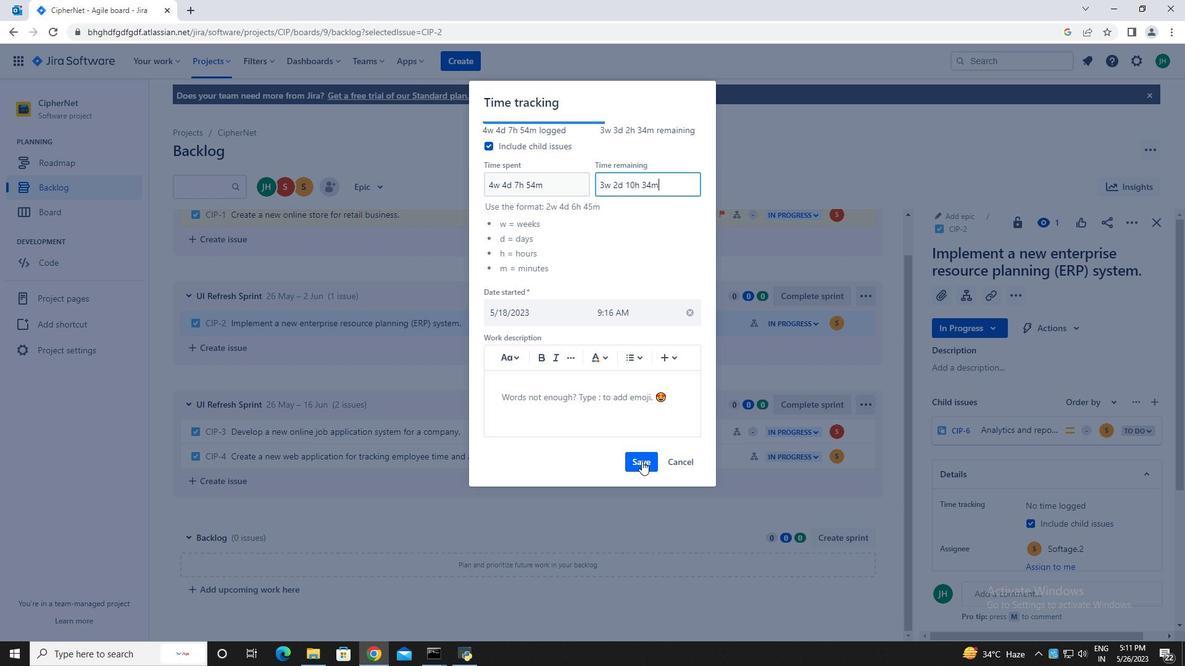 
Action: Mouse moved to (1132, 221)
Screenshot: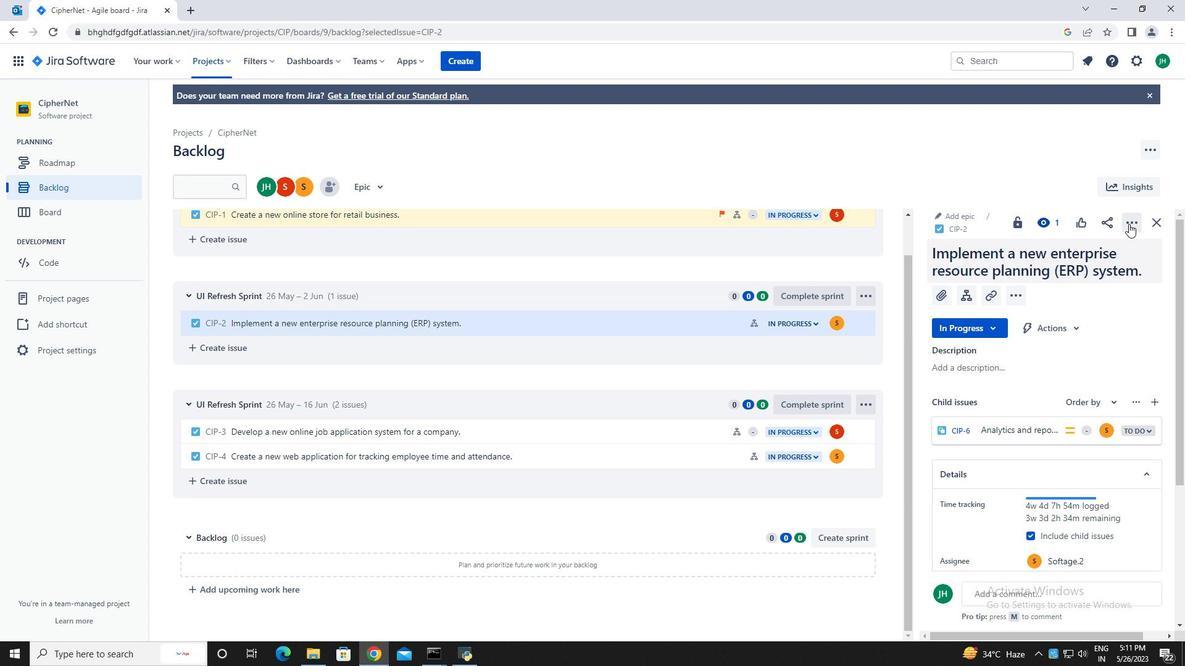 
Action: Mouse pressed left at (1132, 221)
Screenshot: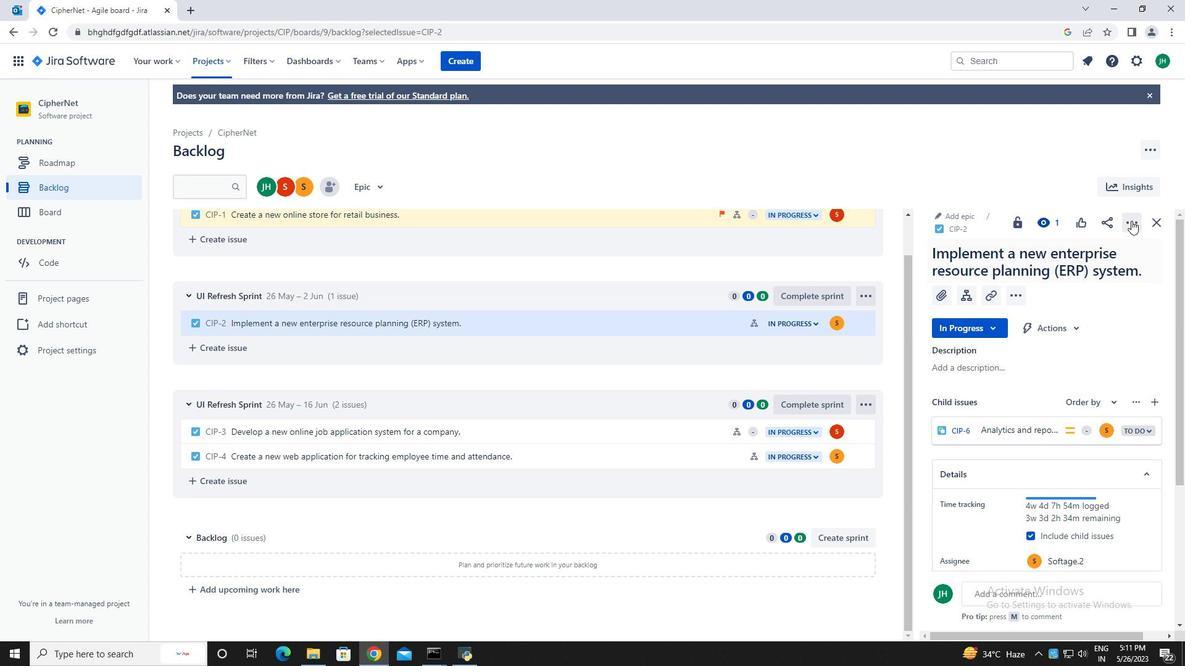 
Action: Mouse moved to (1062, 384)
Screenshot: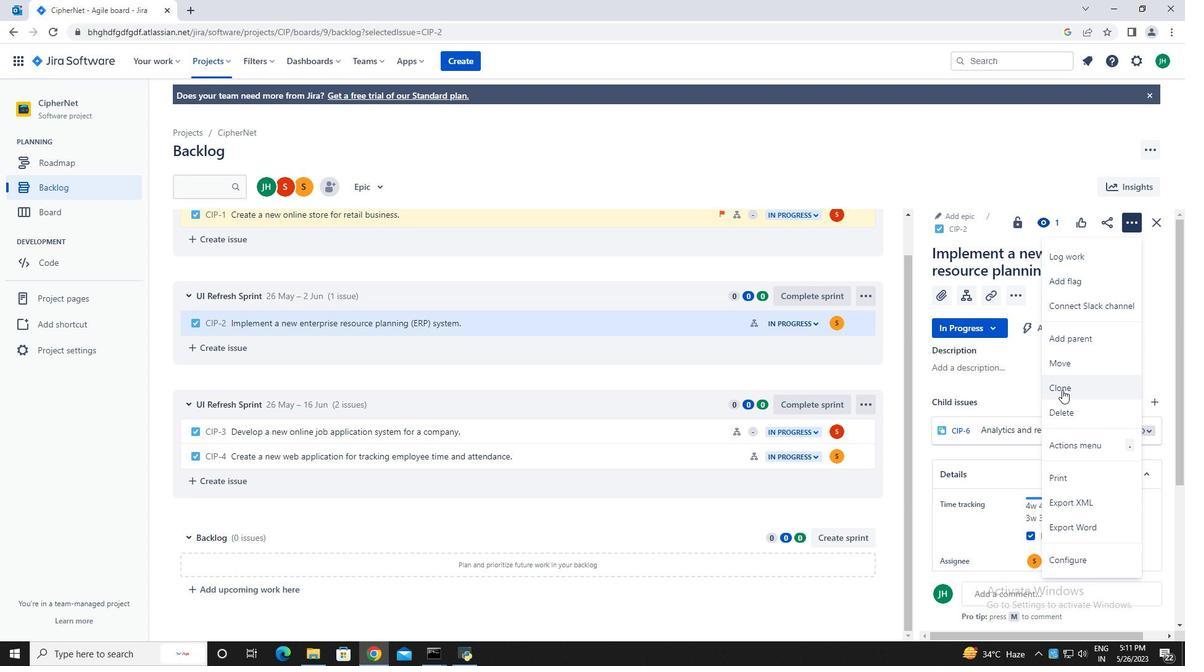 
Action: Mouse pressed left at (1062, 384)
Screenshot: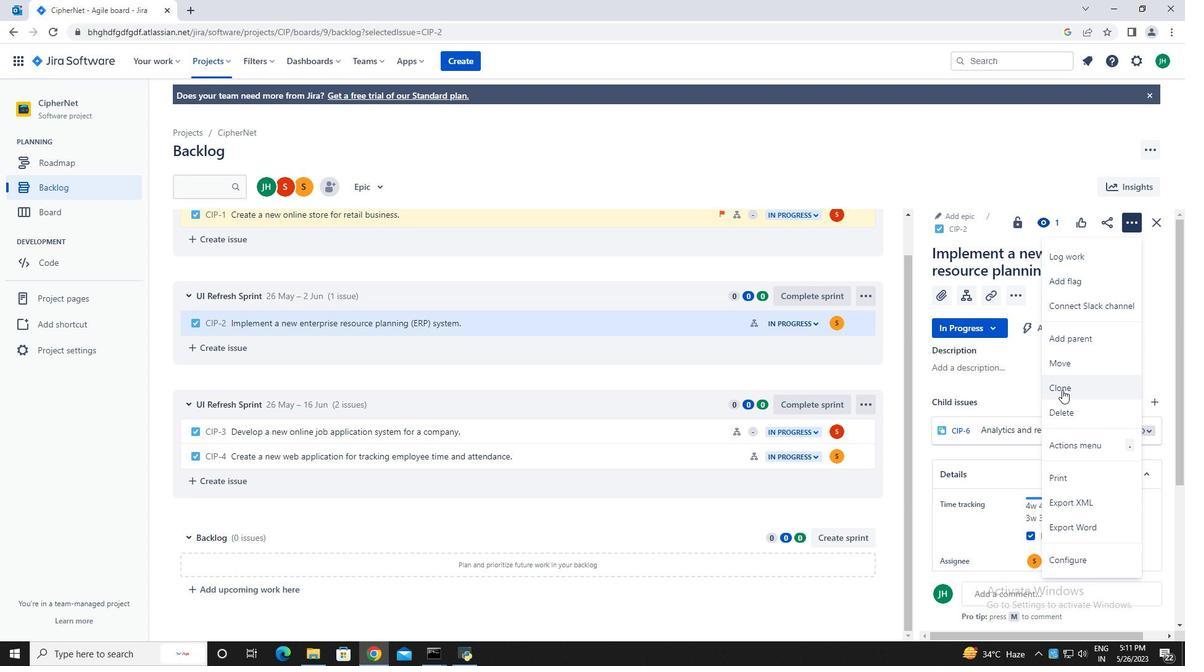 
Action: Mouse moved to (675, 263)
Screenshot: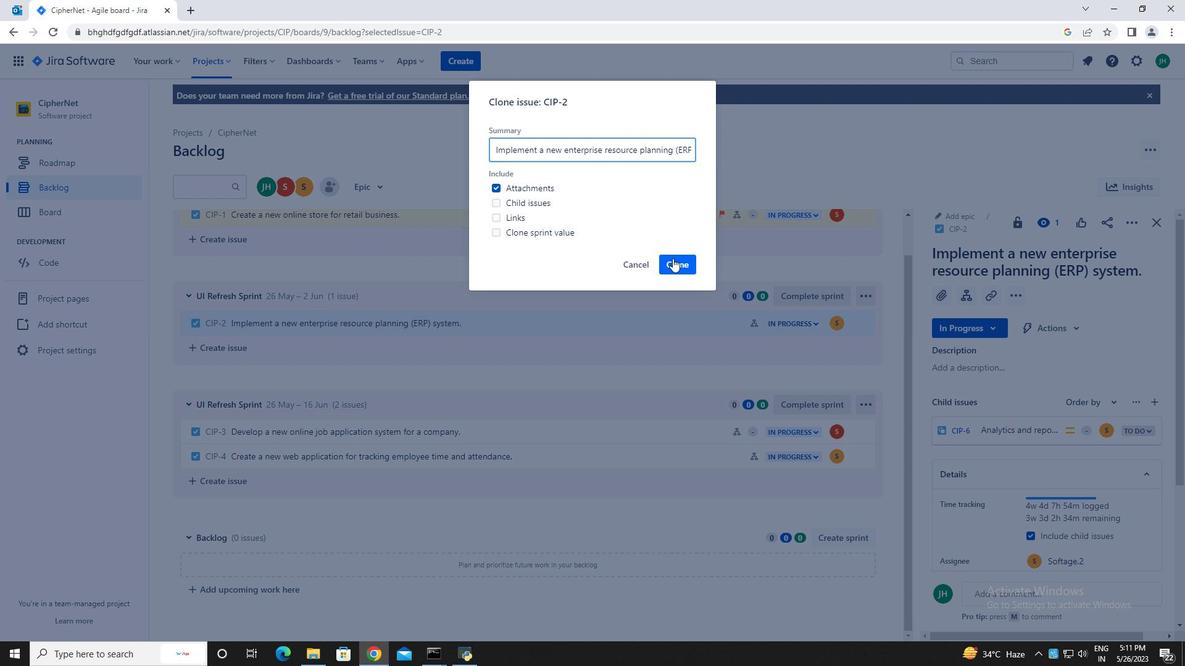 
Action: Mouse pressed left at (675, 263)
Screenshot: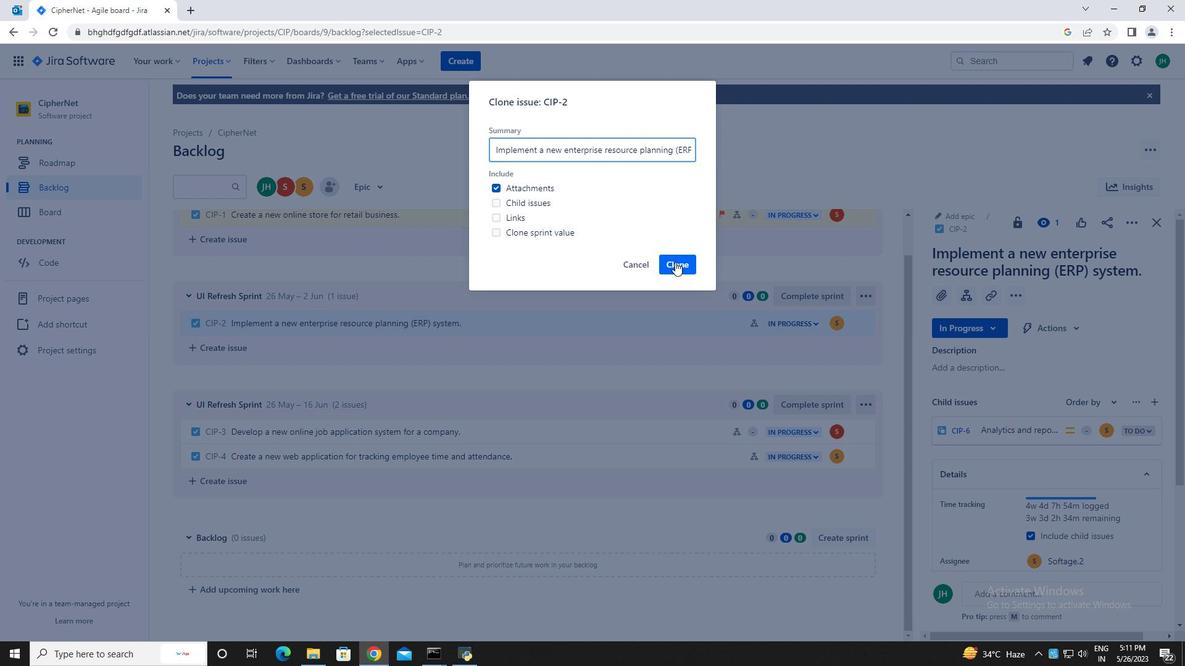 
Action: Mouse moved to (372, 187)
Screenshot: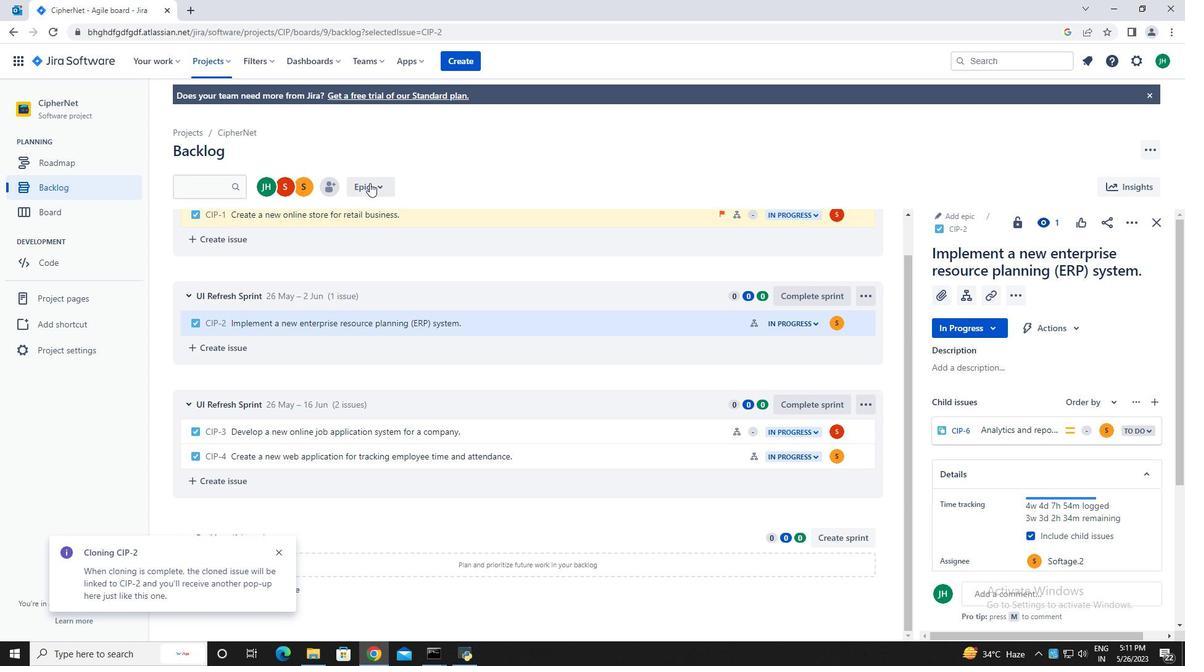 
Action: Mouse pressed left at (372, 187)
Screenshot: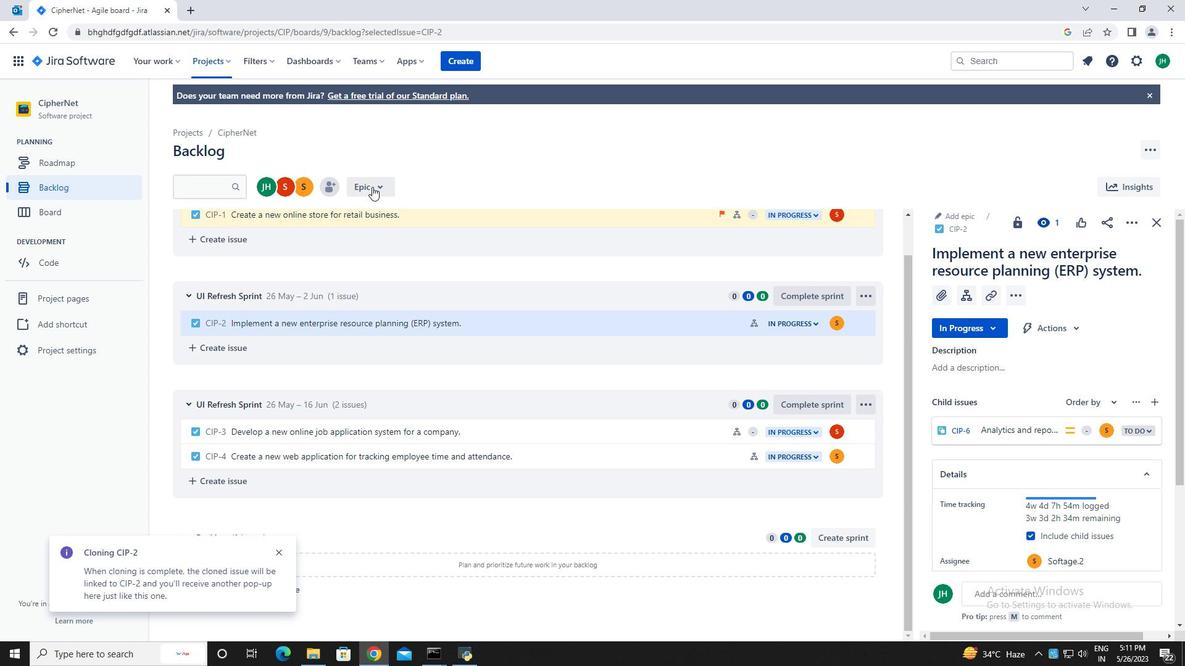 
Action: Mouse moved to (399, 259)
Screenshot: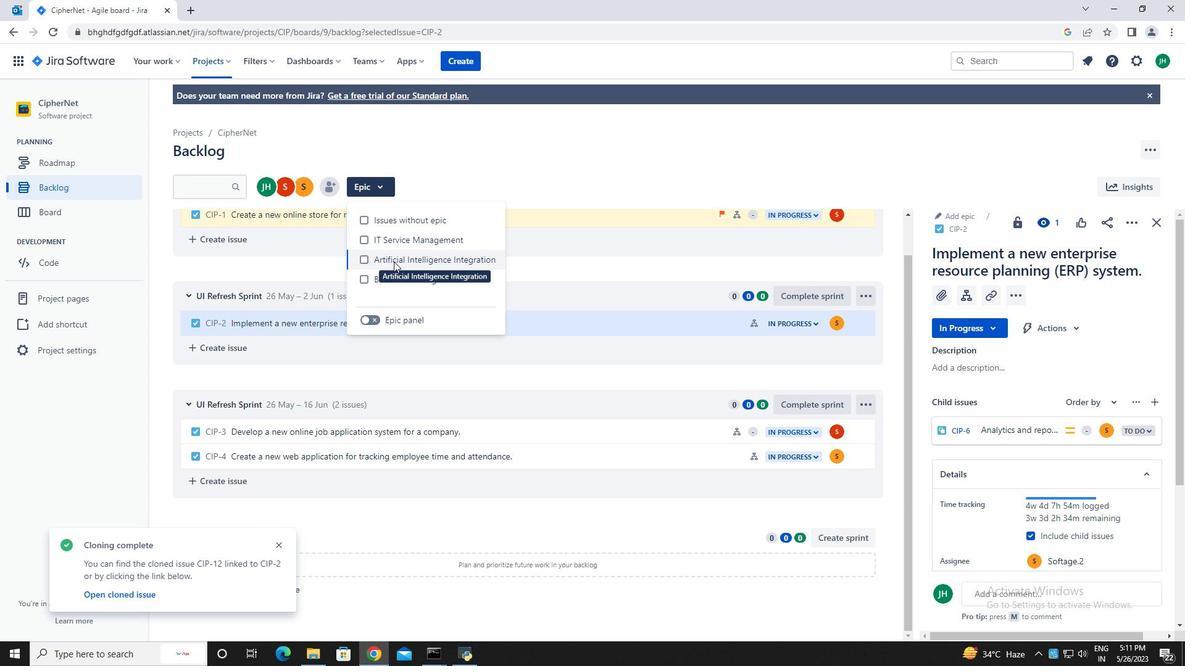 
Action: Mouse pressed left at (399, 259)
Screenshot: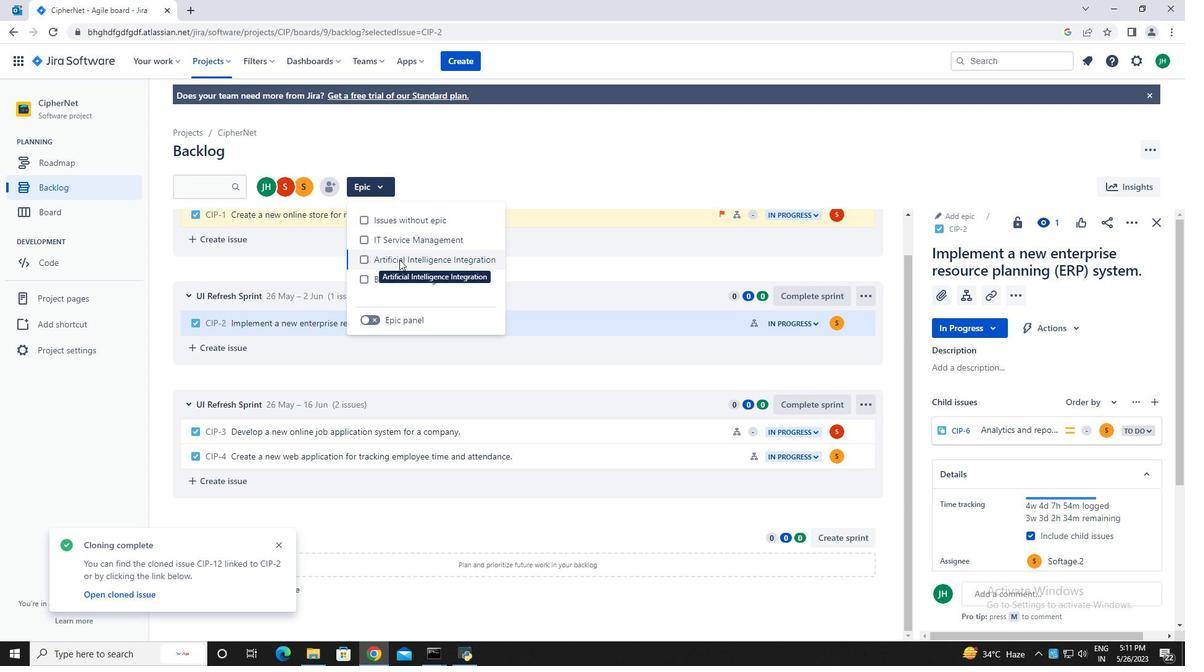 
Action: Mouse moved to (1162, 225)
Screenshot: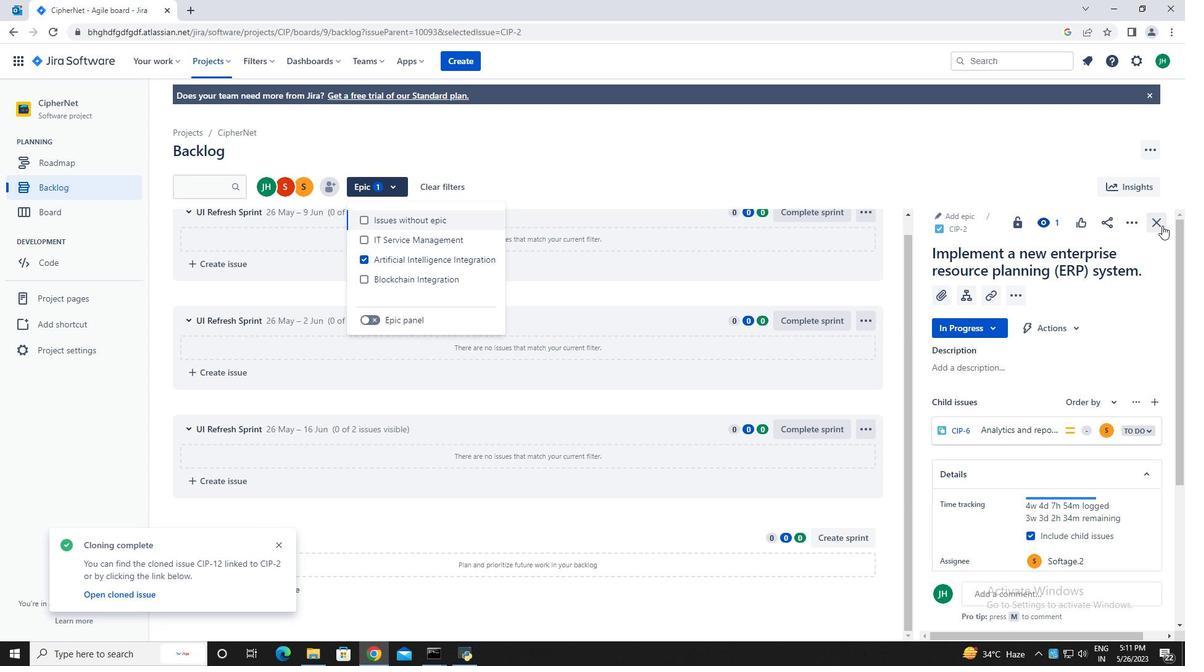 
Action: Mouse pressed left at (1162, 225)
Screenshot: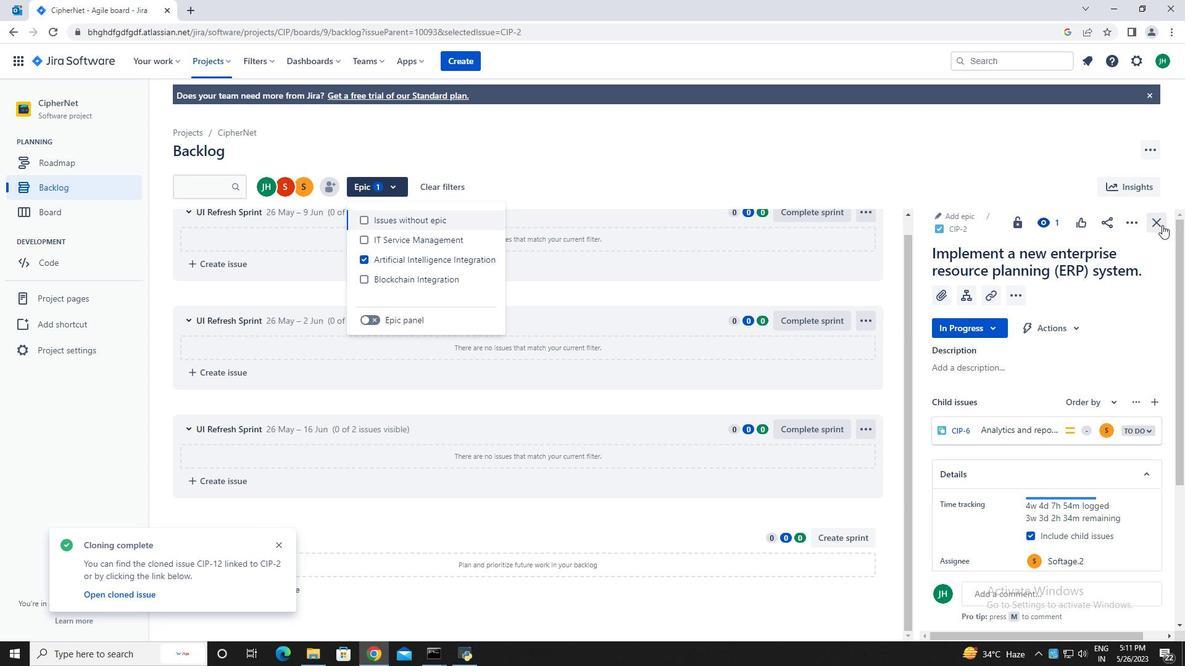 
Action: Mouse moved to (752, 139)
Screenshot: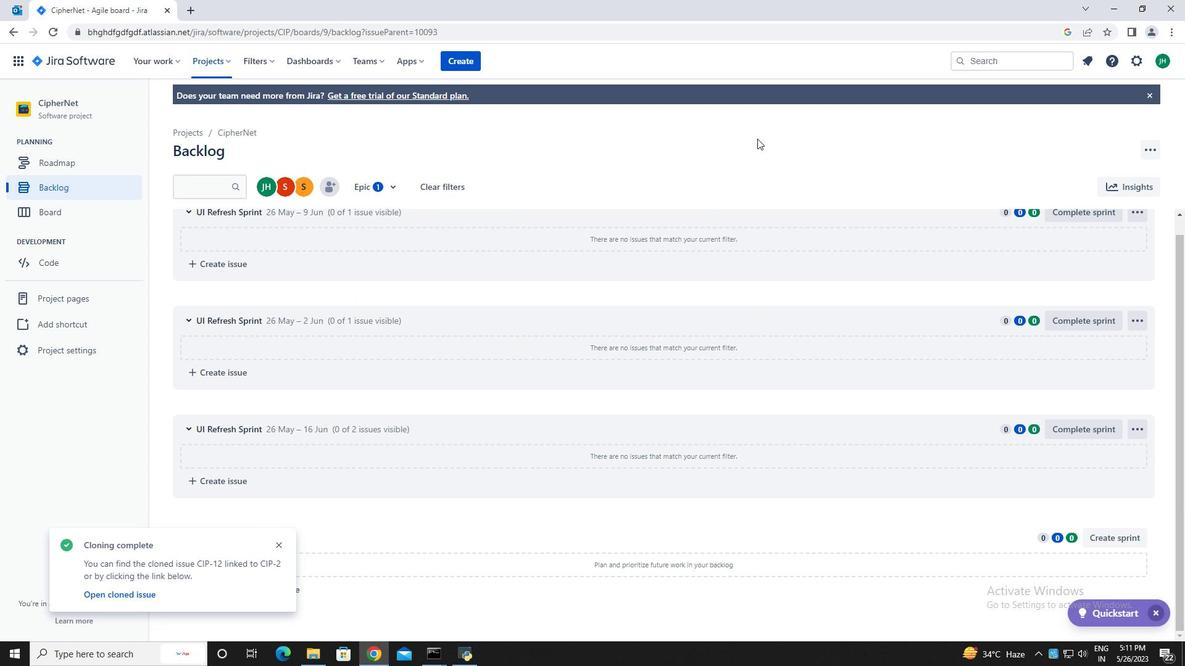 
